 Task: open an excel sheet and write heading  Dollar SenseAdd Dates in a column and its values below  '2023-05-01, 2023-05-05, 2023-05-10, 2023-05-15, 2023-05-20, 2023-05-25 & 2023-05-31. 'Add Descriptionsin next column and its values below  Monthly Salary, Grocery Shopping, Dining Out., Utility Bill, Transportation, Entertainment & Miscellaneous. Add Amount in next column and its values below  $2,500, $100, $50, $150, $30, $50 & $20. Add Income/ Expensein next column and its values below  Income, Expenses, Expenses, Expenses, Expenses, Expenses & Expenses. Add Balance in next column and its values below  $2,500, $2,400, $2,350, $2,200, $2,170, $2,120 & $2,100. Save page Financial Tracking Template Workbook
Action: Mouse moved to (19, 21)
Screenshot: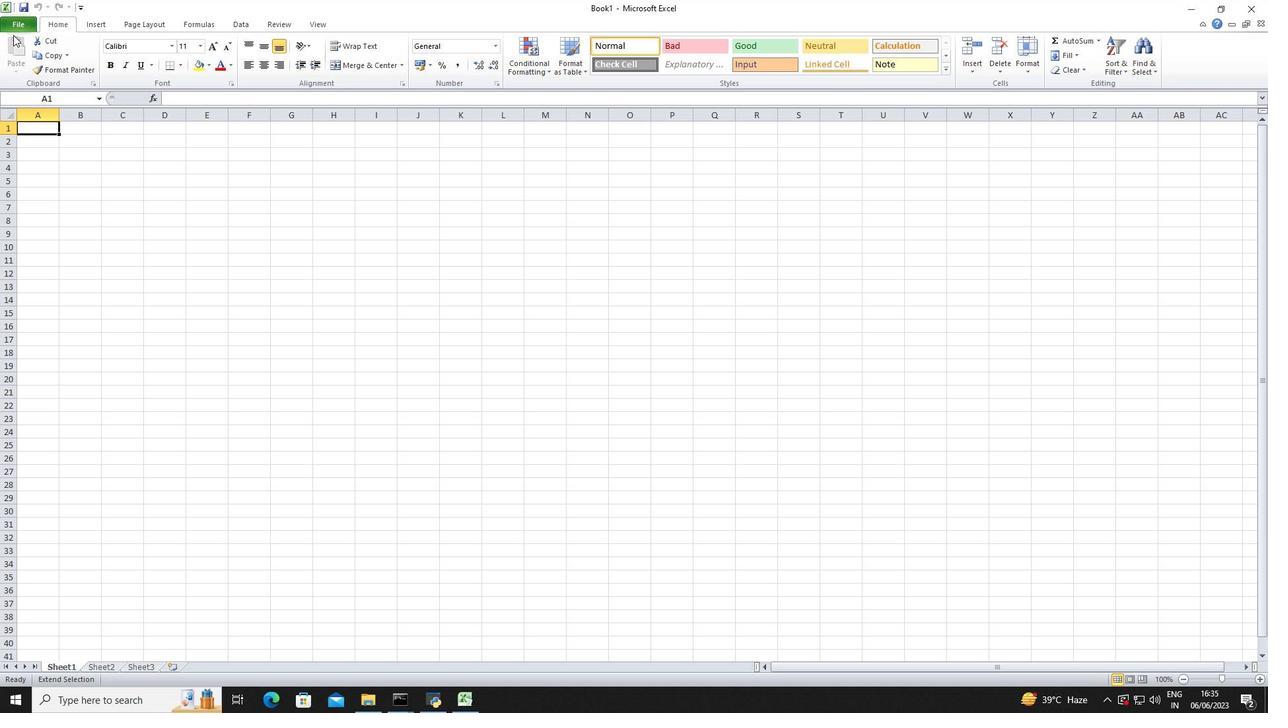 
Action: Mouse pressed left at (19, 21)
Screenshot: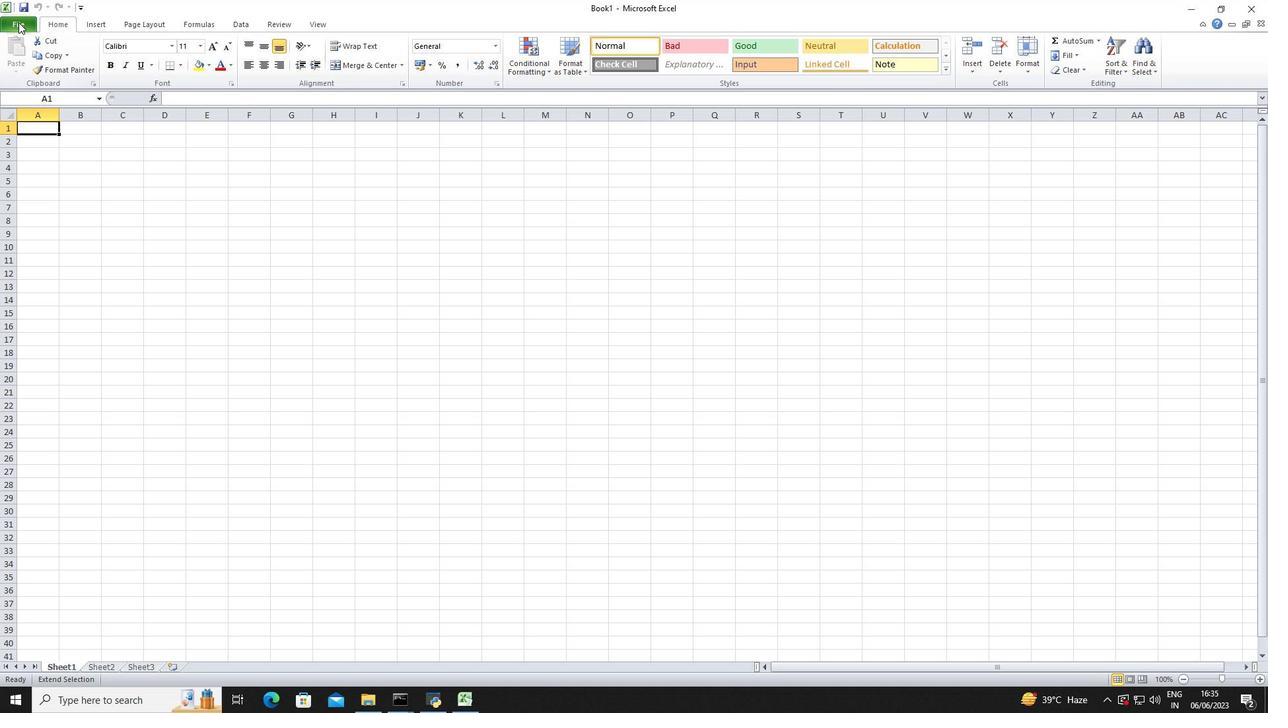 
Action: Mouse moved to (42, 169)
Screenshot: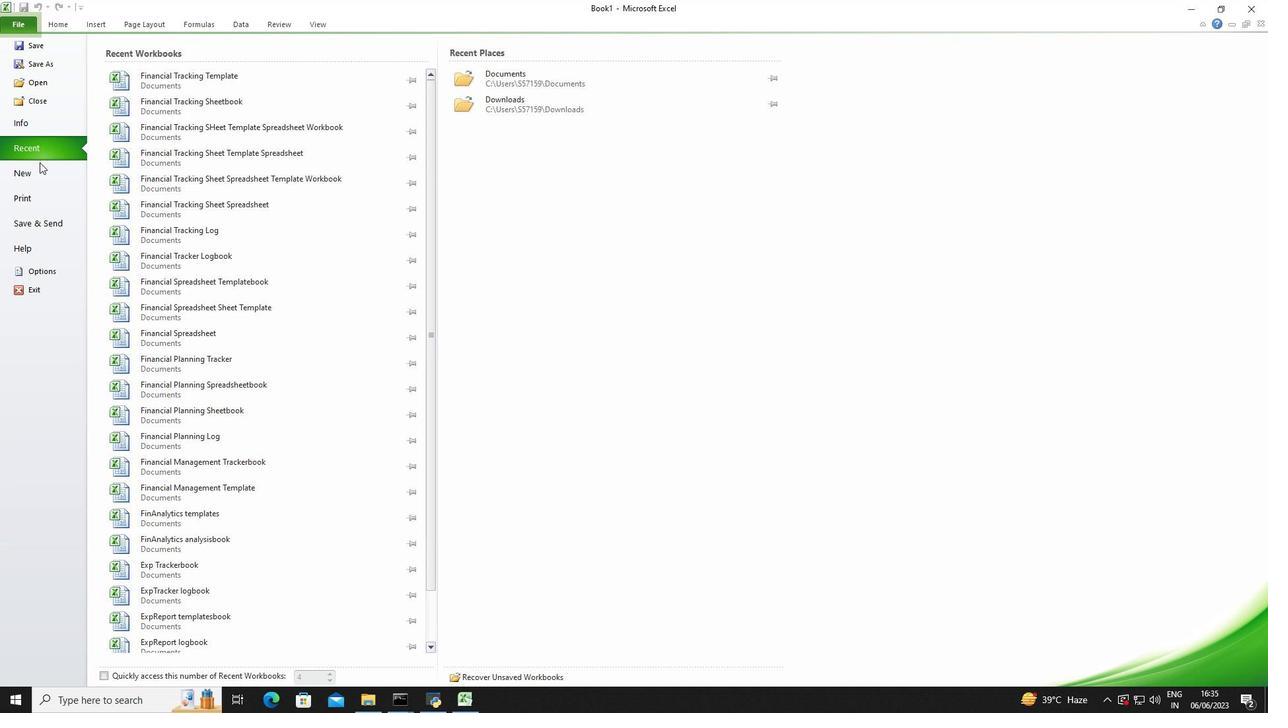 
Action: Mouse pressed left at (42, 169)
Screenshot: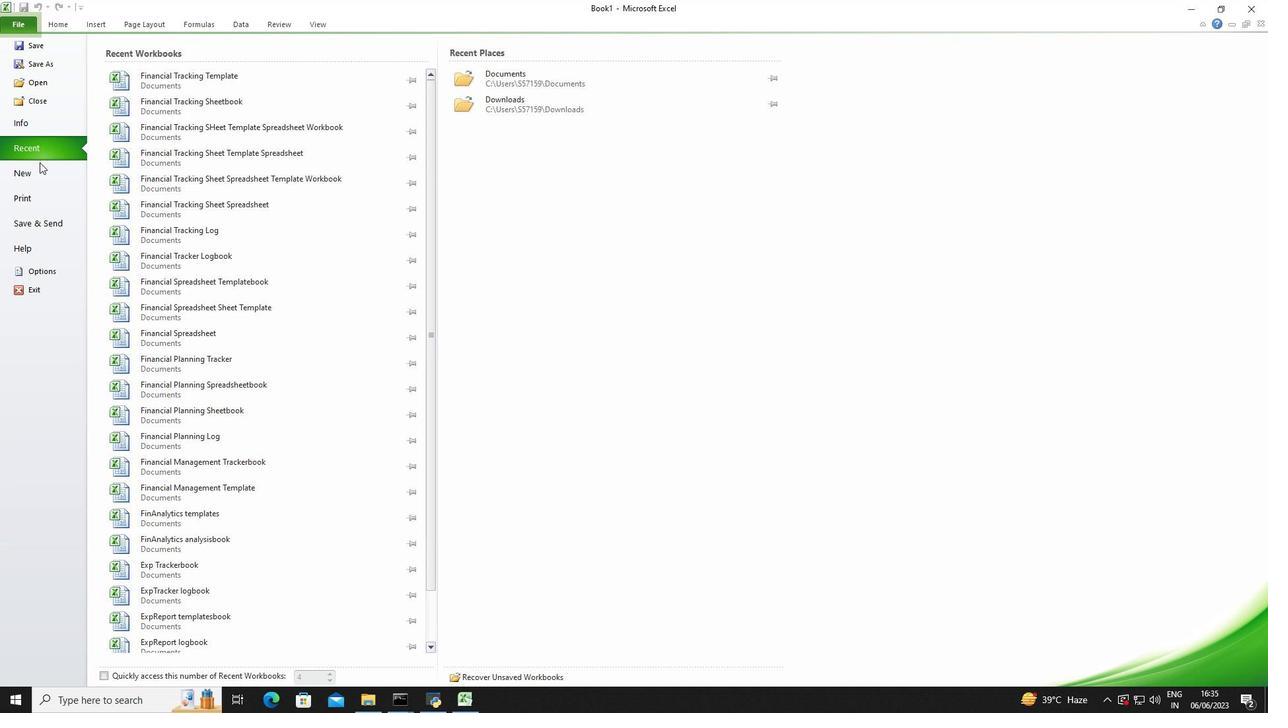 
Action: Mouse moved to (684, 335)
Screenshot: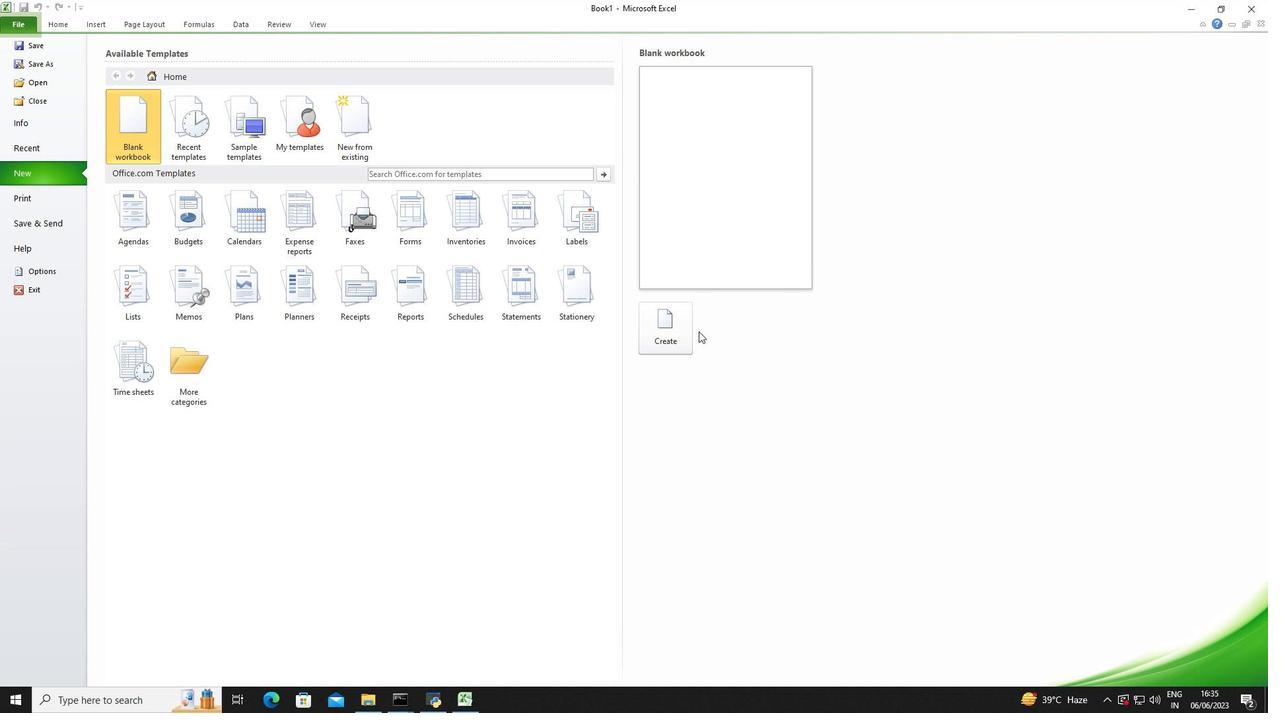 
Action: Mouse pressed left at (684, 335)
Screenshot: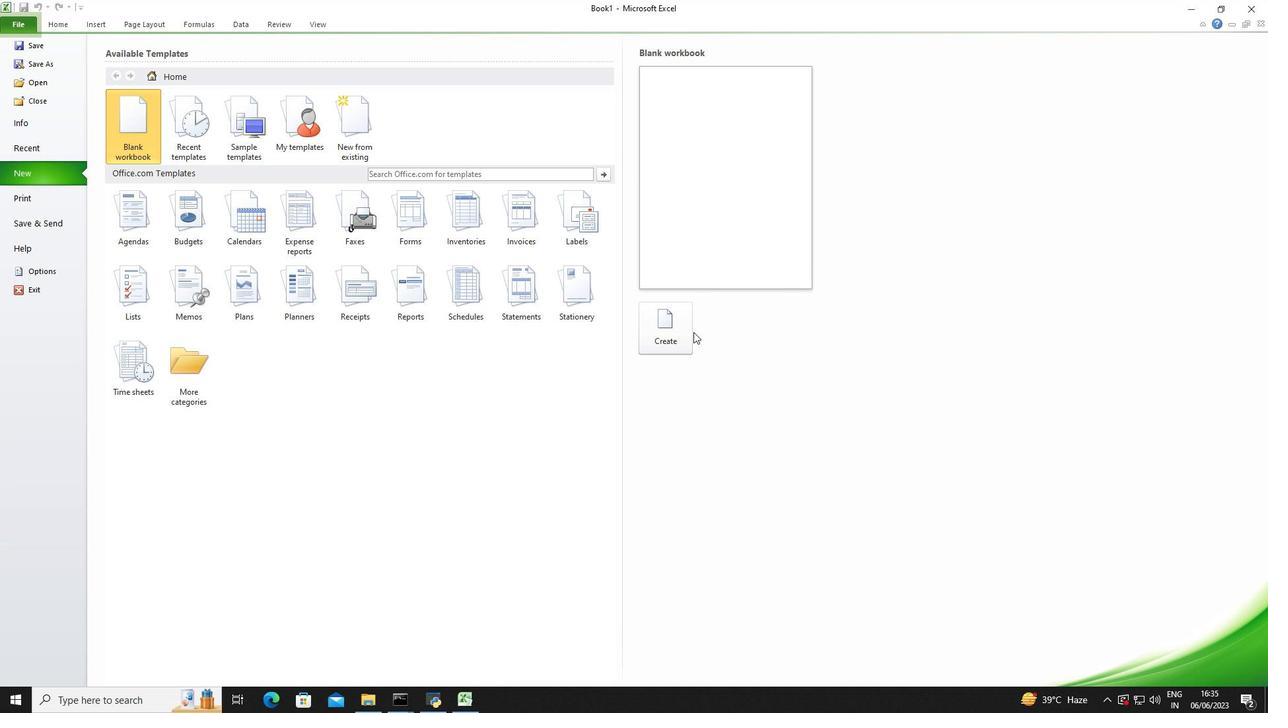 
Action: Mouse moved to (40, 132)
Screenshot: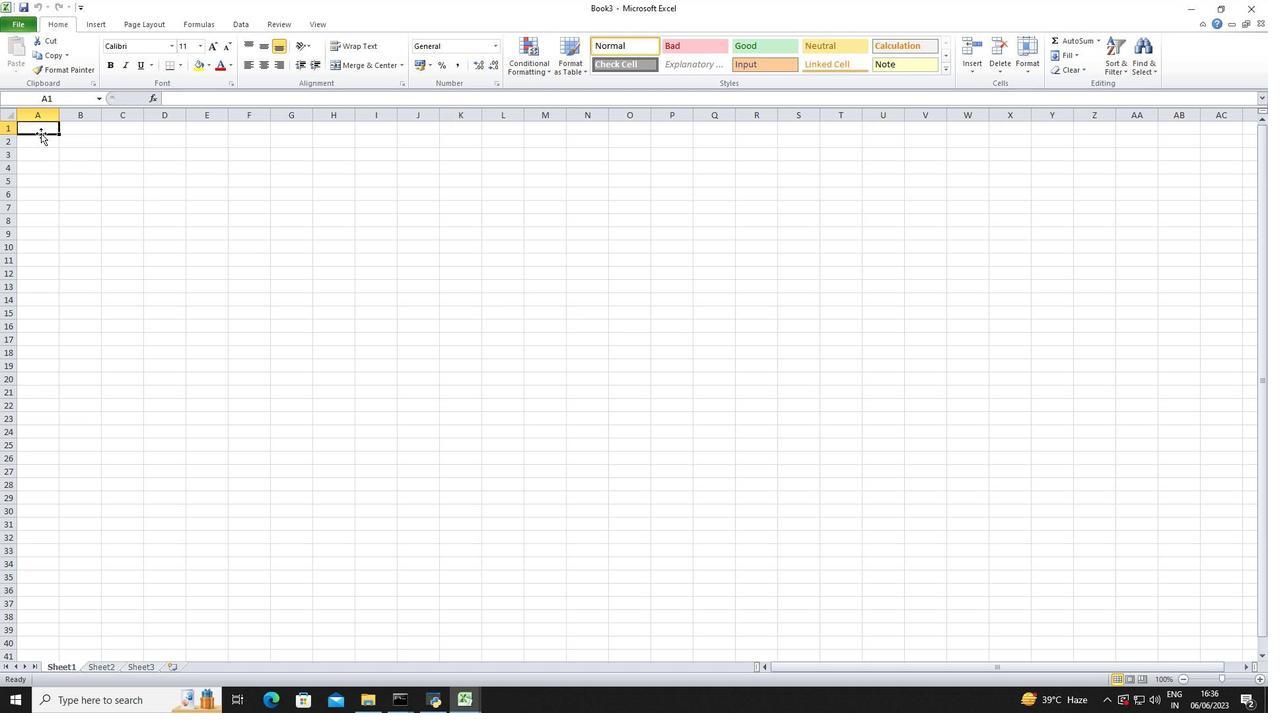 
Action: Mouse pressed left at (40, 132)
Screenshot: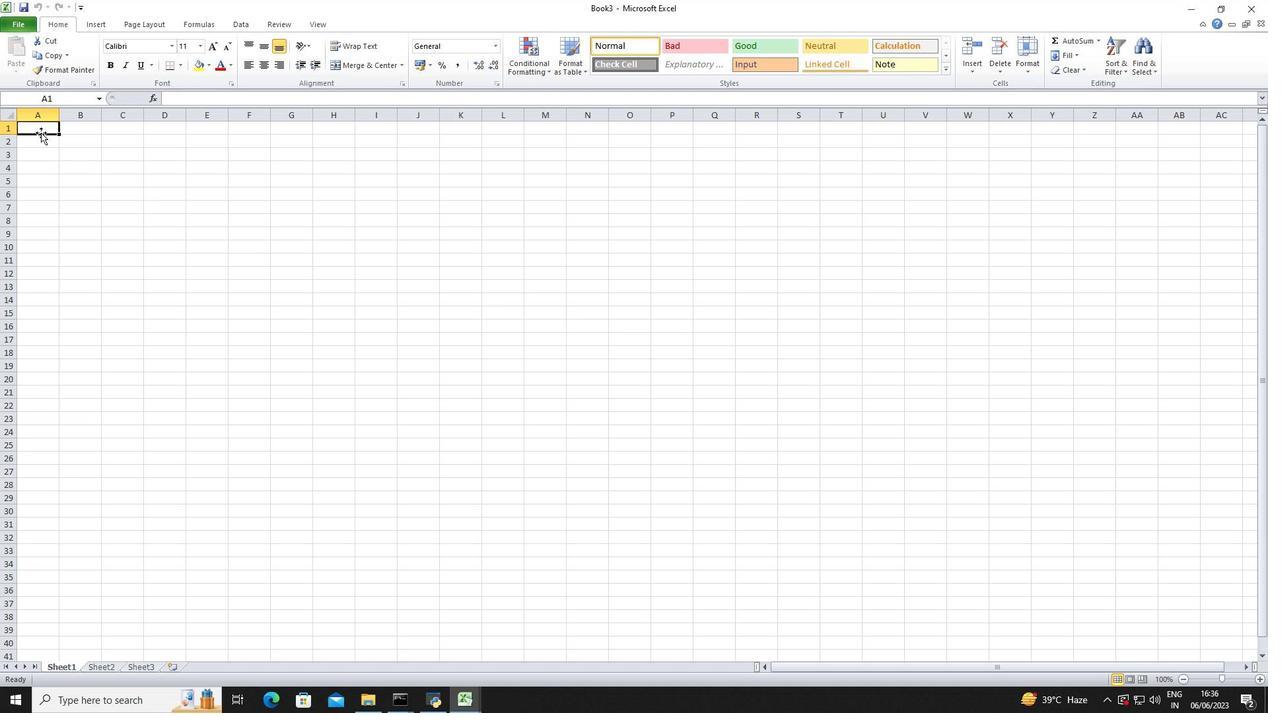 
Action: Key pressed <Key.shift>Dollar<Key.space><Key.shift>Sense<Key.down><Key.down><Key.shift>Dates<Key.enter>2023-05-01<Key.enter>2023-05-05<Key.enter>2023-05-10<Key.enter>20230-05-15<Key.enter>
Screenshot: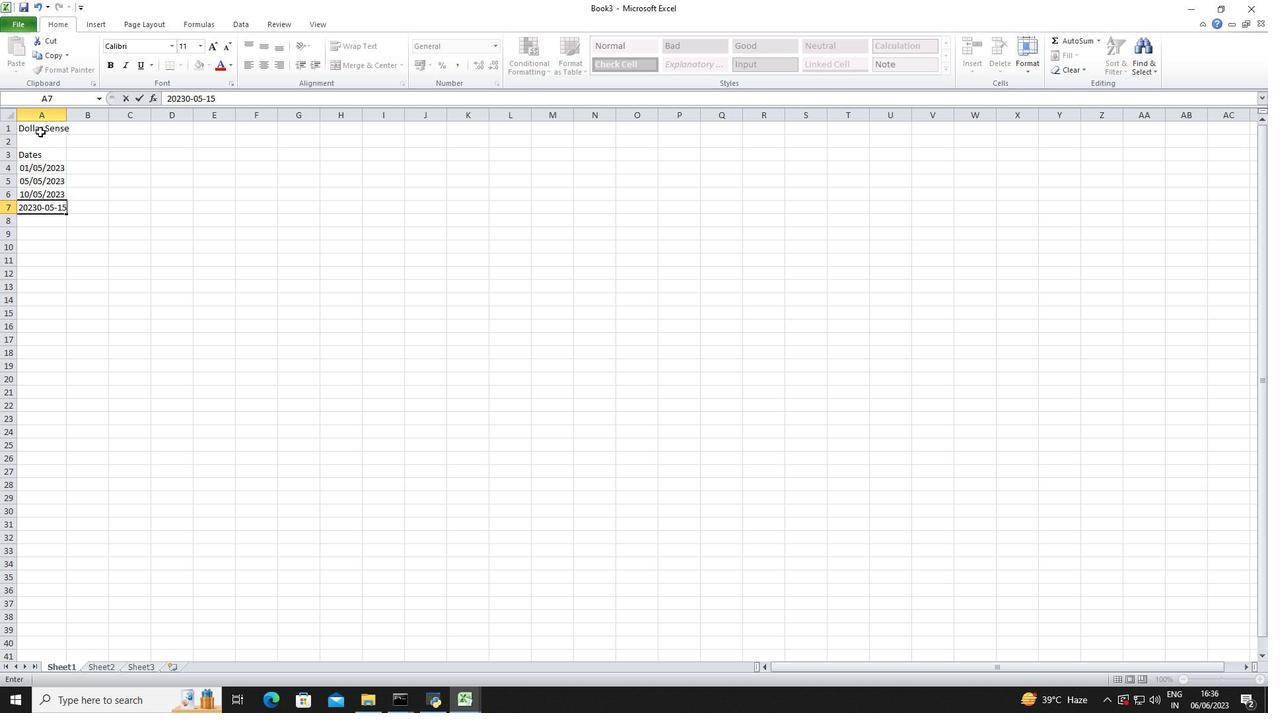 
Action: Mouse moved to (33, 212)
Screenshot: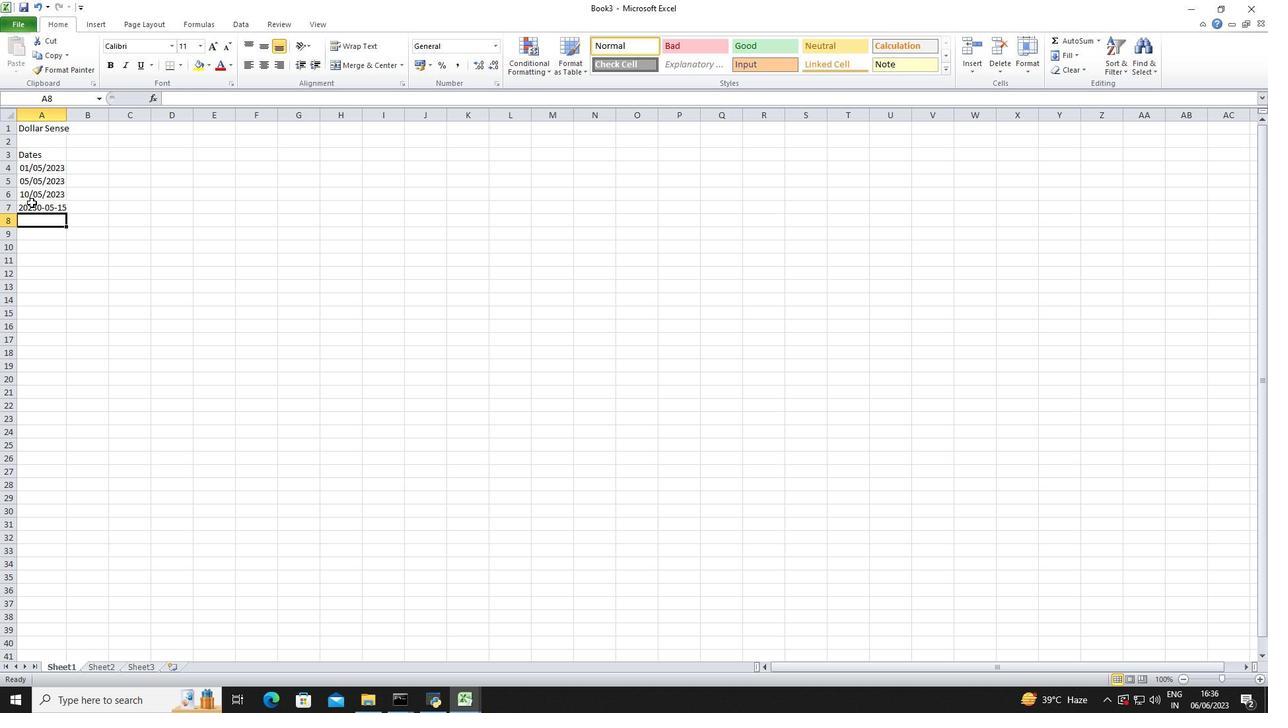 
Action: Mouse pressed left at (33, 212)
Screenshot: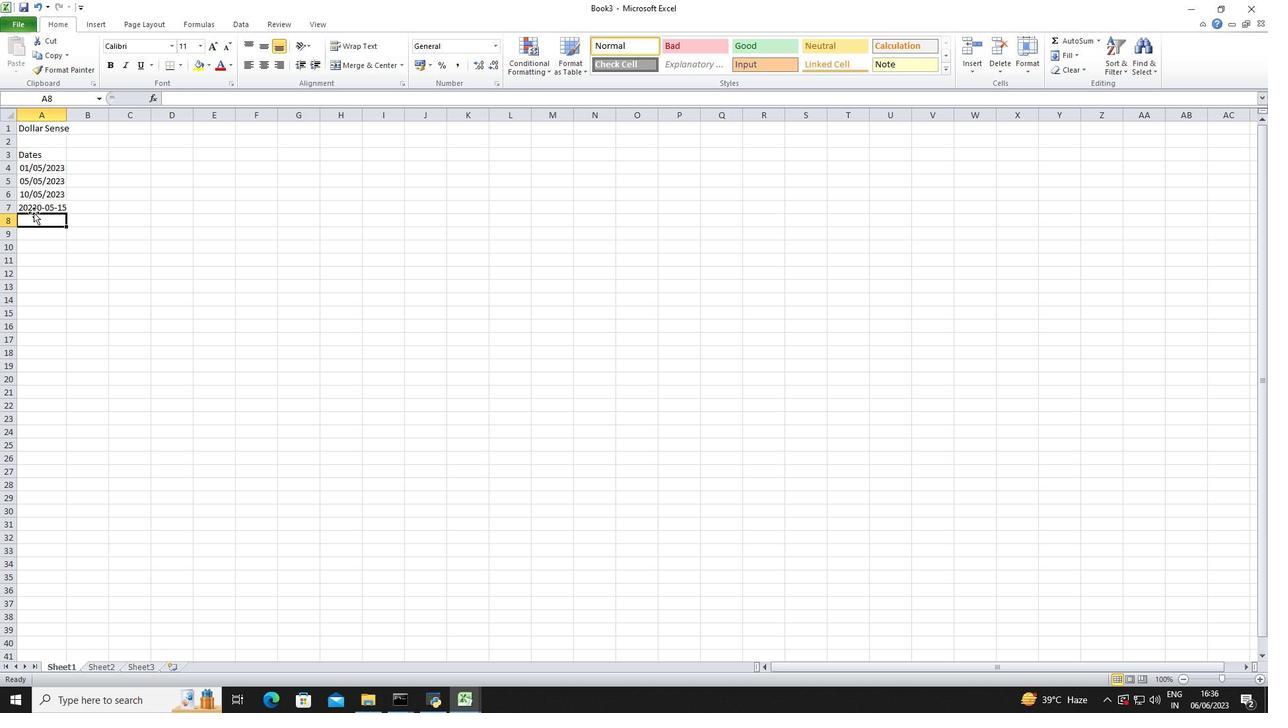 
Action: Mouse moved to (34, 208)
Screenshot: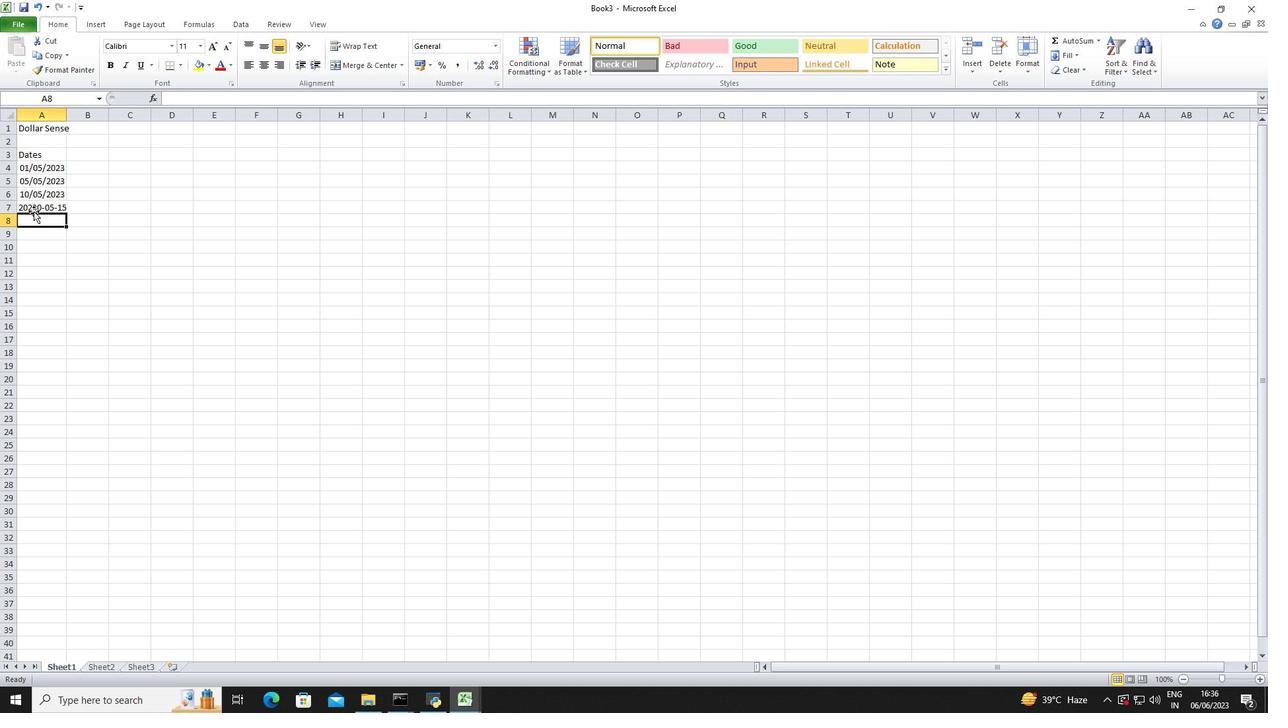 
Action: Mouse pressed left at (34, 208)
Screenshot: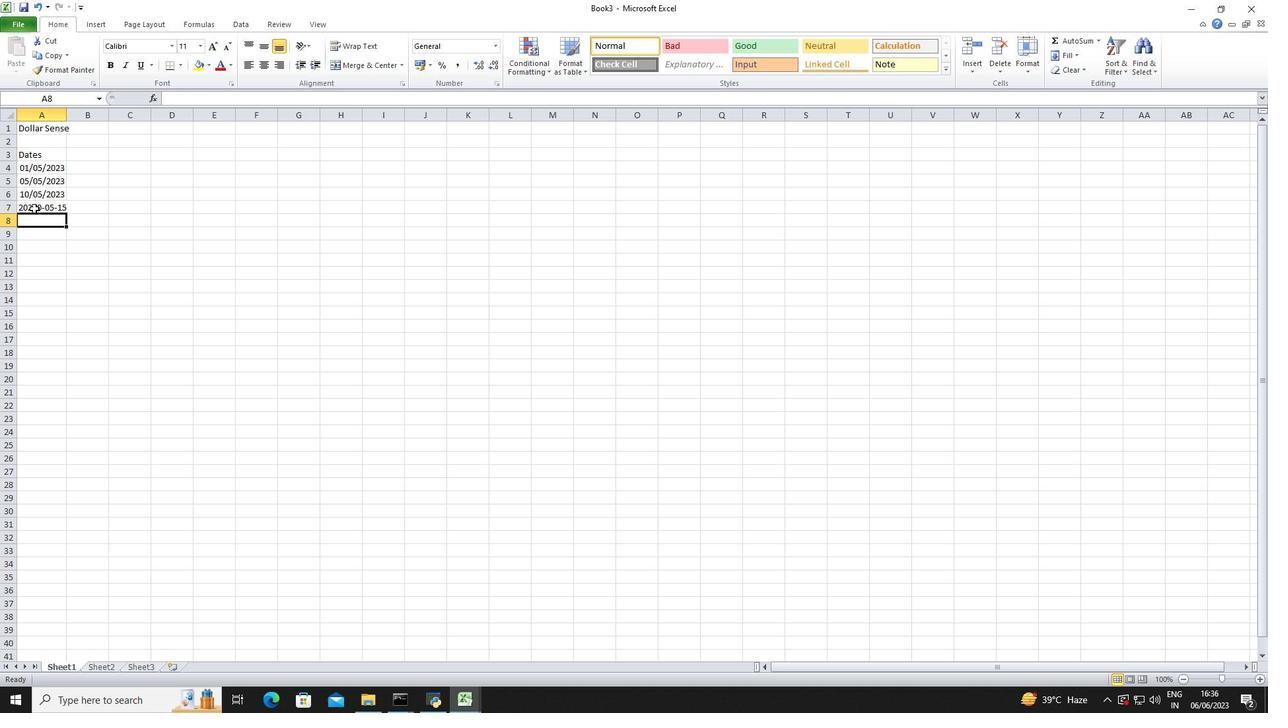 
Action: Mouse pressed left at (34, 208)
Screenshot: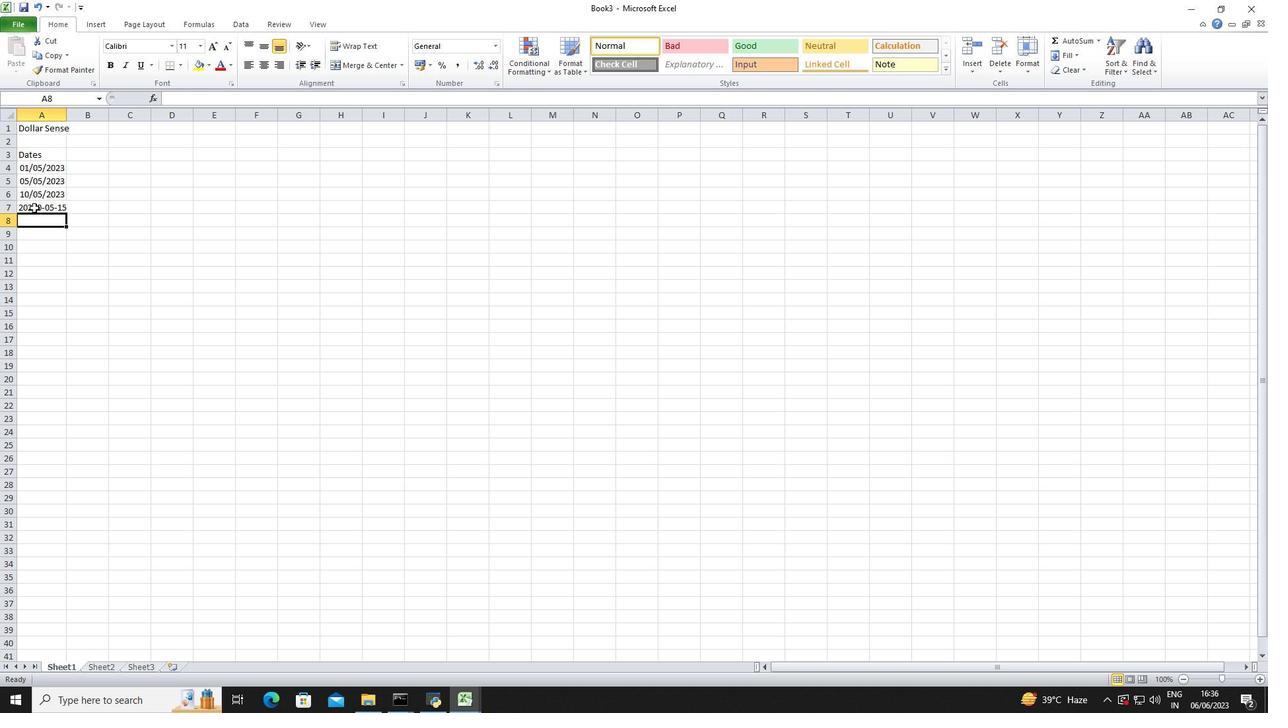 
Action: Mouse moved to (88, 239)
Screenshot: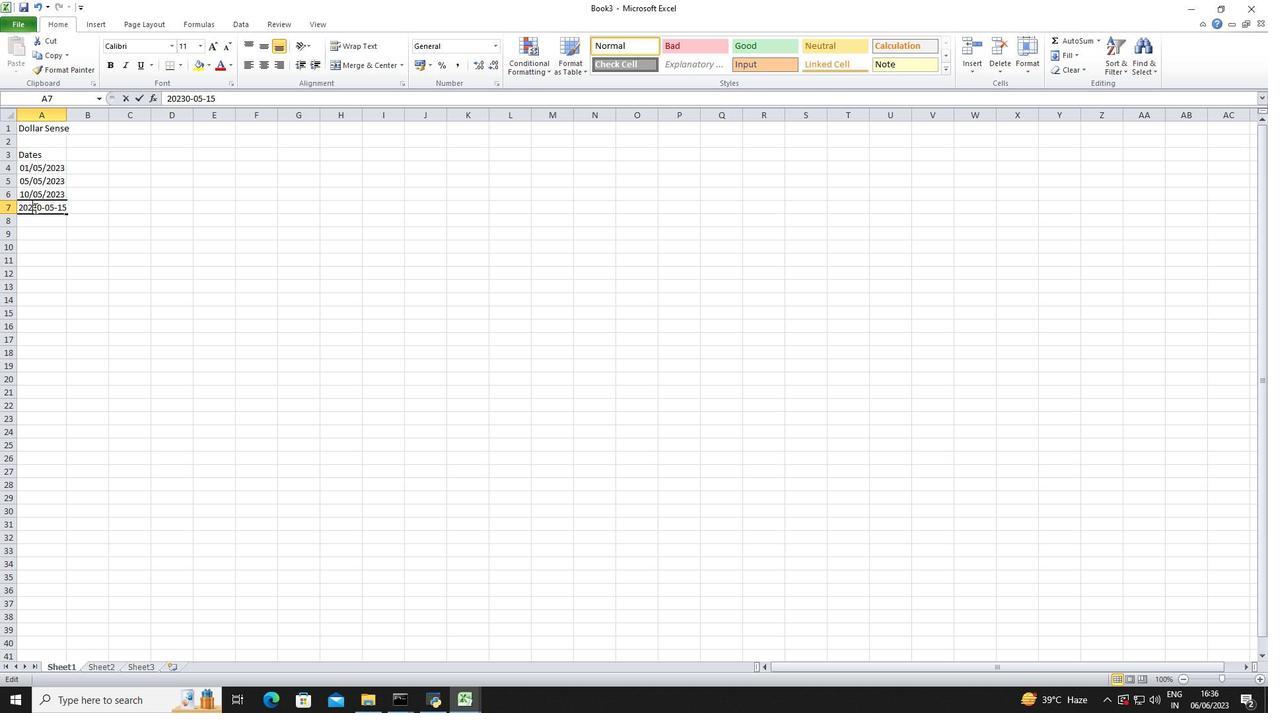 
Action: Key pressed <Key.right><Key.right><Key.backspace><Key.enter>2023-05-20<Key.enter>20230<Key.backspace>-05-25<Key.enter>2023-05-31<Key.enter>
Screenshot: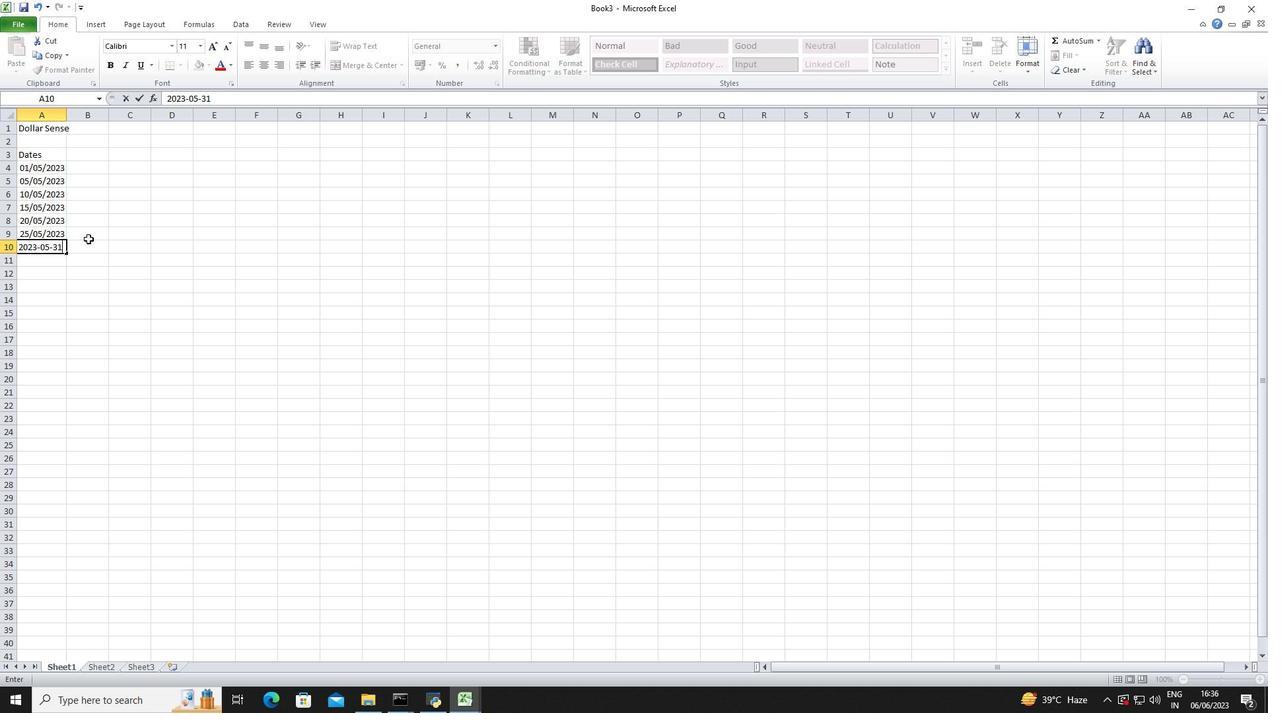 
Action: Mouse moved to (43, 167)
Screenshot: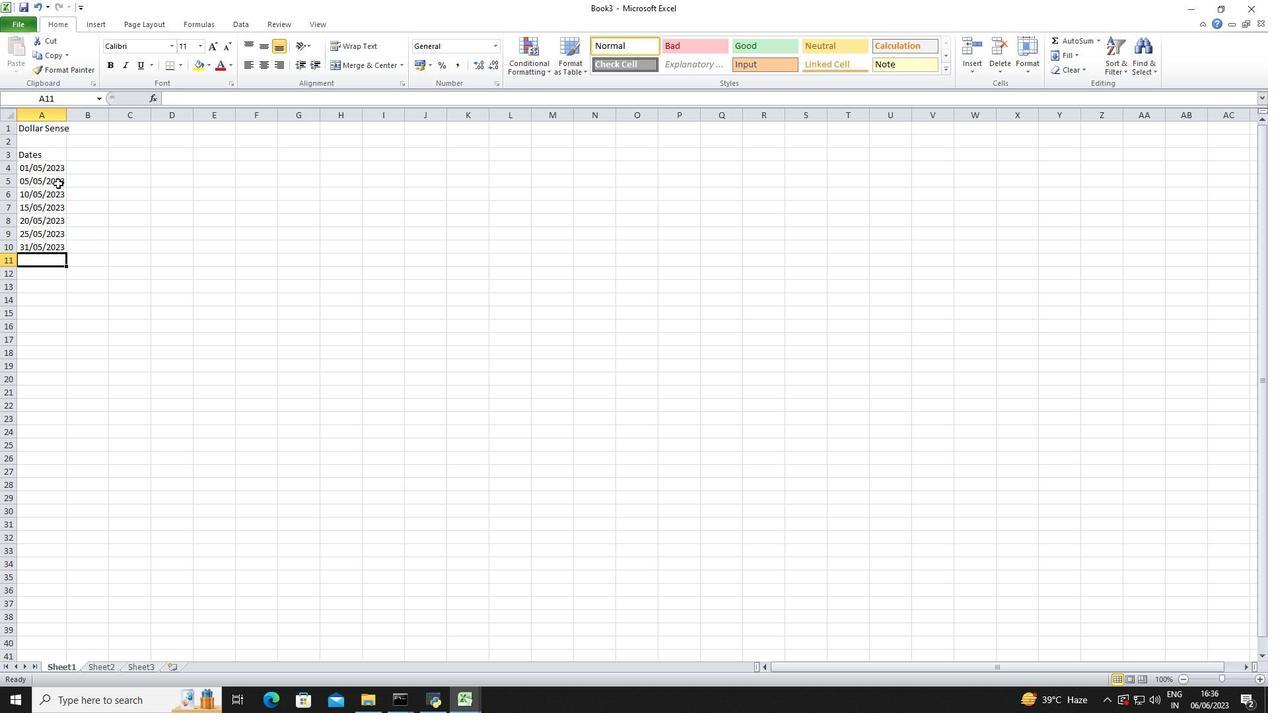 
Action: Mouse pressed left at (43, 167)
Screenshot: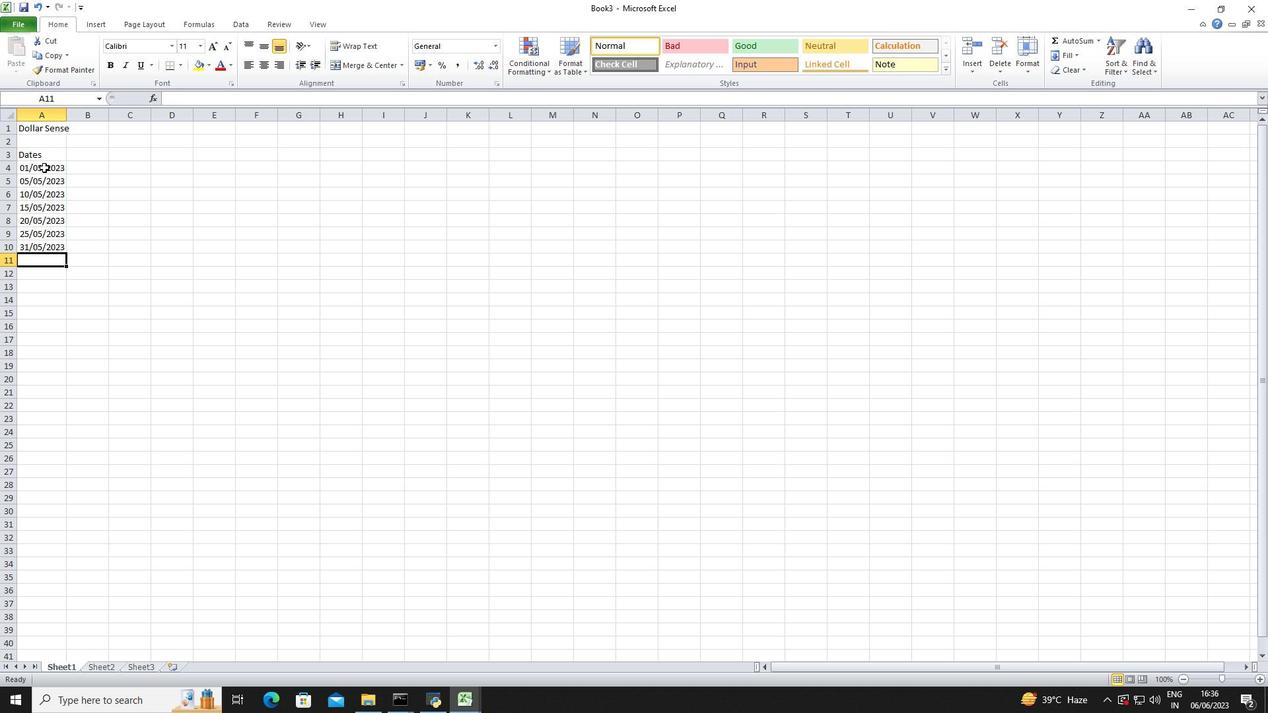 
Action: Mouse moved to (35, 227)
Screenshot: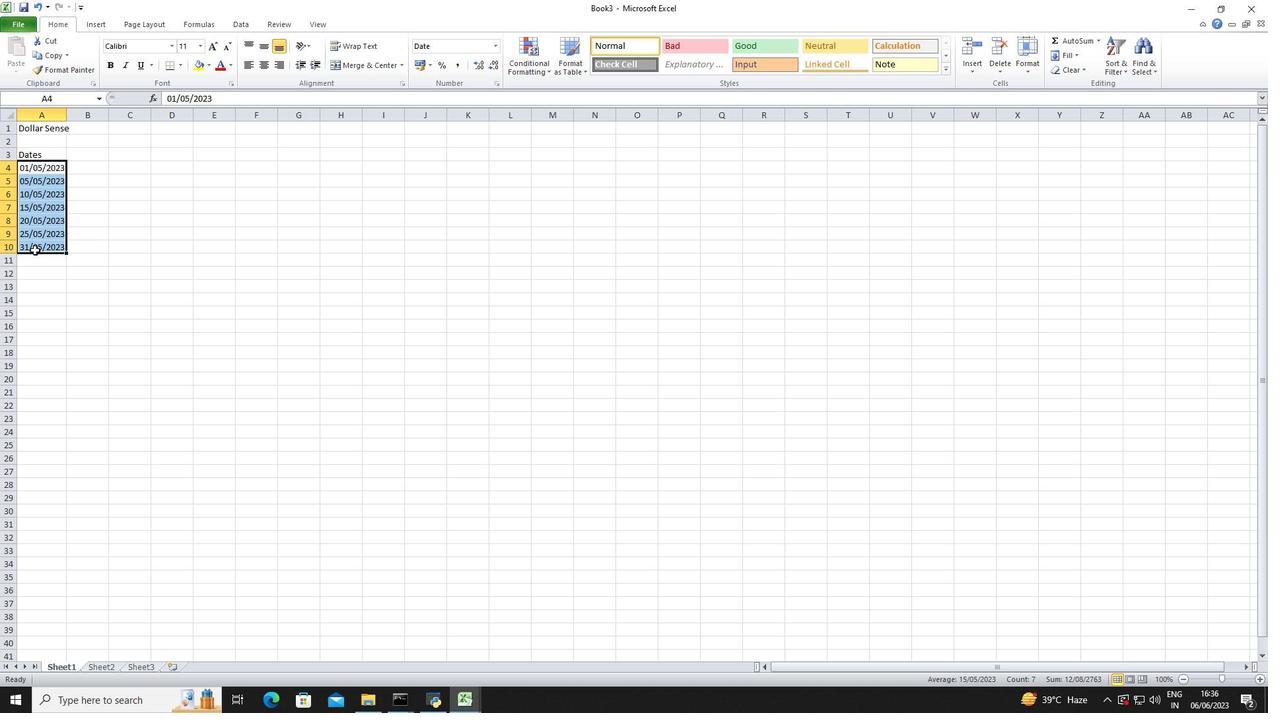 
Action: Mouse pressed right at (35, 227)
Screenshot: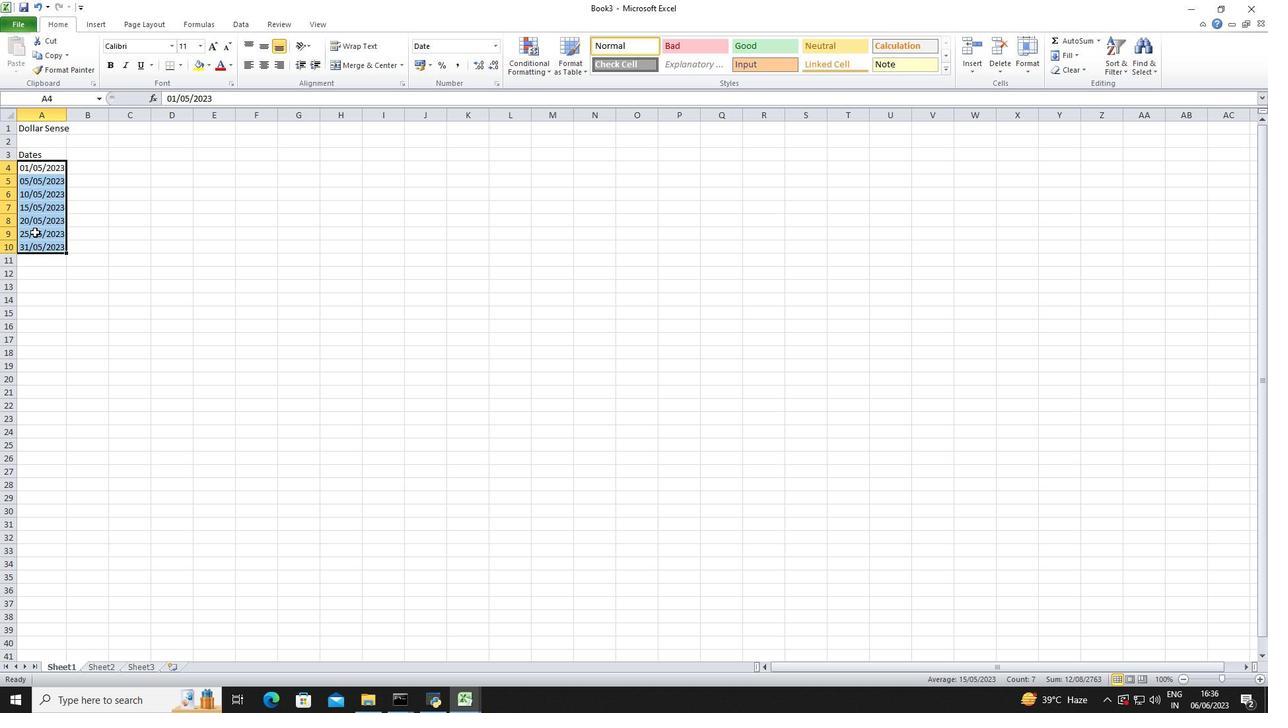 
Action: Mouse moved to (72, 414)
Screenshot: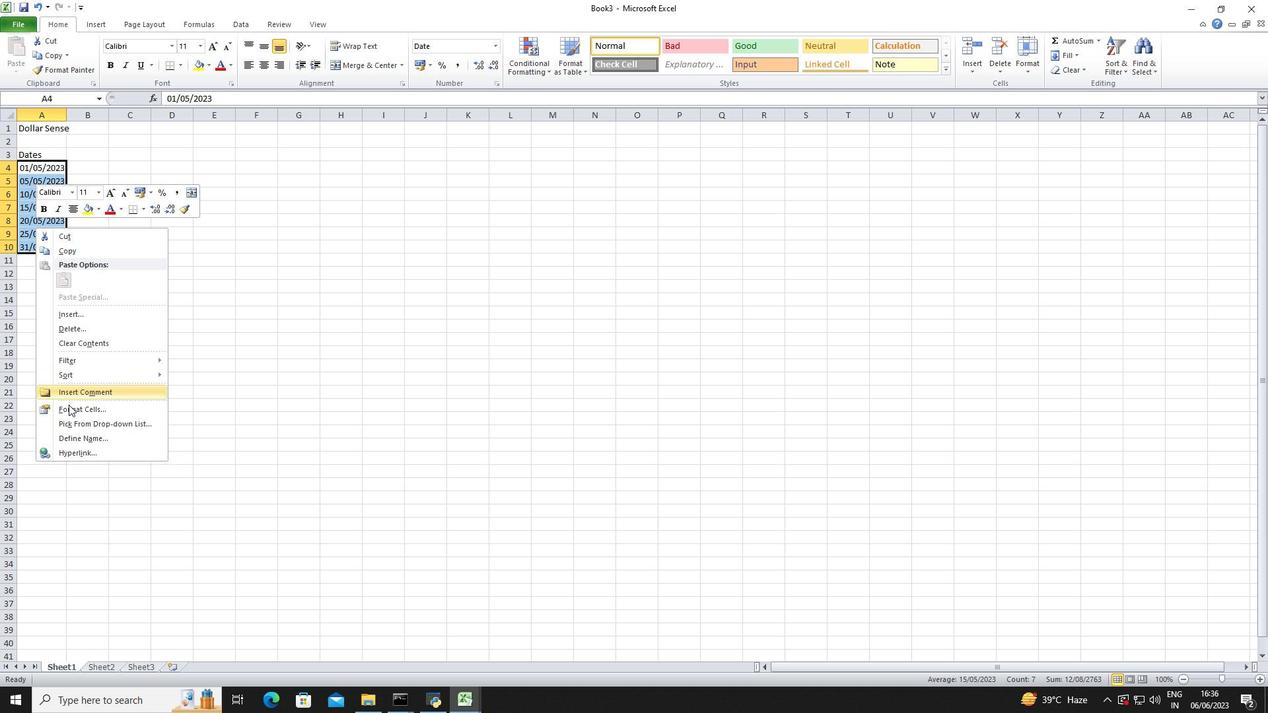 
Action: Mouse pressed left at (72, 414)
Screenshot: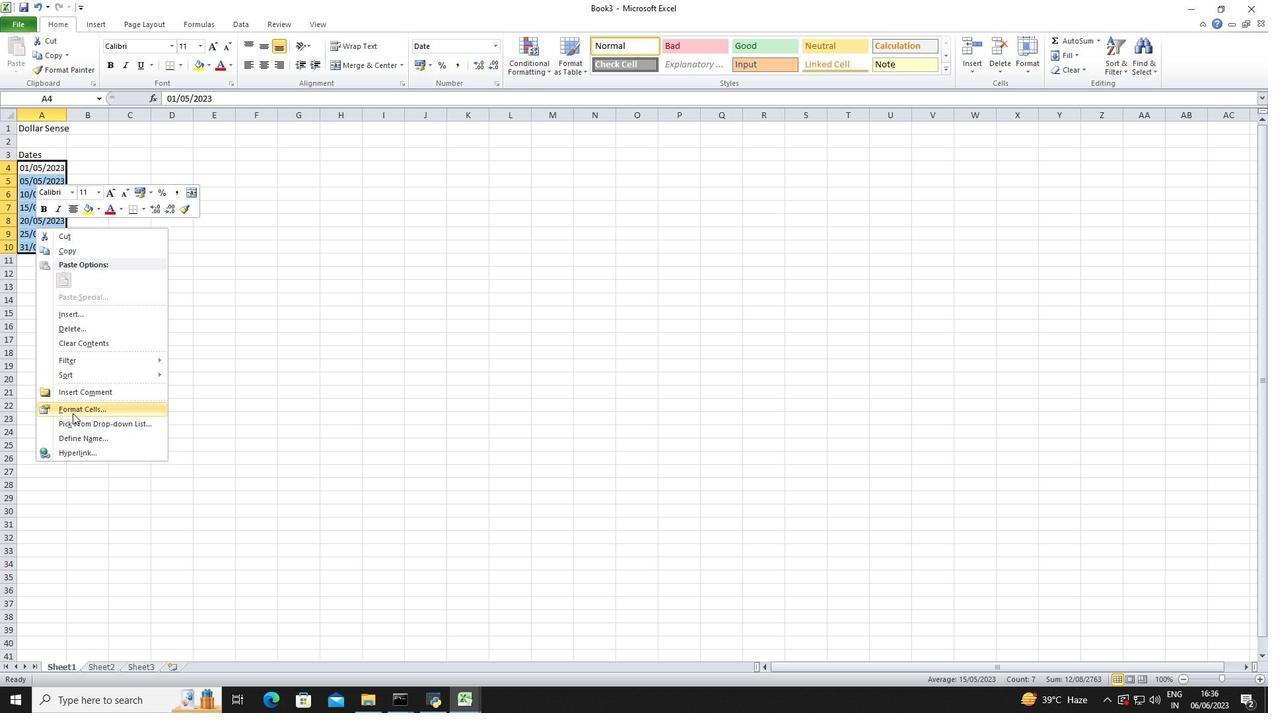 
Action: Mouse moved to (125, 260)
Screenshot: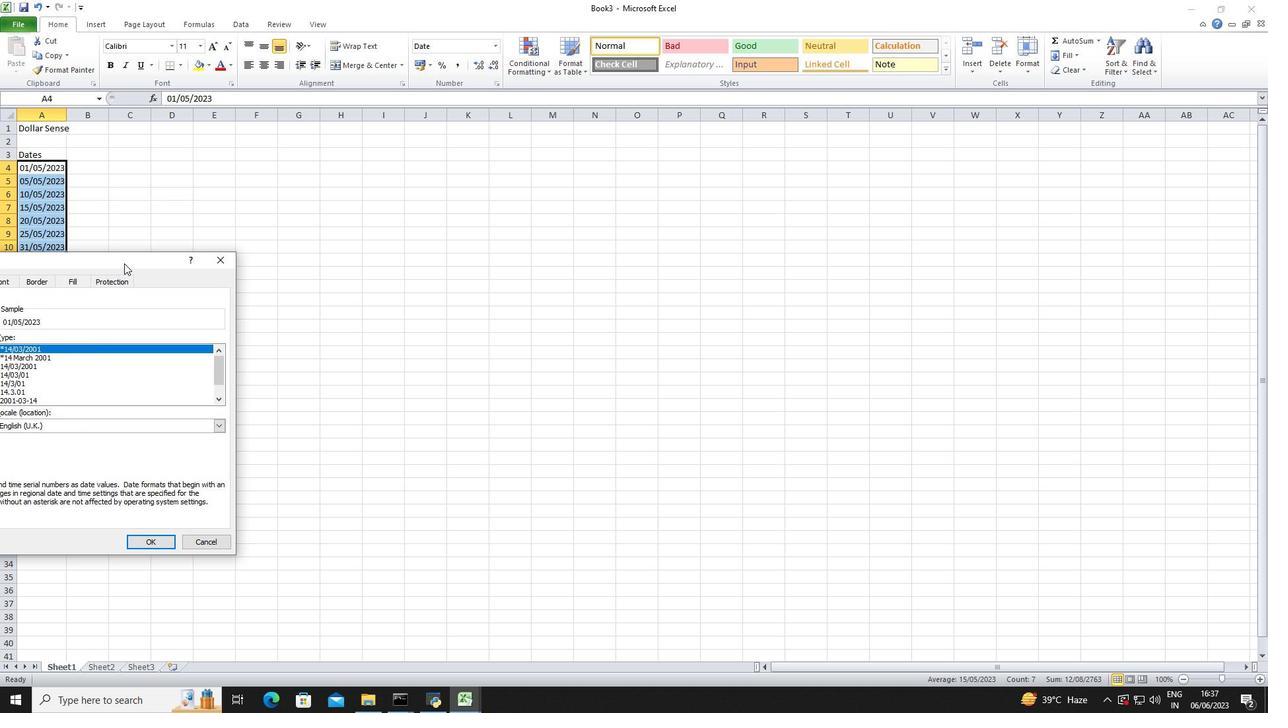 
Action: Mouse pressed left at (125, 260)
Screenshot: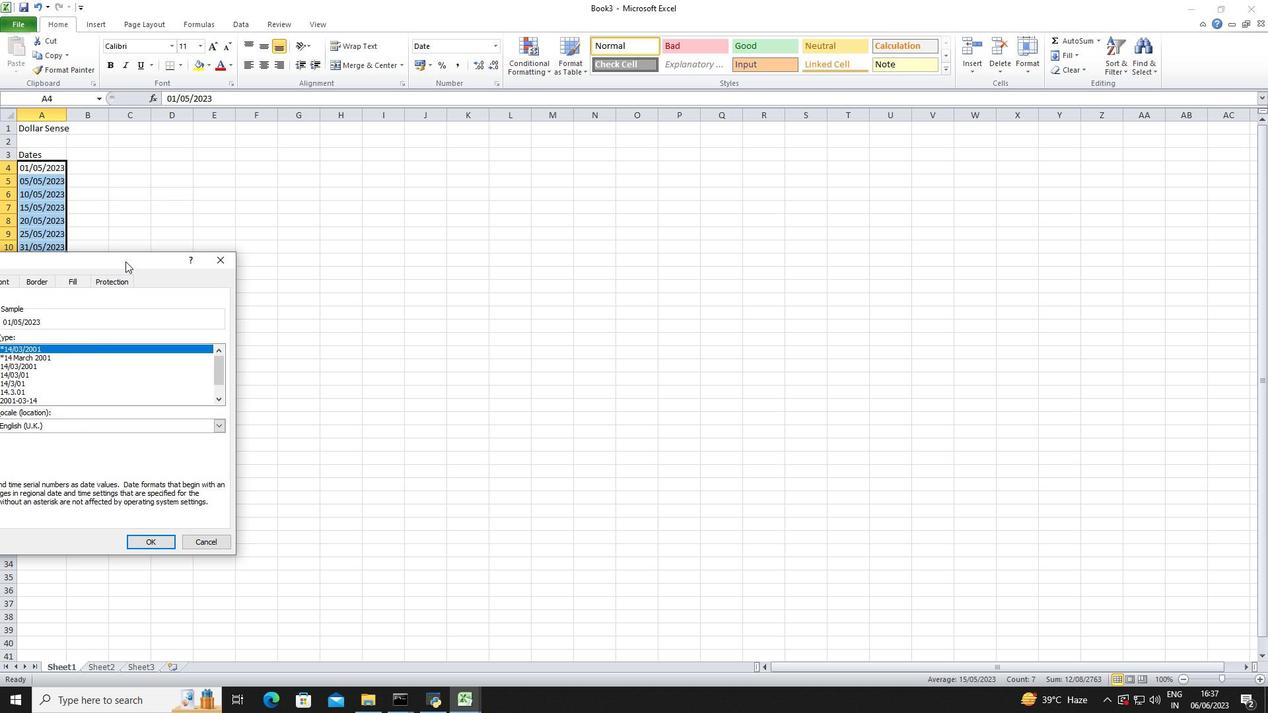 
Action: Mouse moved to (466, 315)
Screenshot: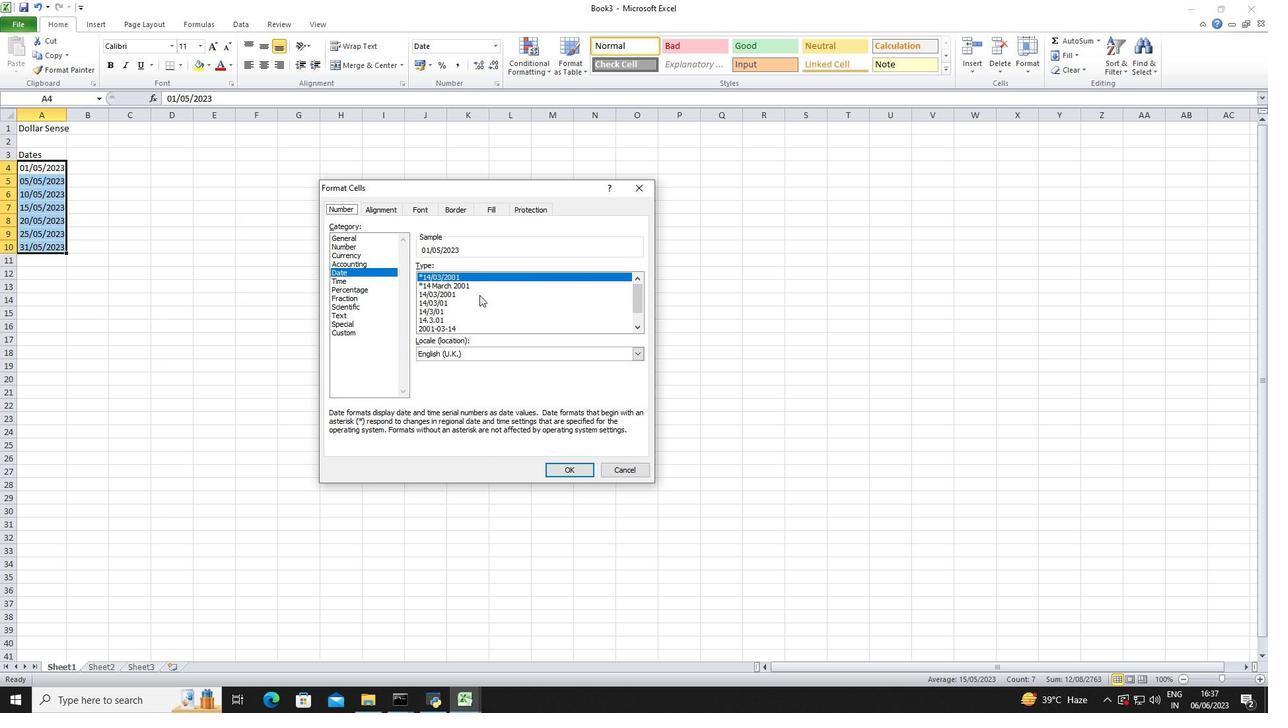 
Action: Mouse scrolled (466, 314) with delta (0, 0)
Screenshot: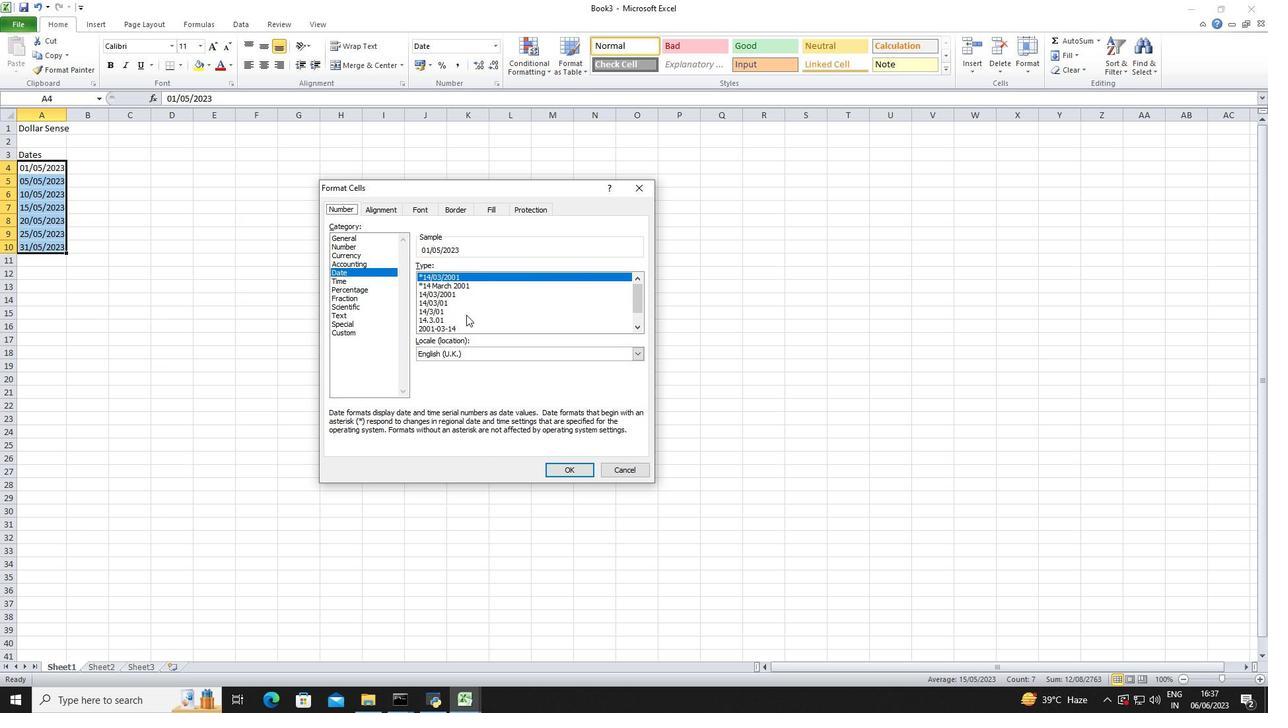 
Action: Mouse scrolled (466, 314) with delta (0, 0)
Screenshot: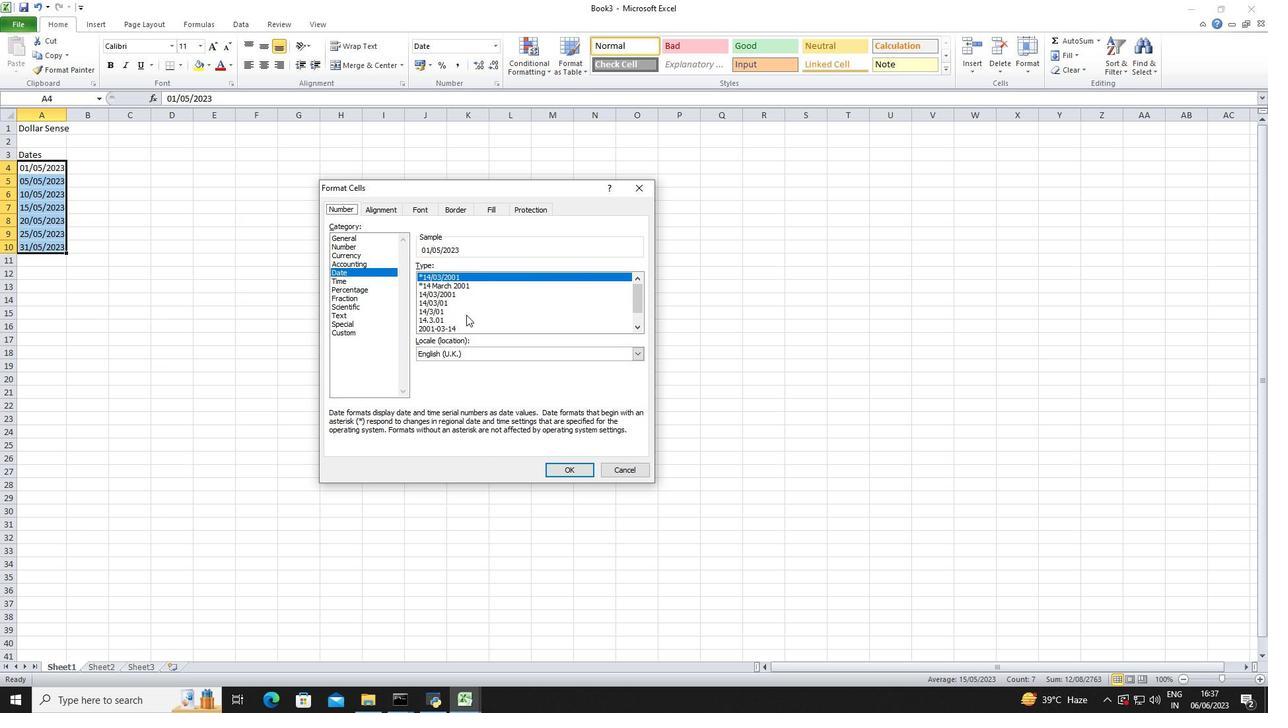 
Action: Mouse scrolled (466, 314) with delta (0, 0)
Screenshot: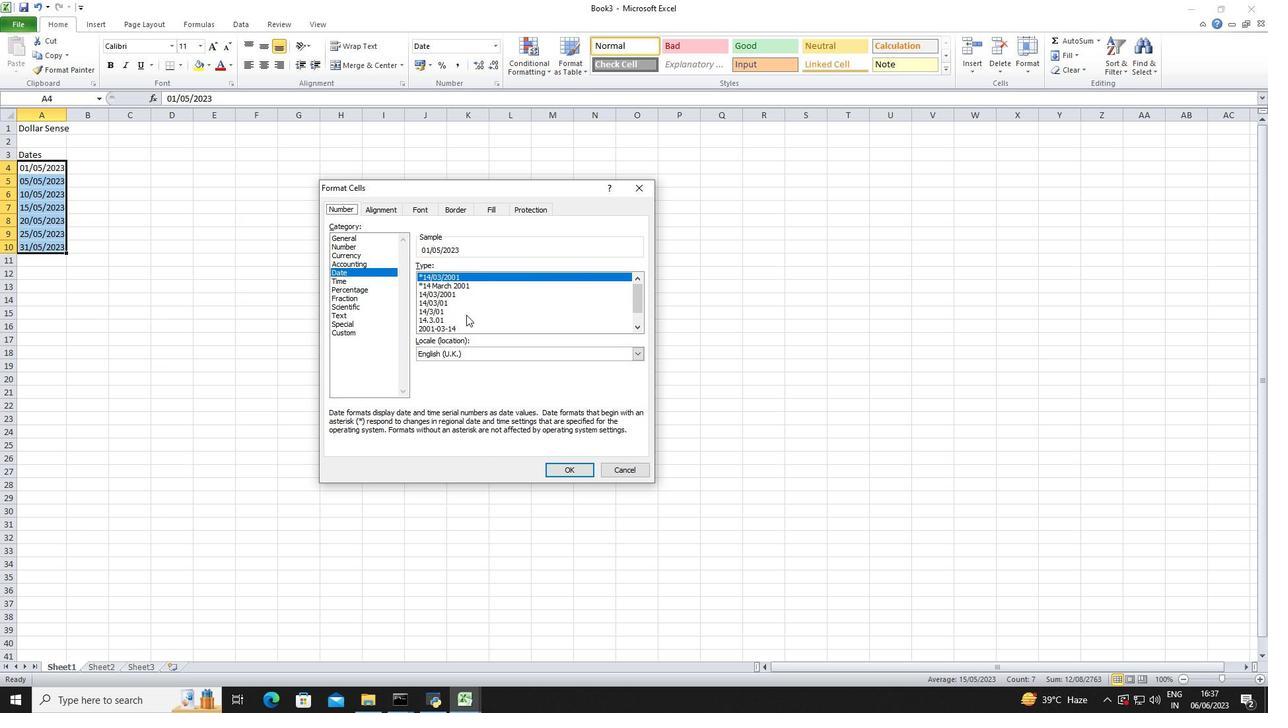 
Action: Mouse scrolled (466, 314) with delta (0, 0)
Screenshot: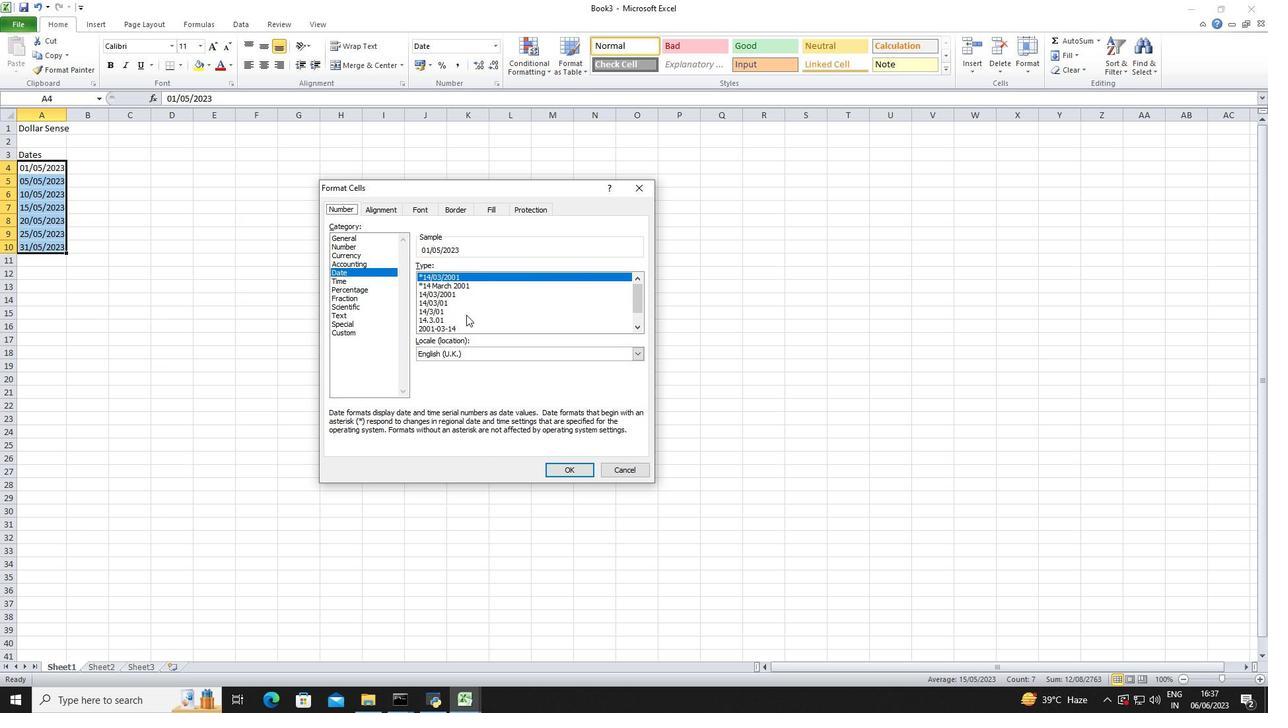 
Action: Mouse scrolled (466, 314) with delta (0, 0)
Screenshot: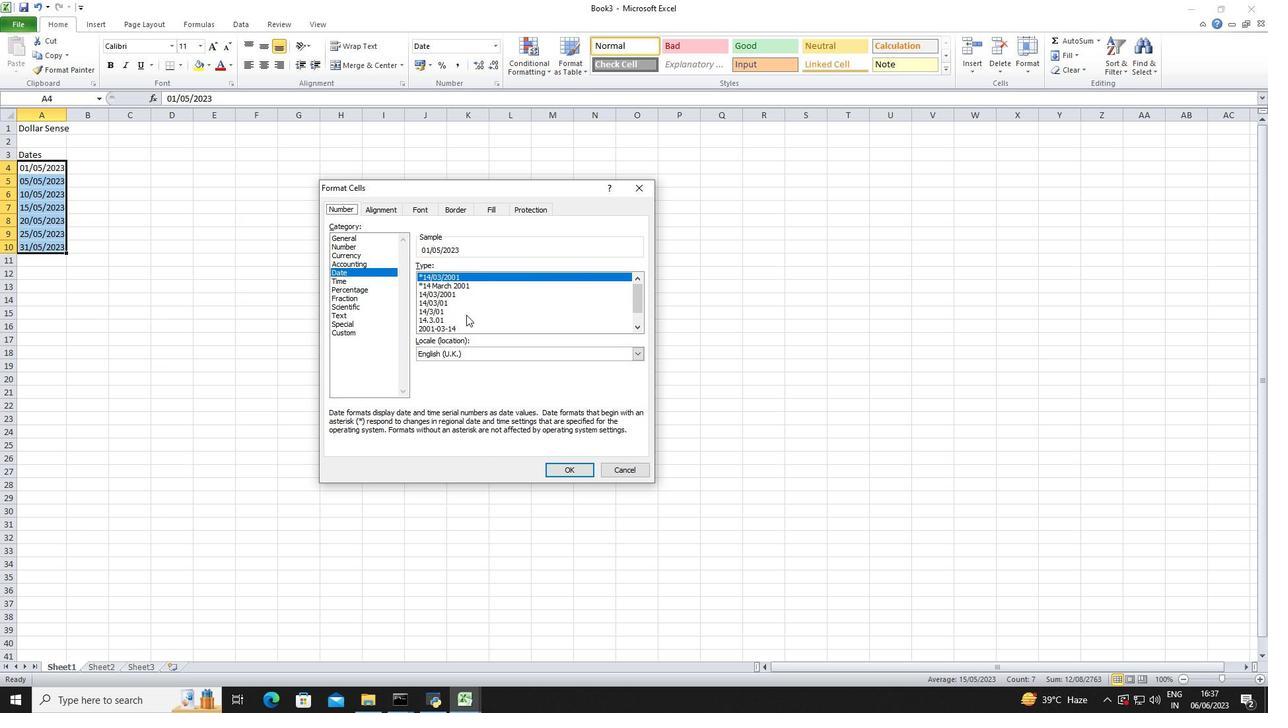 
Action: Mouse scrolled (466, 314) with delta (0, 0)
Screenshot: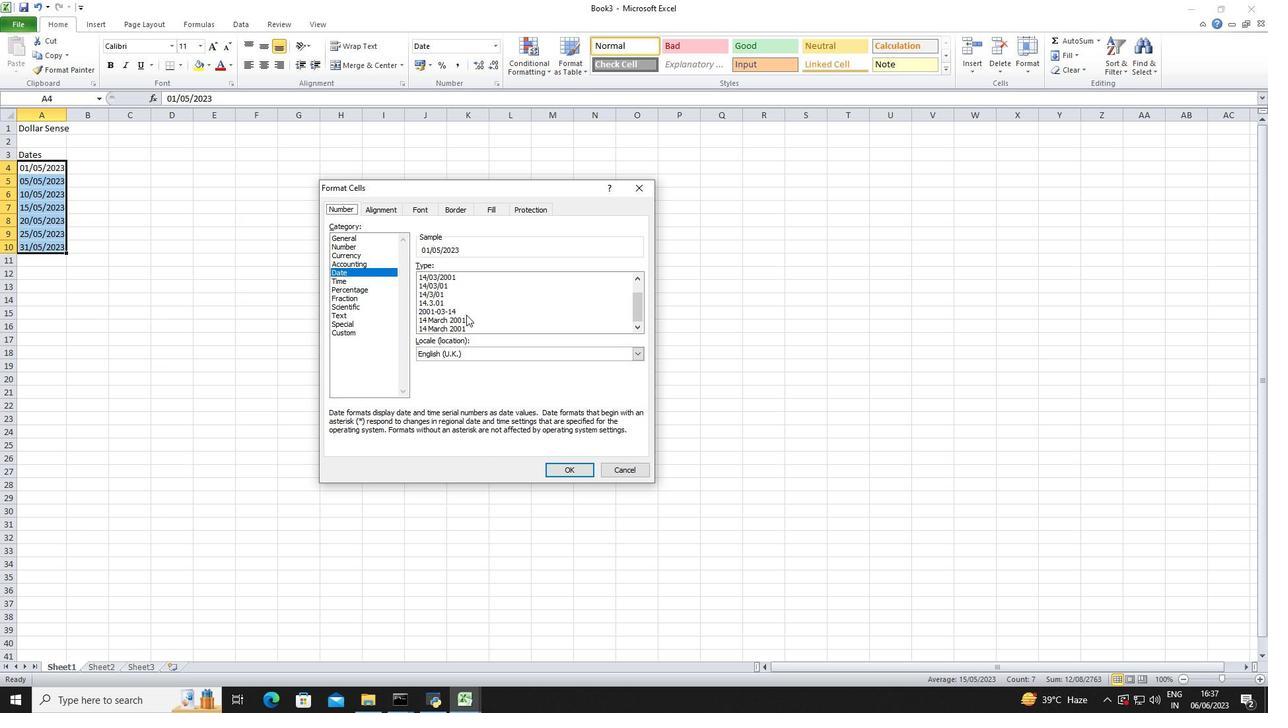 
Action: Mouse moved to (451, 311)
Screenshot: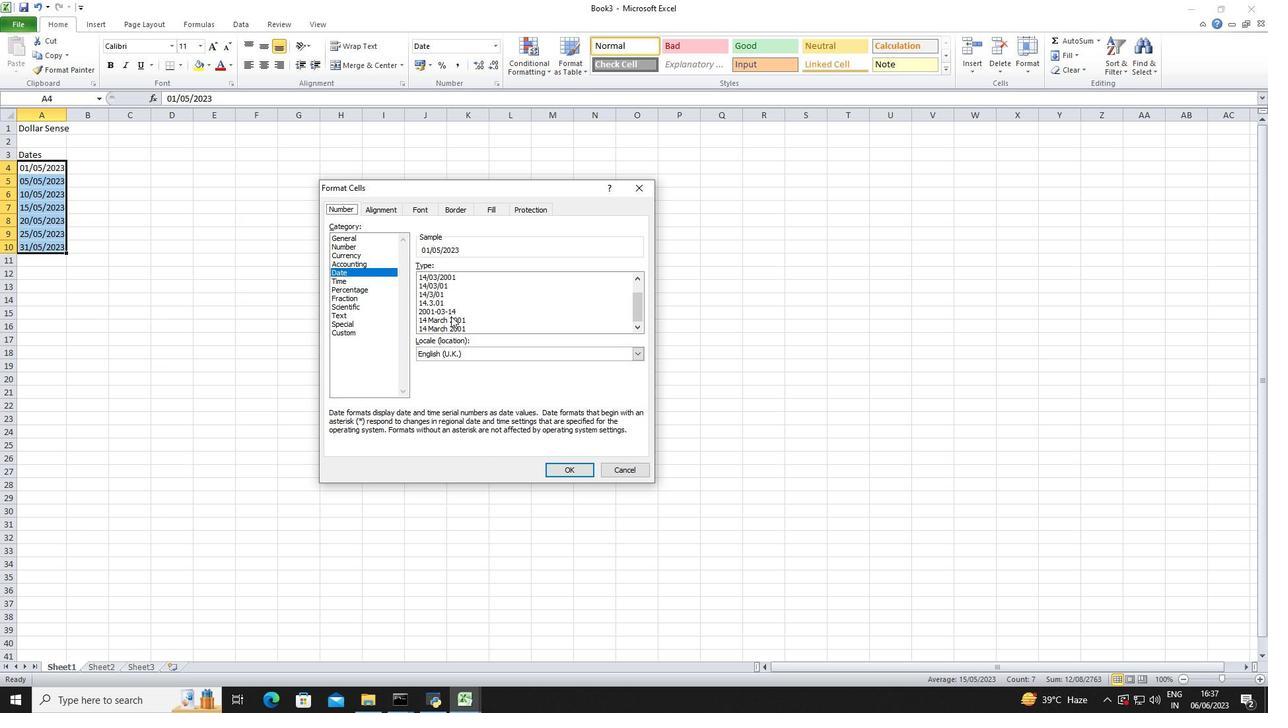 
Action: Mouse pressed left at (451, 311)
Screenshot: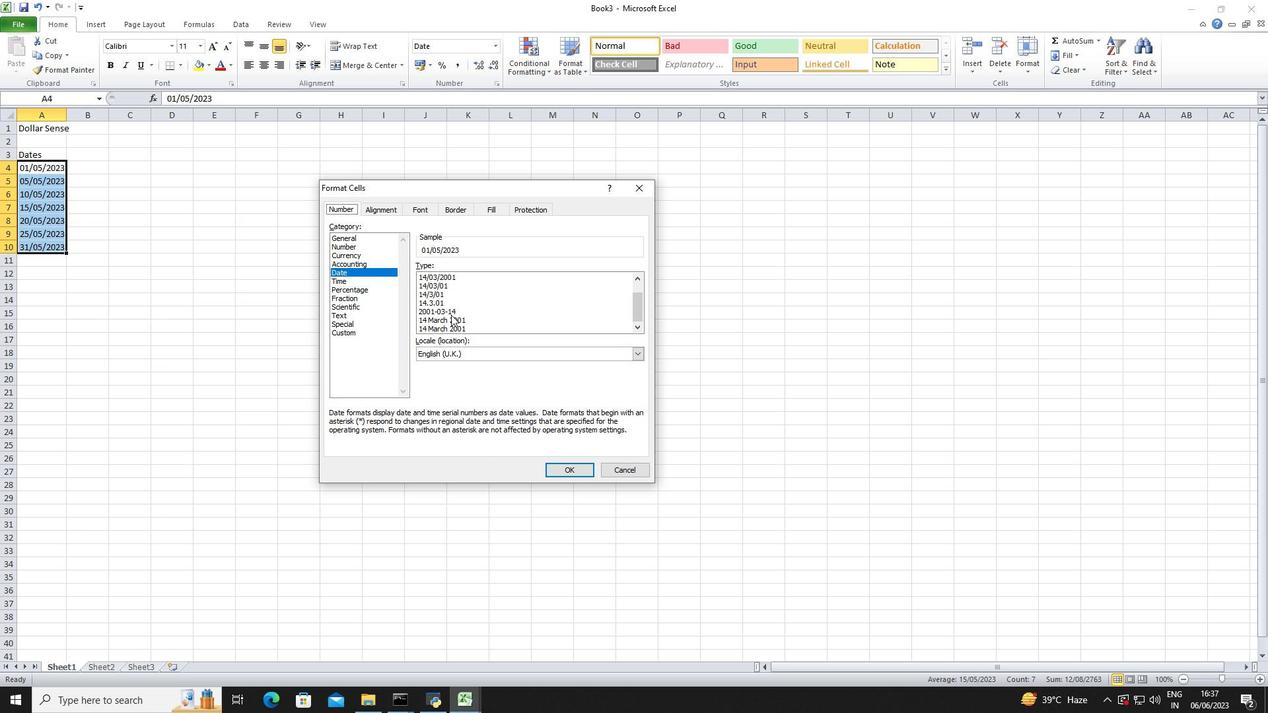 
Action: Mouse moved to (554, 469)
Screenshot: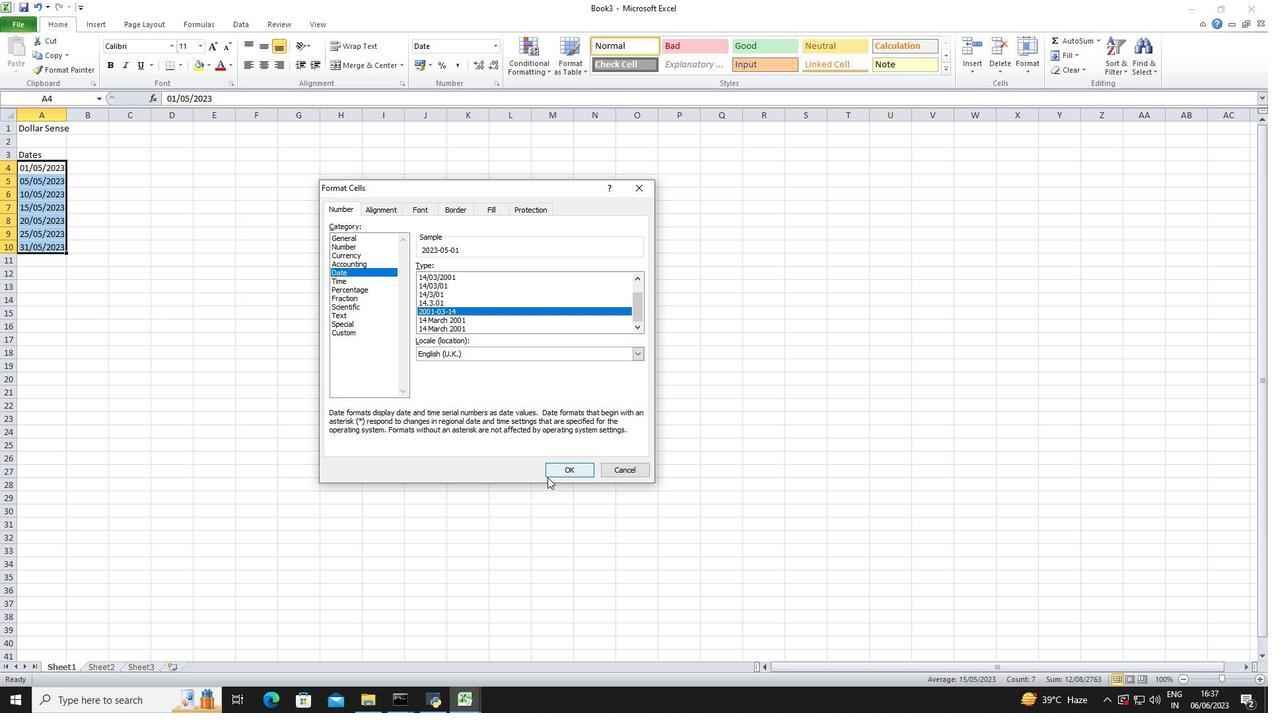 
Action: Mouse pressed left at (554, 469)
Screenshot: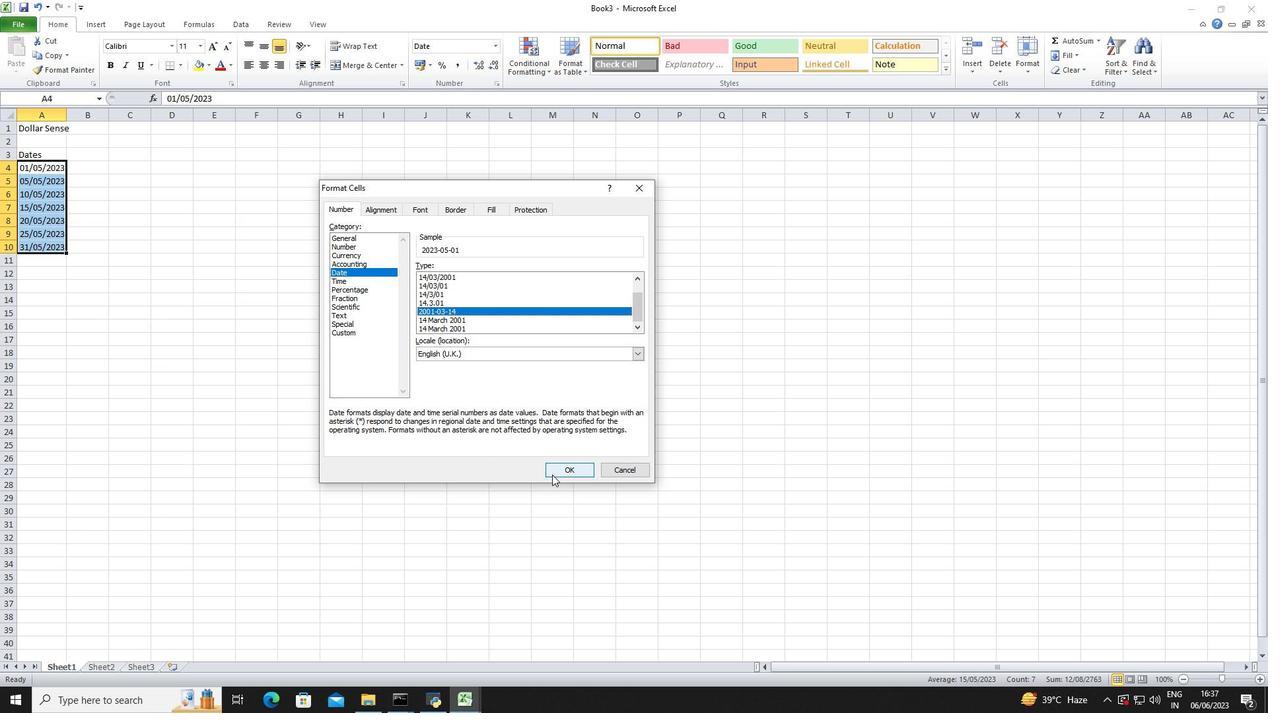 
Action: Mouse moved to (115, 154)
Screenshot: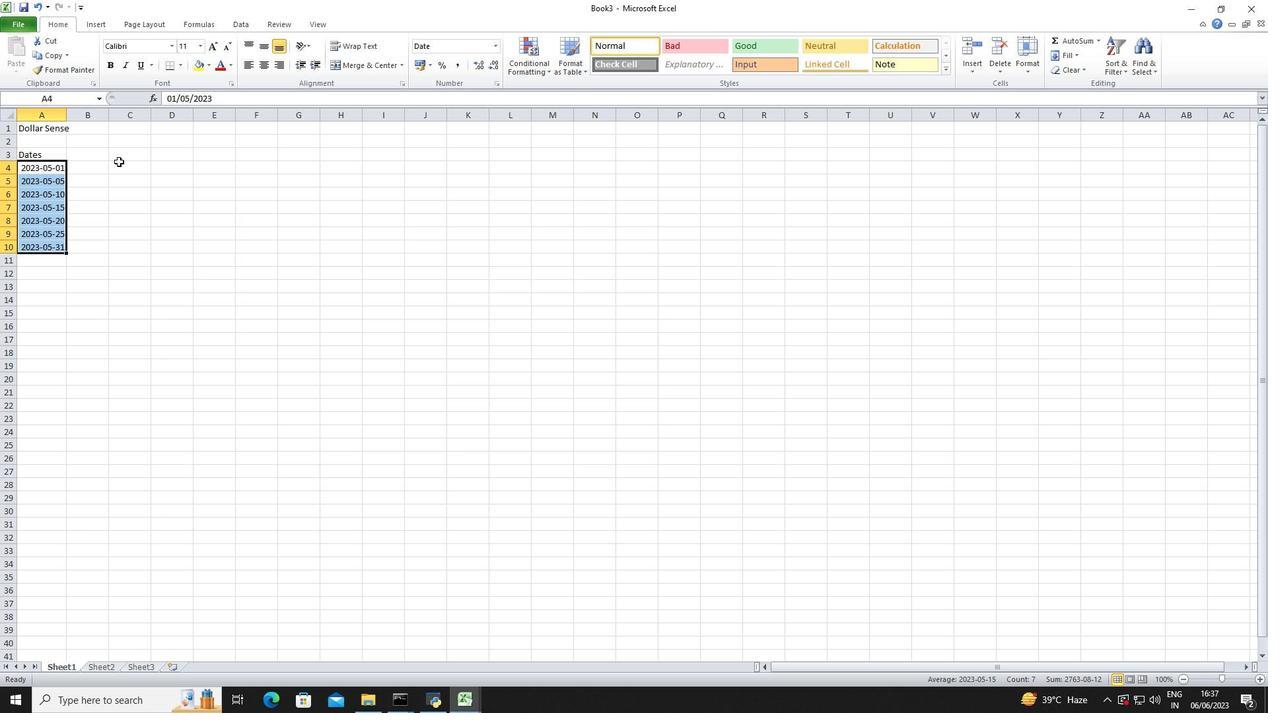 
Action: Mouse pressed left at (115, 154)
Screenshot: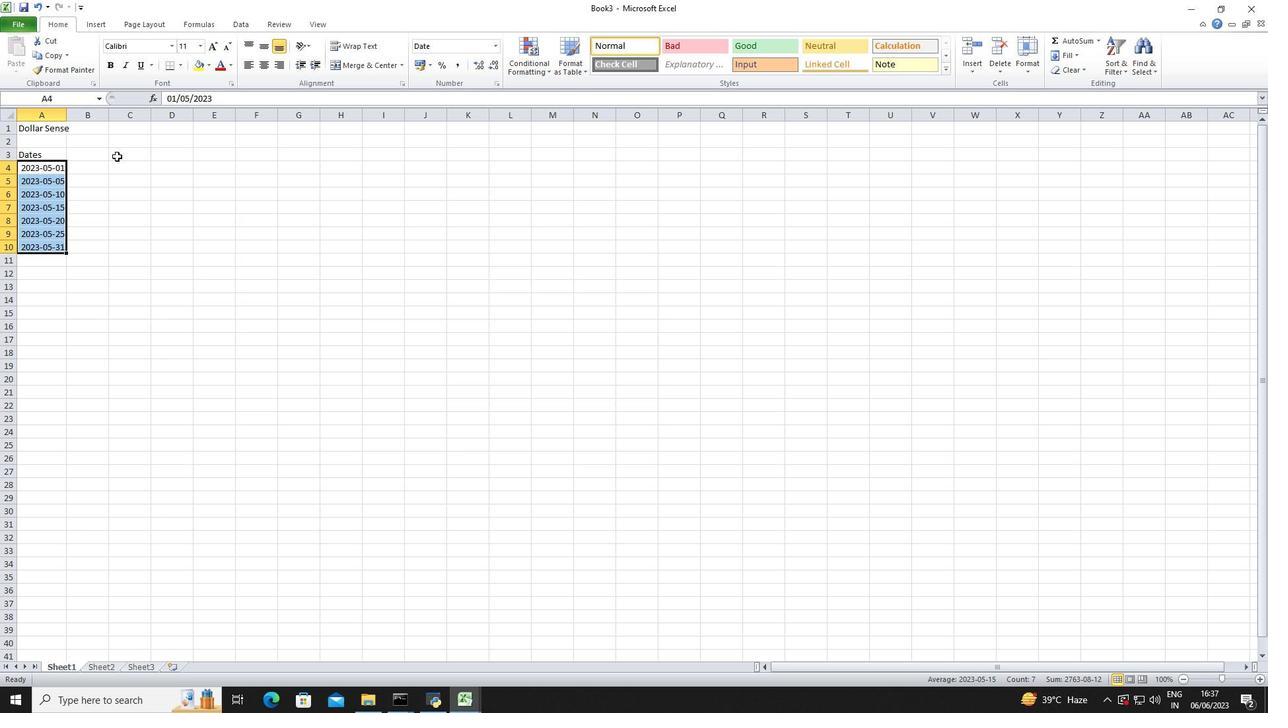 
Action: Key pressed <Key.shift>Descriptions<Key.down><Key.shift>Monthly<Key.space><Key.shift>Salary<Key.enter><Key.shift>Grocery<Key.space><Key.shift>Shopping<Key.enter><Key.shift>Dining<Key.space><Key.shift>Out<Key.enter><Key.shift>Utility<Key.space><Key.shift>Bill<Key.enter><Key.shift>Transportation<Key.enter><Key.shift>Entertainment<Key.enter><Key.shift>Miscellaneous<Key.down><Key.right><Key.right><Key.up><Key.up><Key.up><Key.up><Key.up><Key.up><Key.up><Key.up><Key.shift>Amount<Key.down>2500<Key.down>100<Key.down>50<Key.down>150<Key.down>30<Key.down>50<Key.down>20<Key.down>
Screenshot: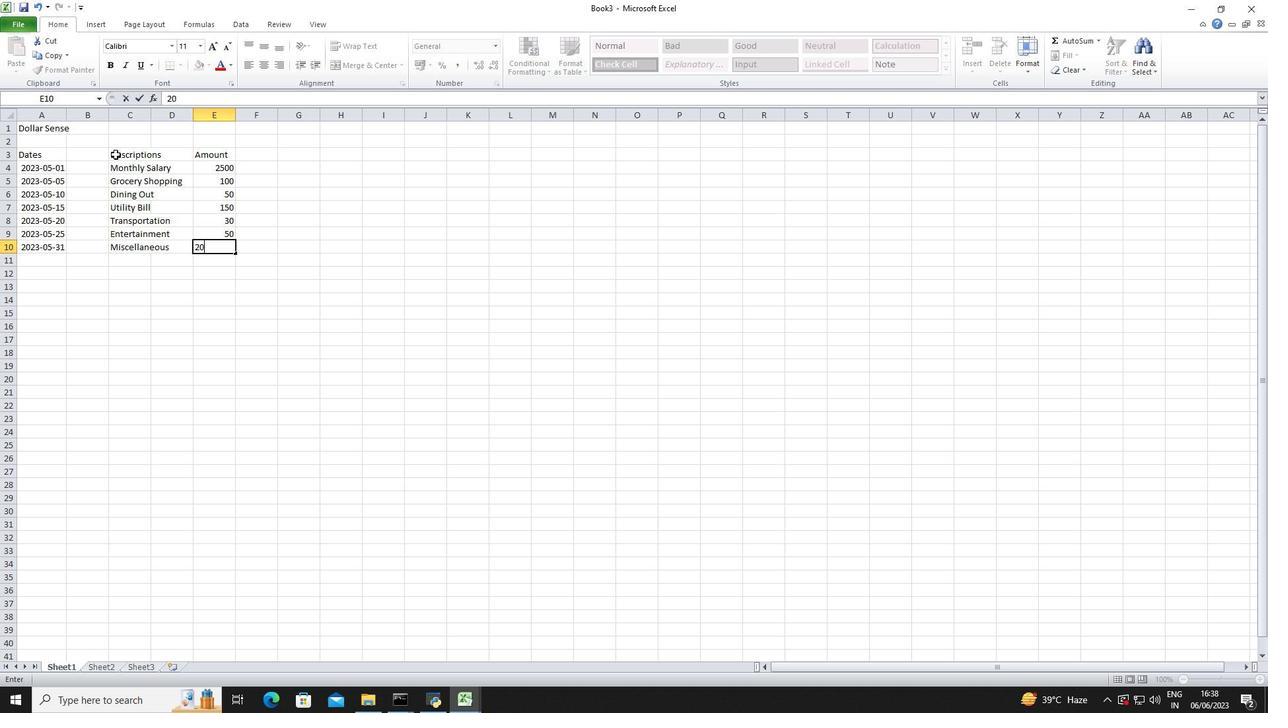 
Action: Mouse moved to (223, 171)
Screenshot: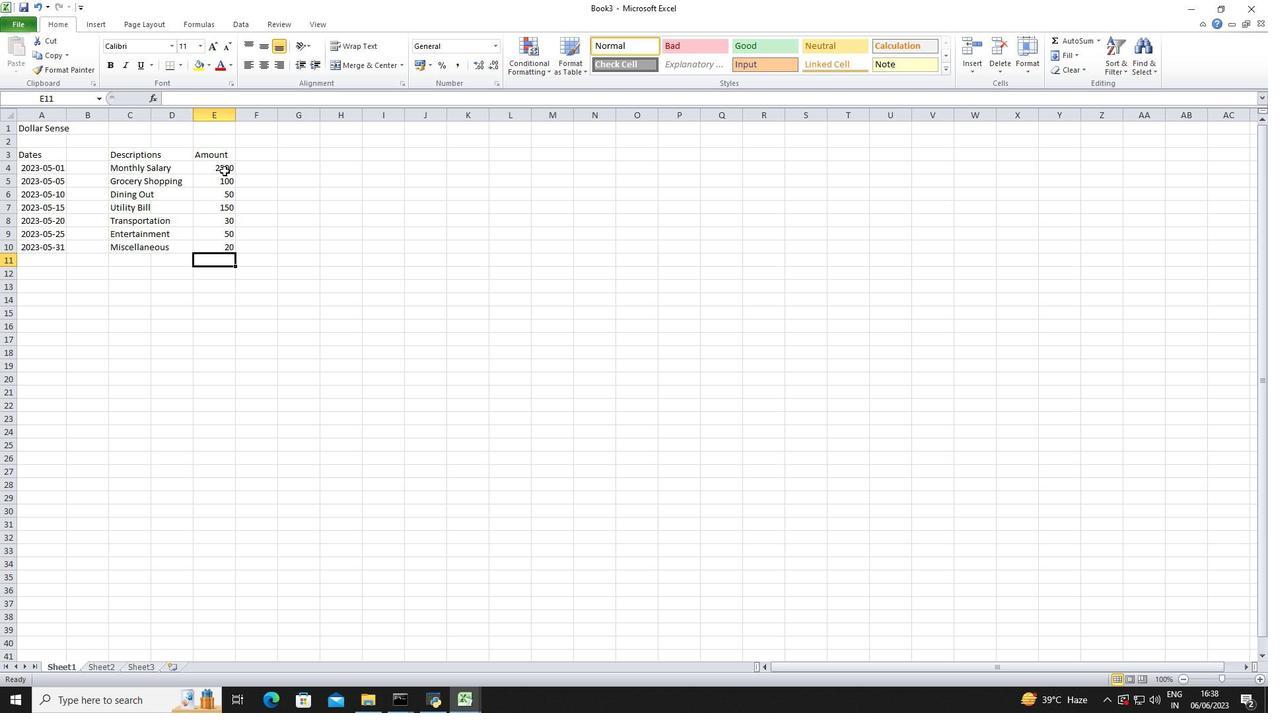
Action: Mouse pressed left at (223, 171)
Screenshot: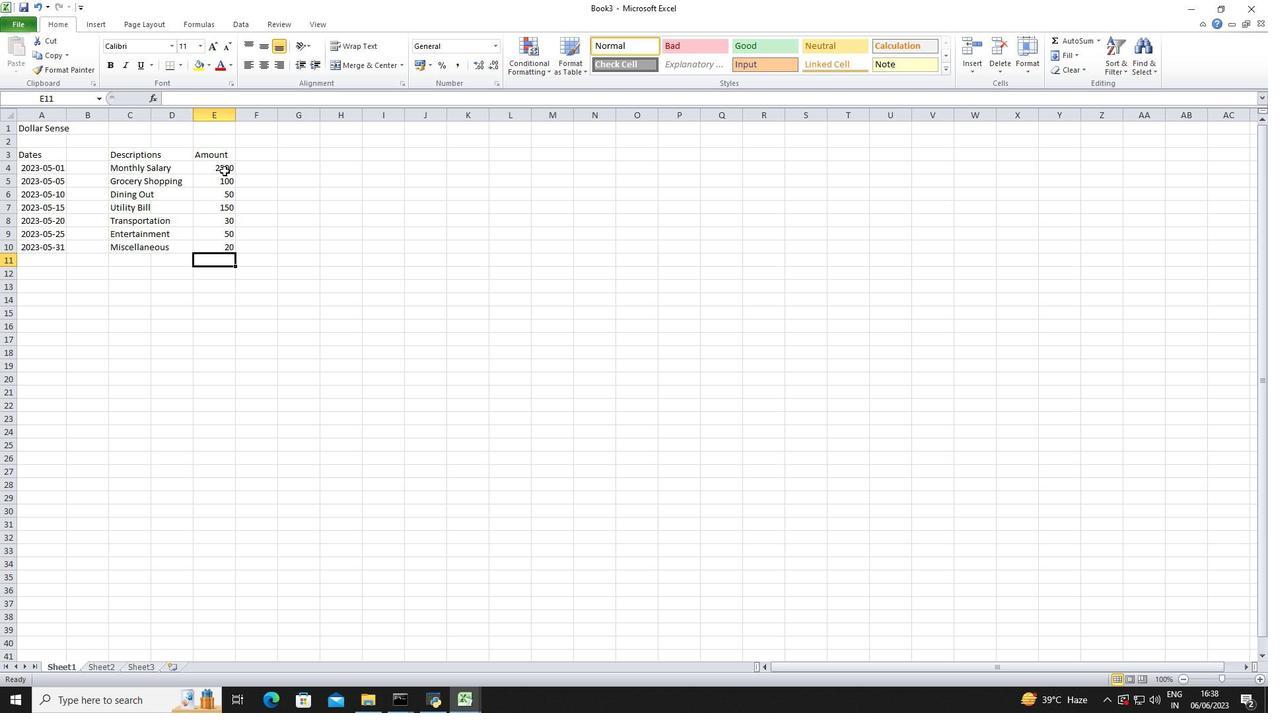 
Action: Mouse moved to (496, 46)
Screenshot: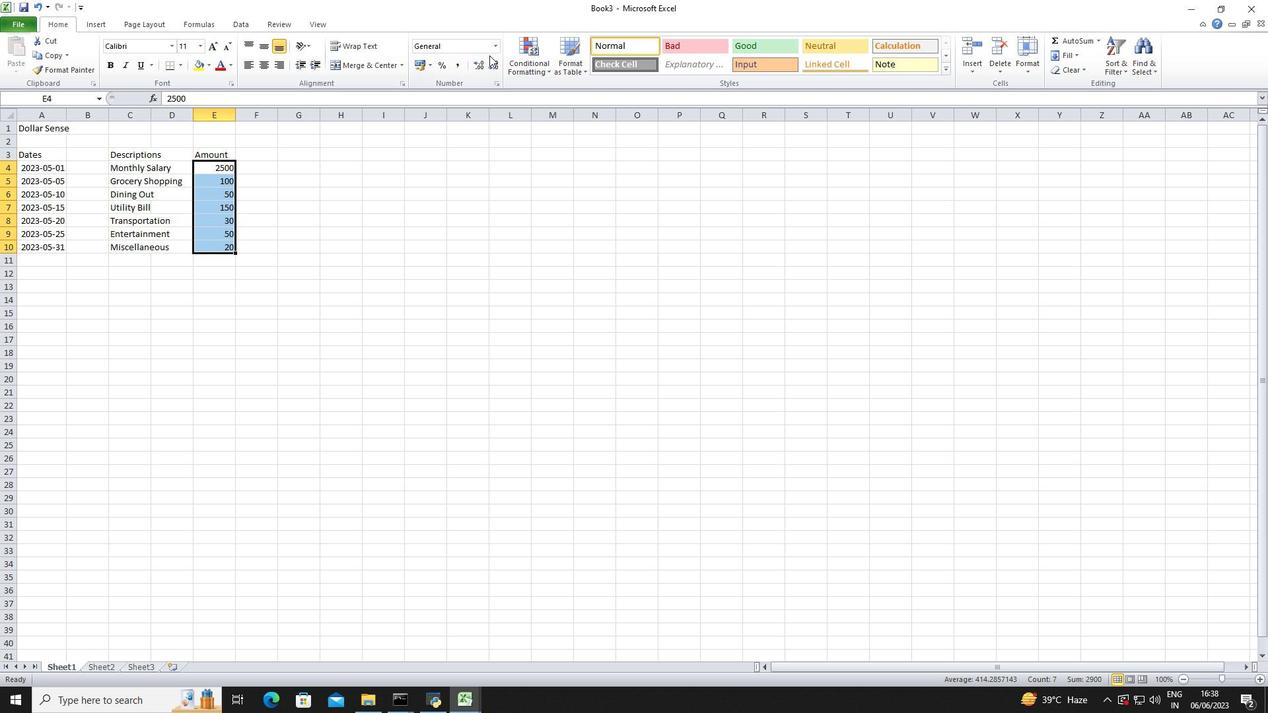 
Action: Mouse pressed left at (496, 46)
Screenshot: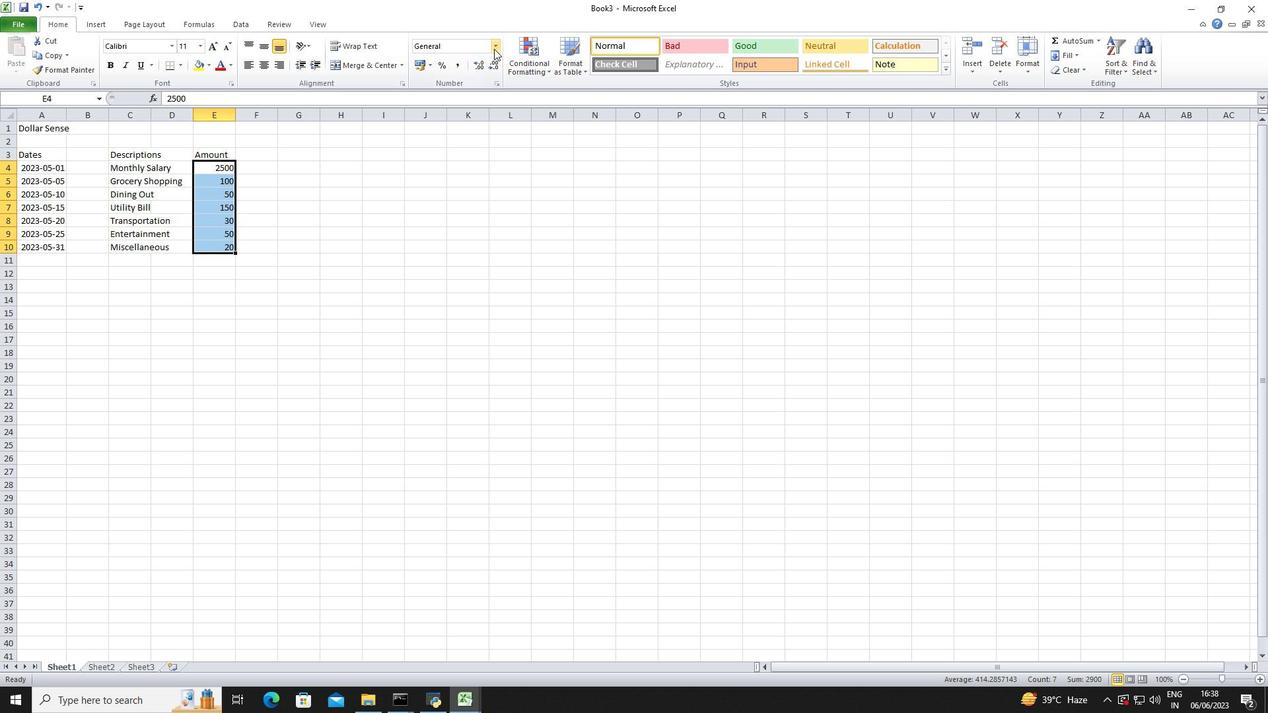 
Action: Mouse moved to (500, 383)
Screenshot: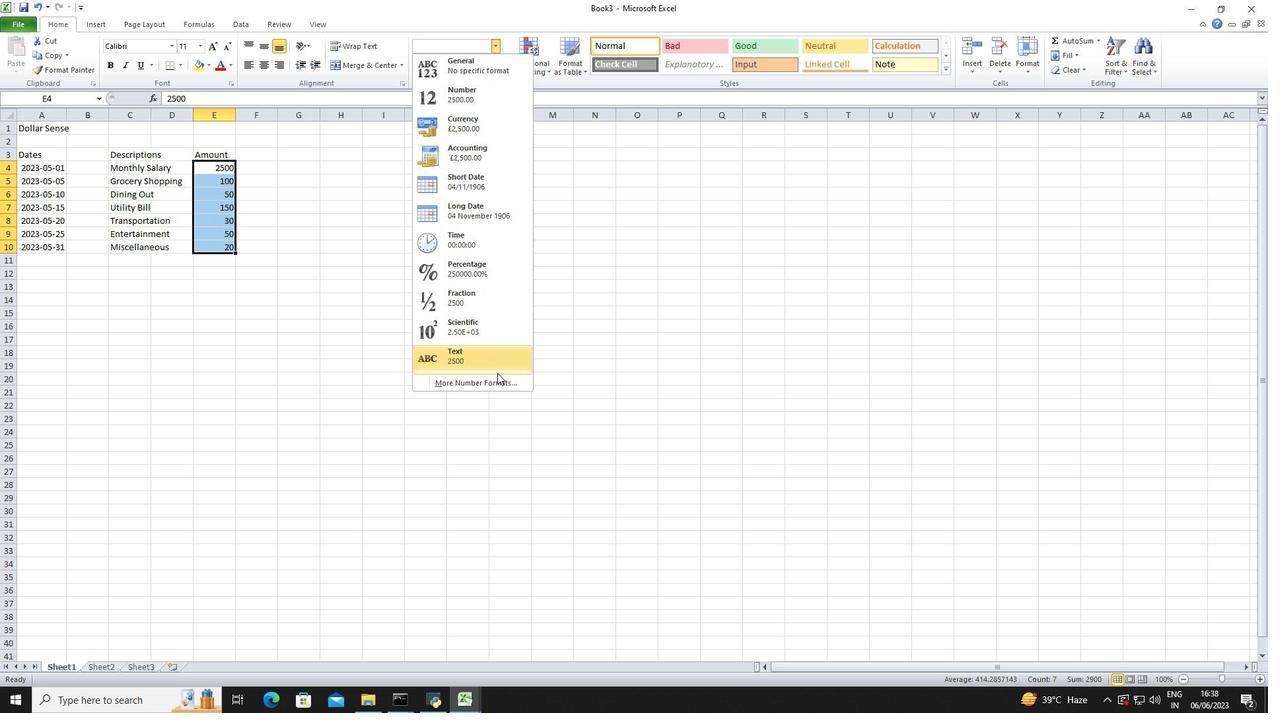 
Action: Mouse pressed left at (500, 383)
Screenshot: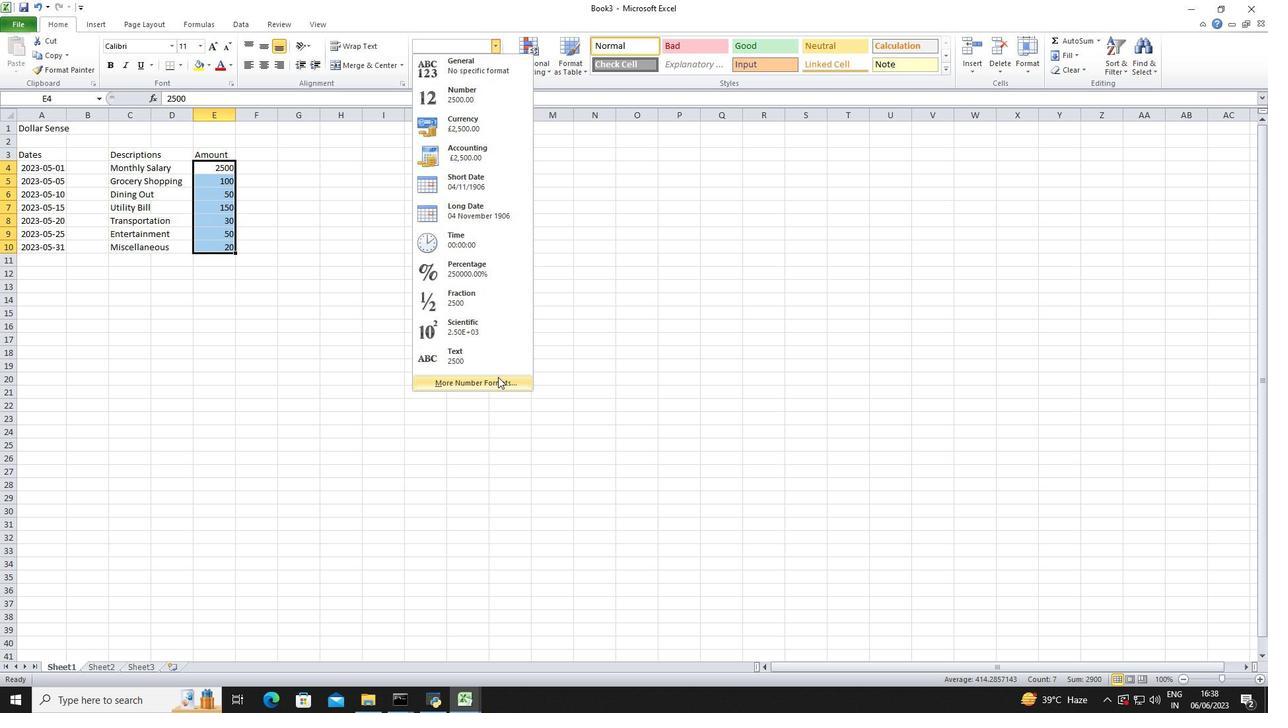
Action: Mouse moved to (194, 249)
Screenshot: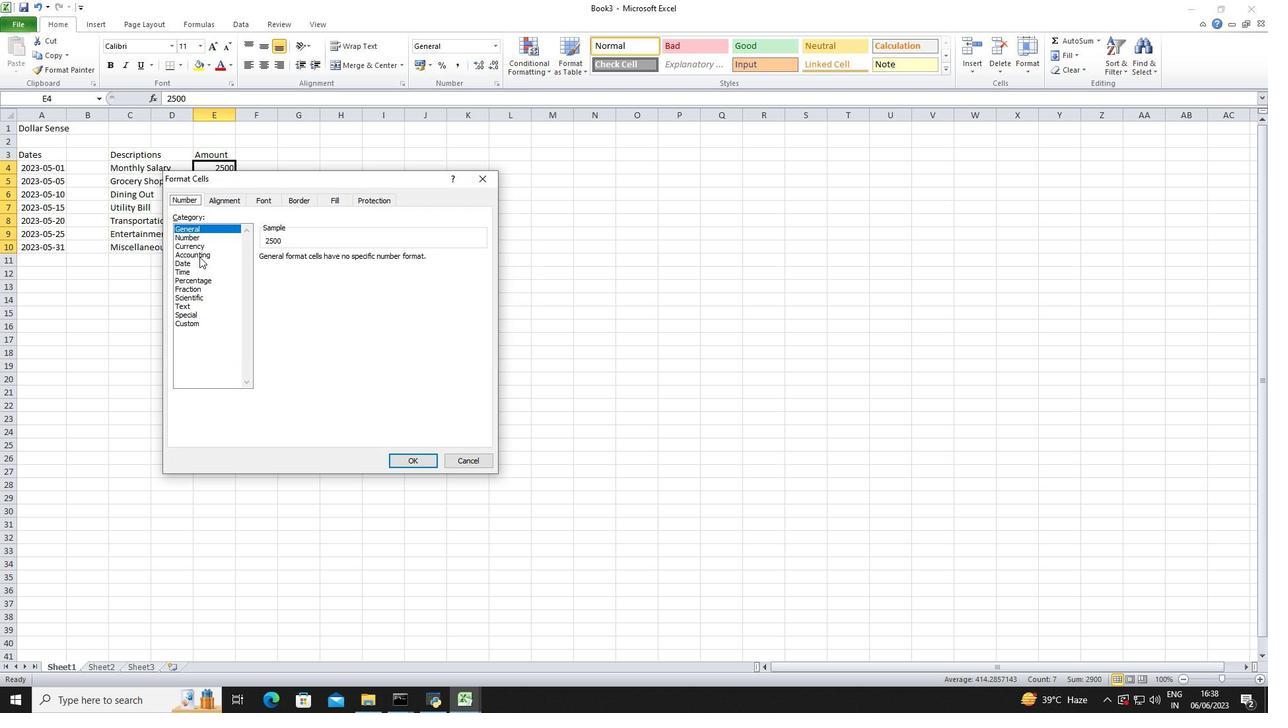 
Action: Mouse pressed left at (194, 249)
Screenshot: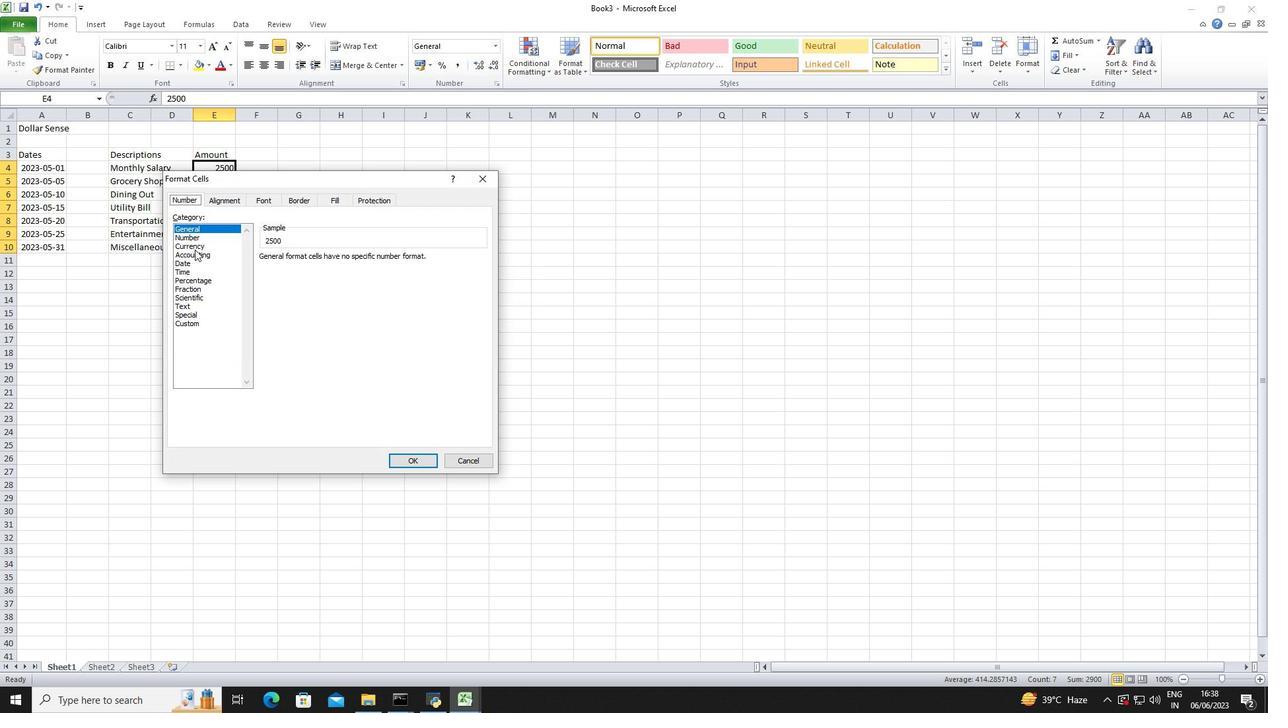 
Action: Mouse moved to (344, 260)
Screenshot: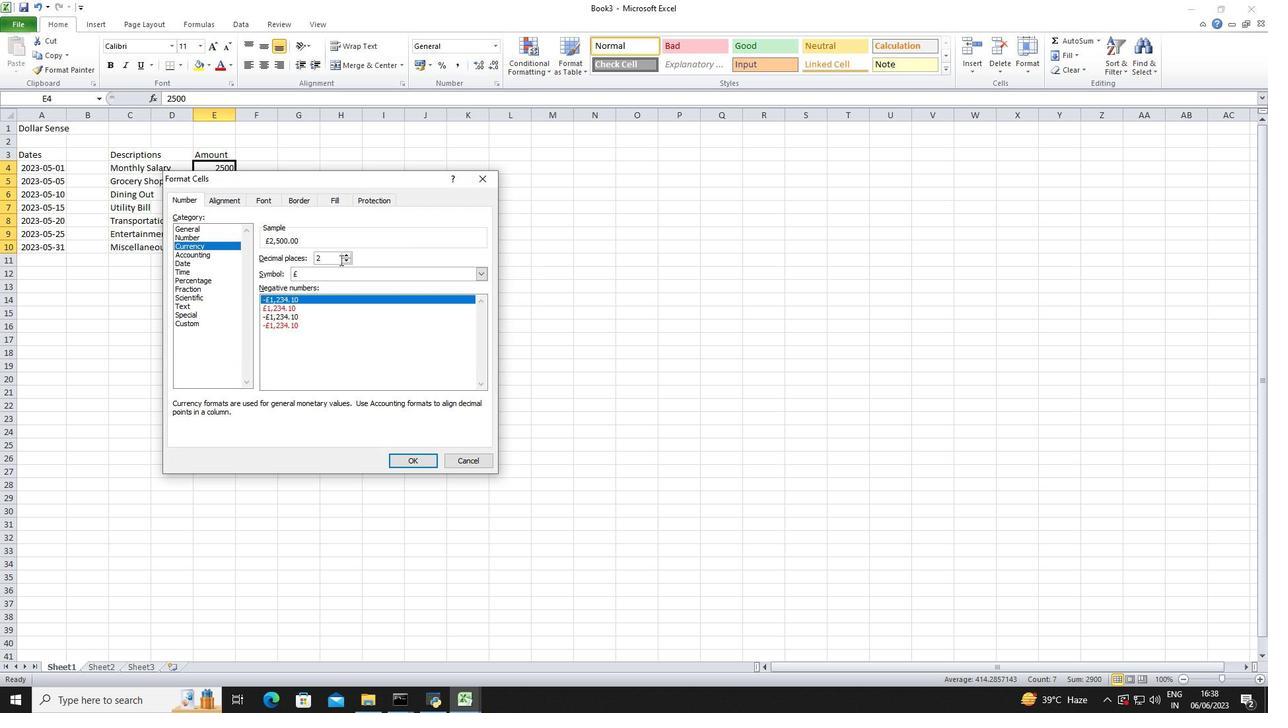 
Action: Mouse pressed left at (344, 260)
Screenshot: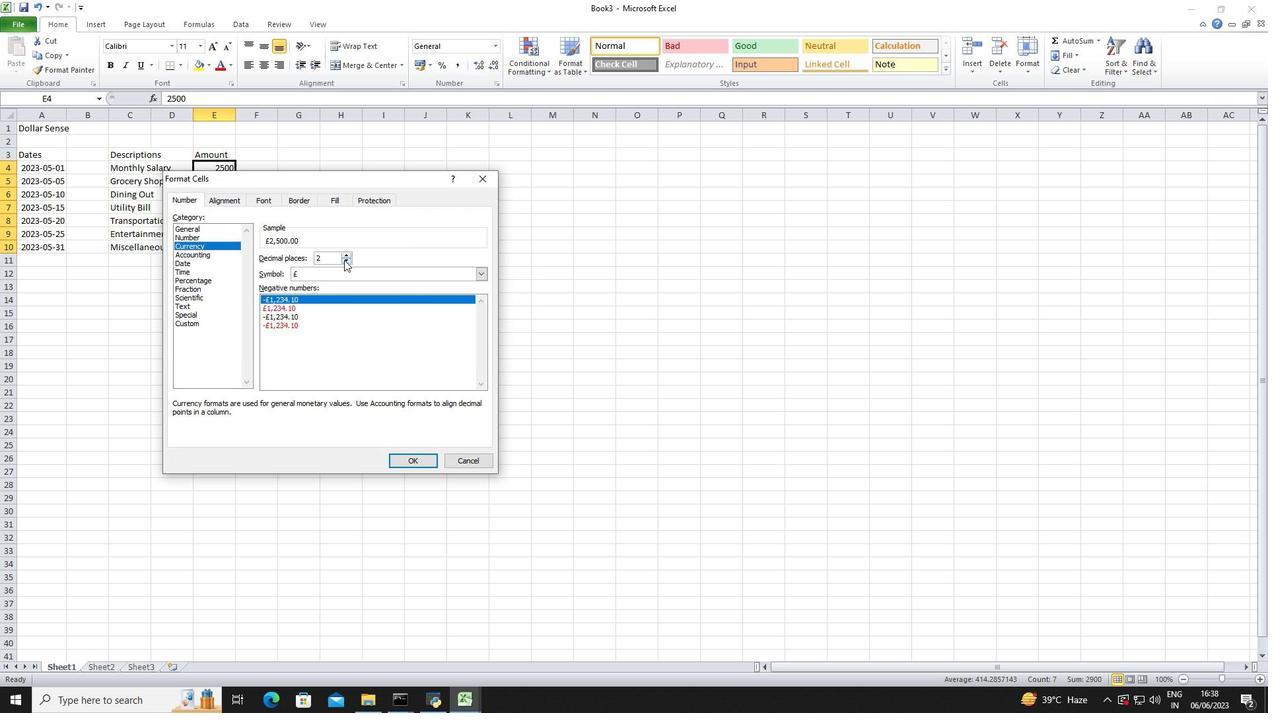 
Action: Mouse pressed left at (344, 260)
Screenshot: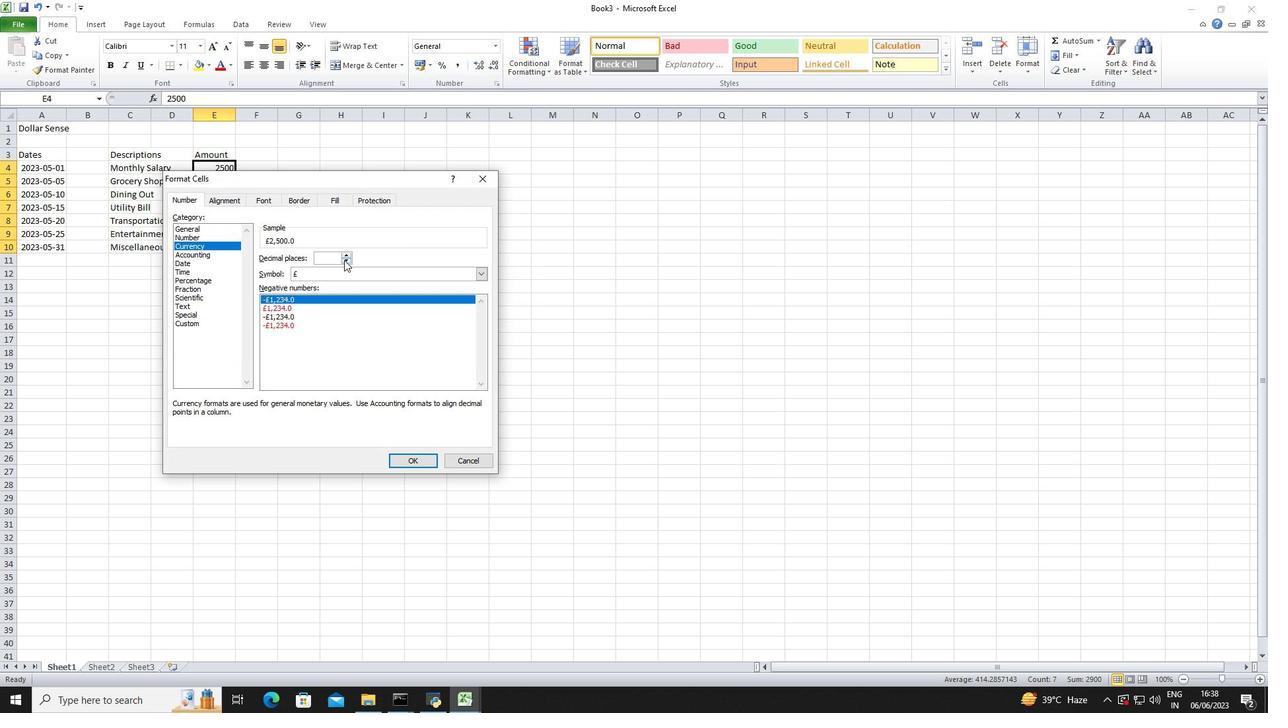
Action: Mouse moved to (346, 272)
Screenshot: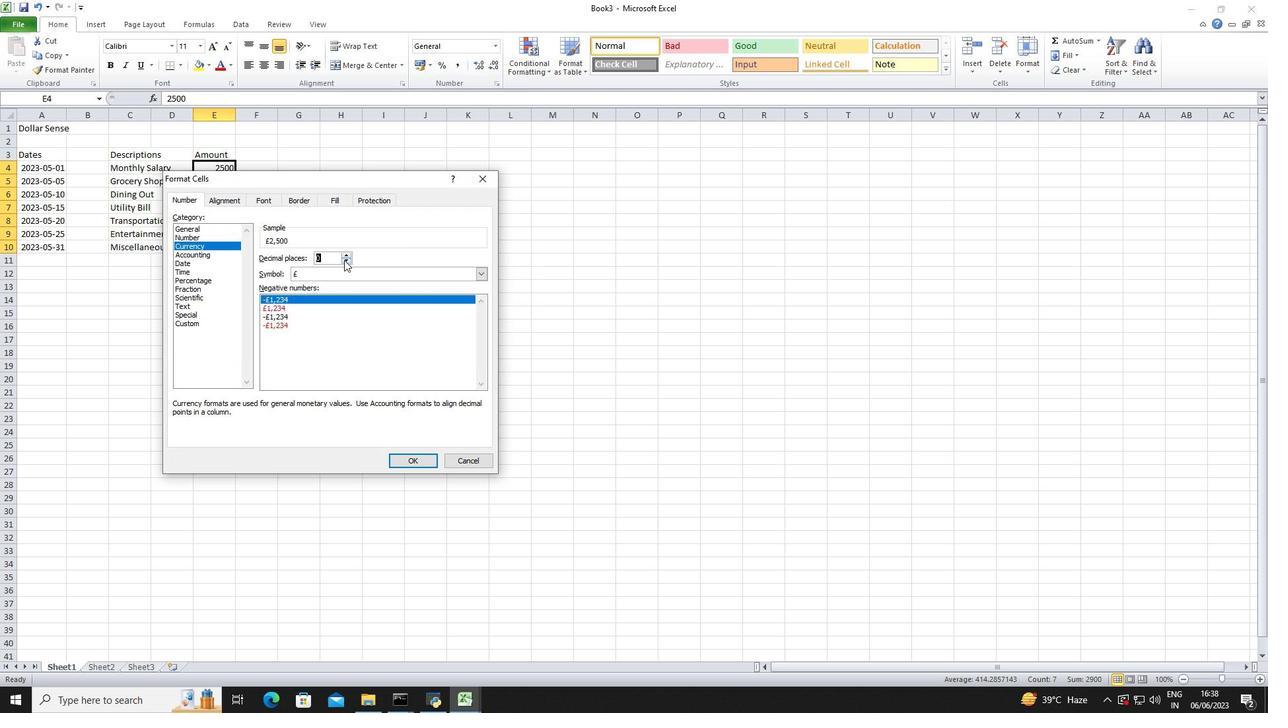 
Action: Mouse pressed left at (346, 272)
Screenshot: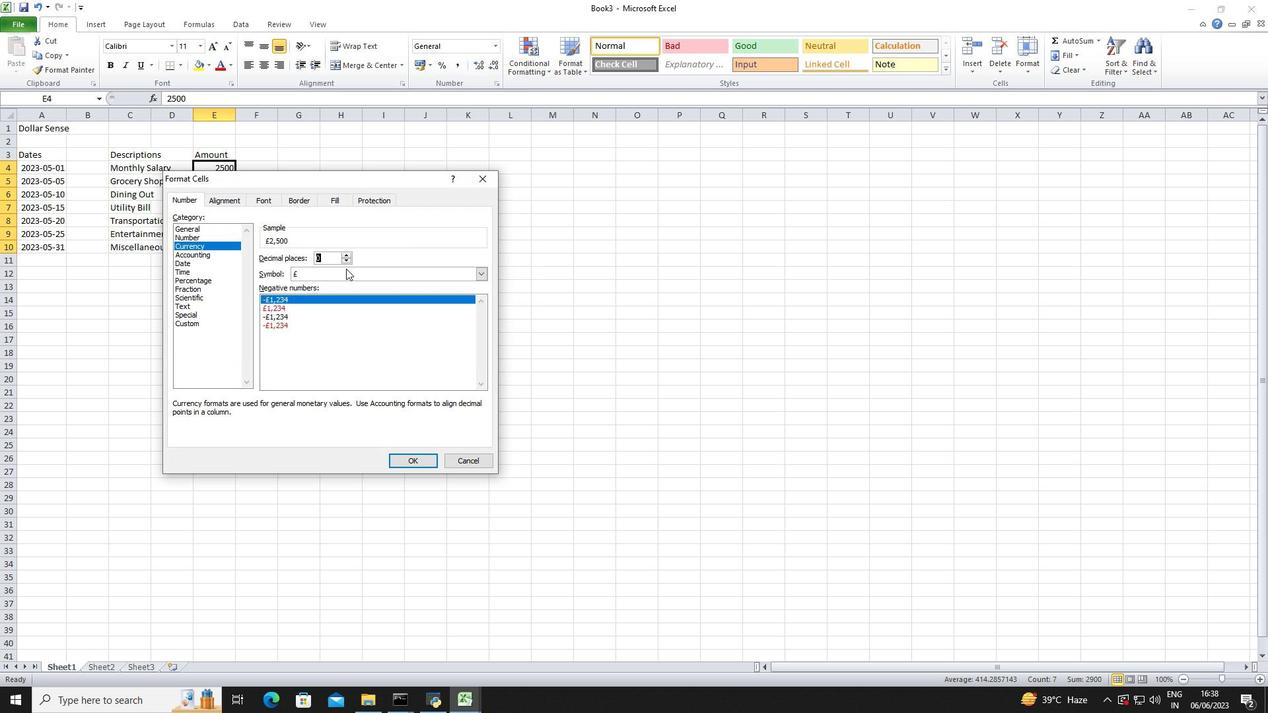 
Action: Mouse moved to (346, 297)
Screenshot: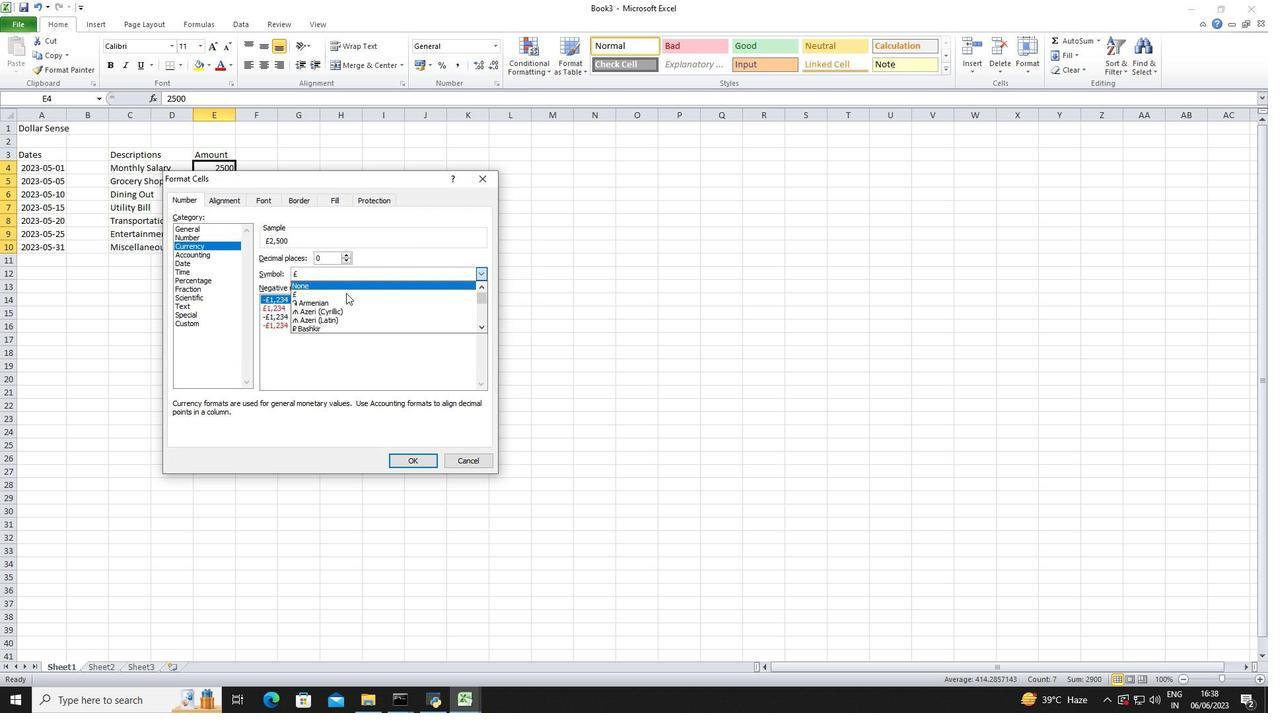 
Action: Mouse scrolled (346, 297) with delta (0, 0)
Screenshot: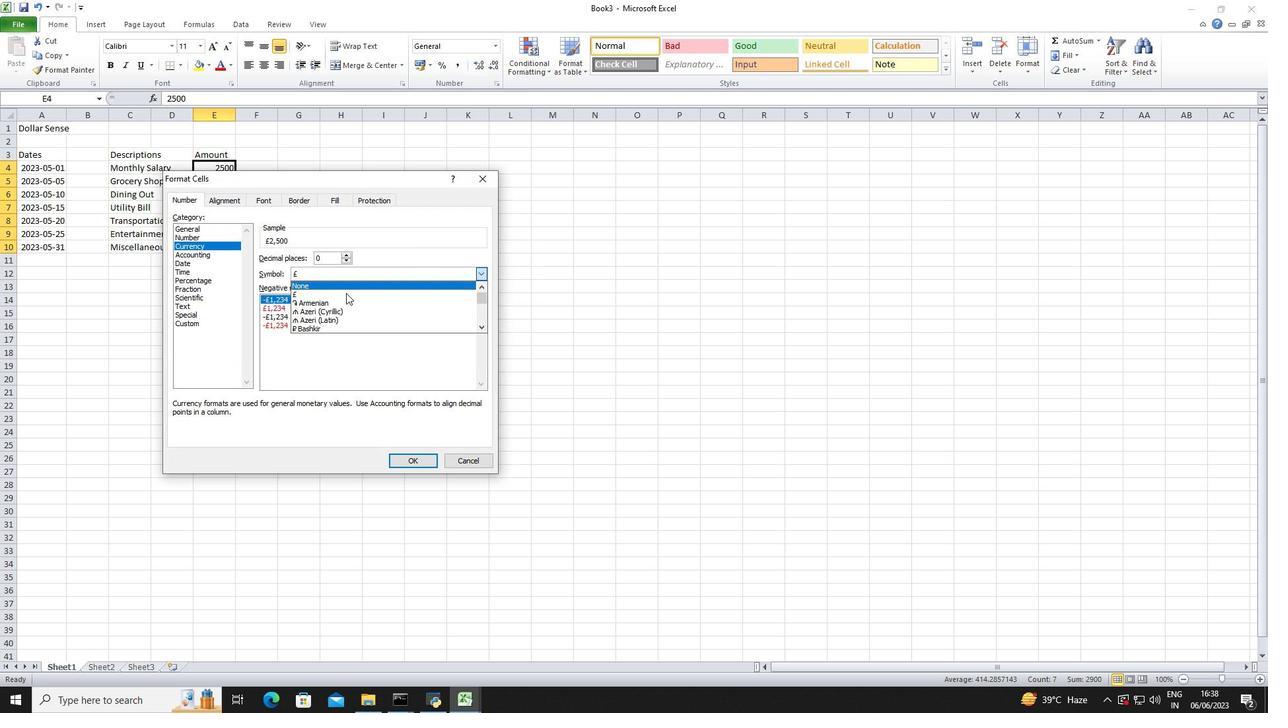 
Action: Mouse scrolled (346, 297) with delta (0, 0)
Screenshot: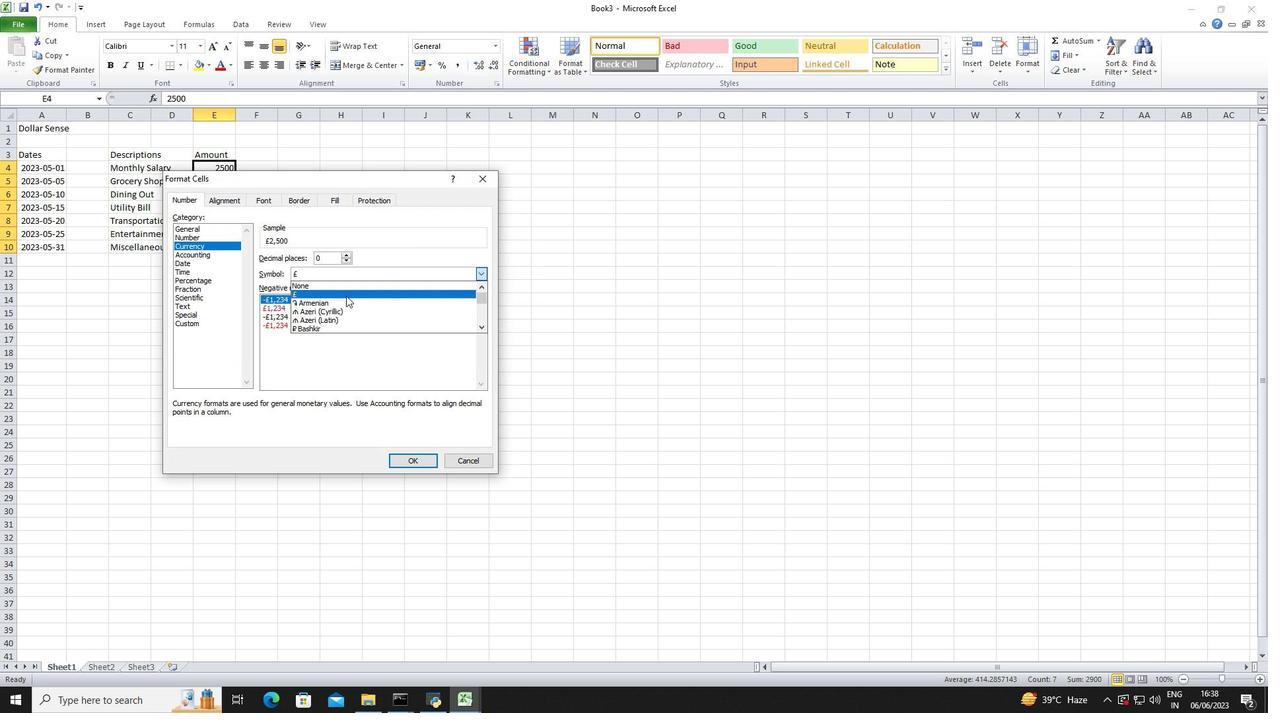 
Action: Mouse moved to (346, 298)
Screenshot: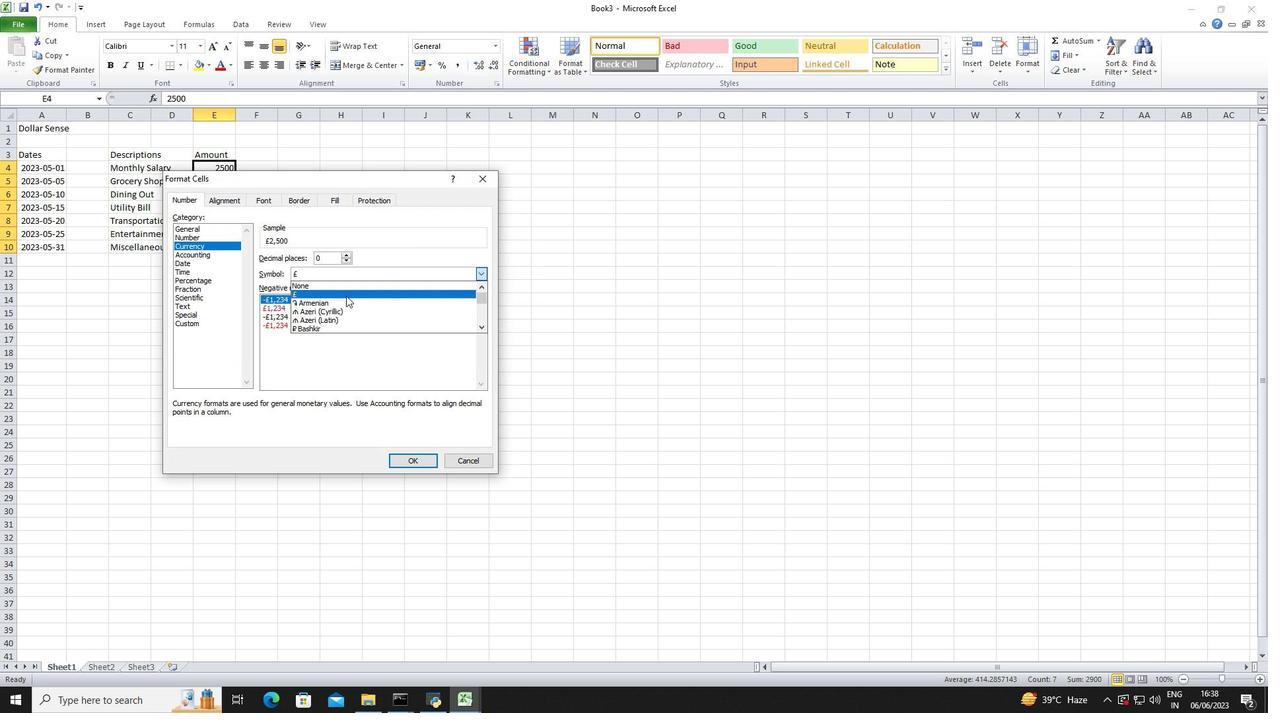 
Action: Mouse scrolled (346, 297) with delta (0, 0)
Screenshot: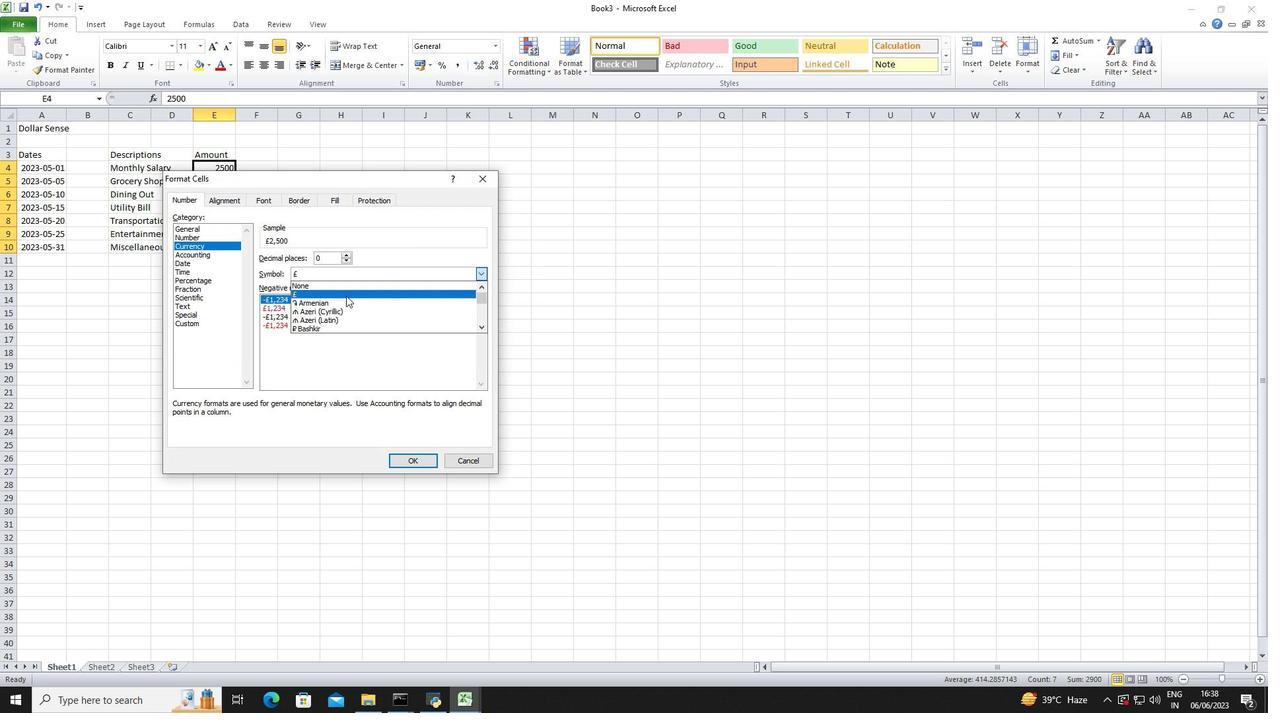 
Action: Mouse moved to (346, 298)
Screenshot: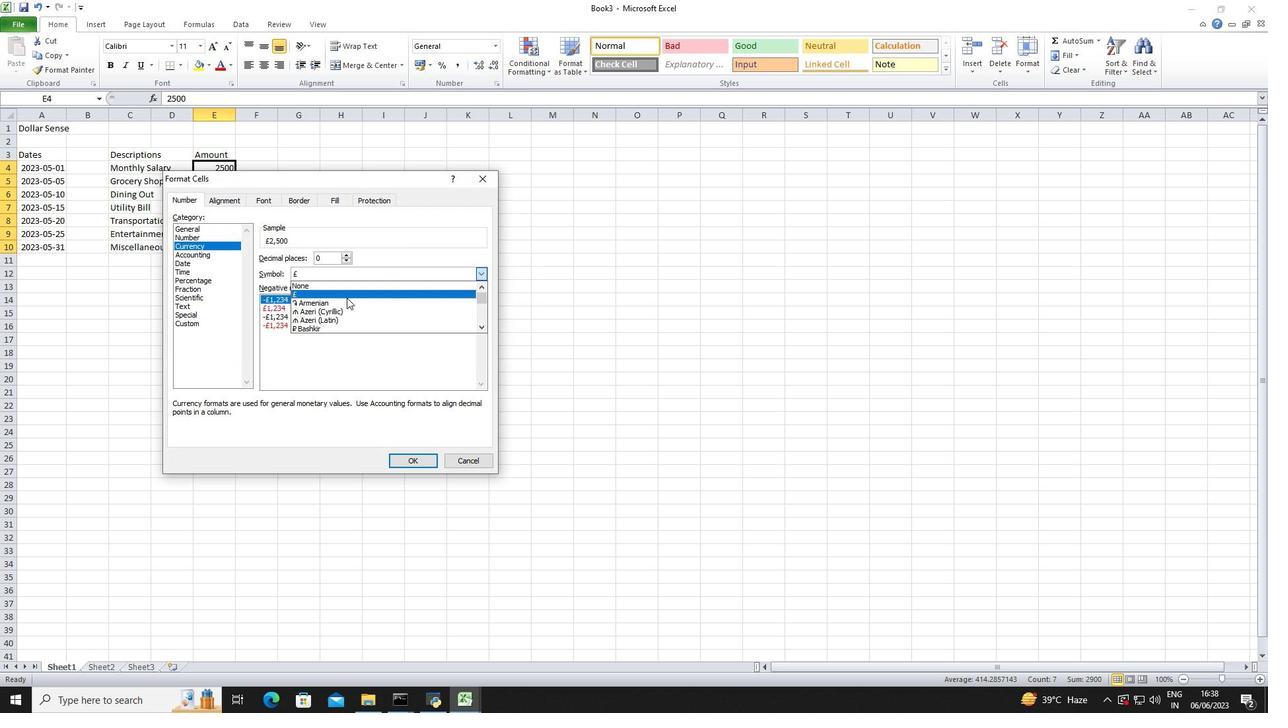 
Action: Mouse scrolled (346, 297) with delta (0, 0)
Screenshot: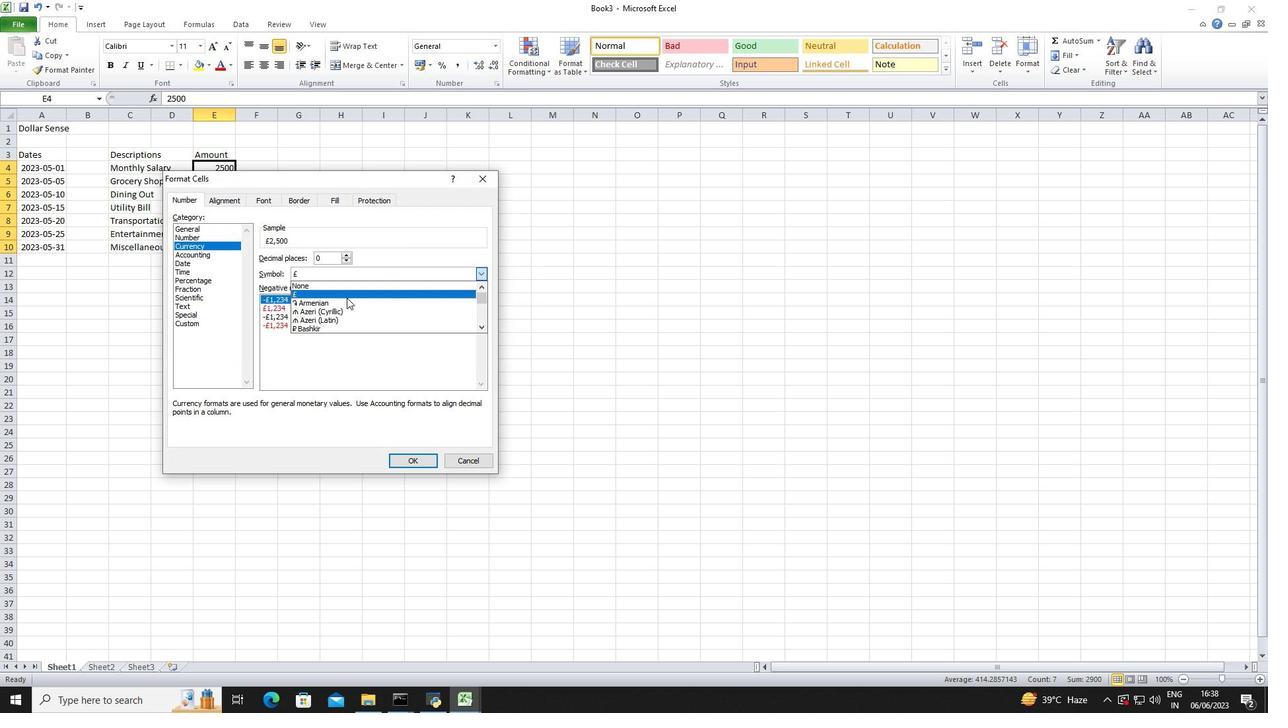 
Action: Mouse scrolled (346, 297) with delta (0, 0)
Screenshot: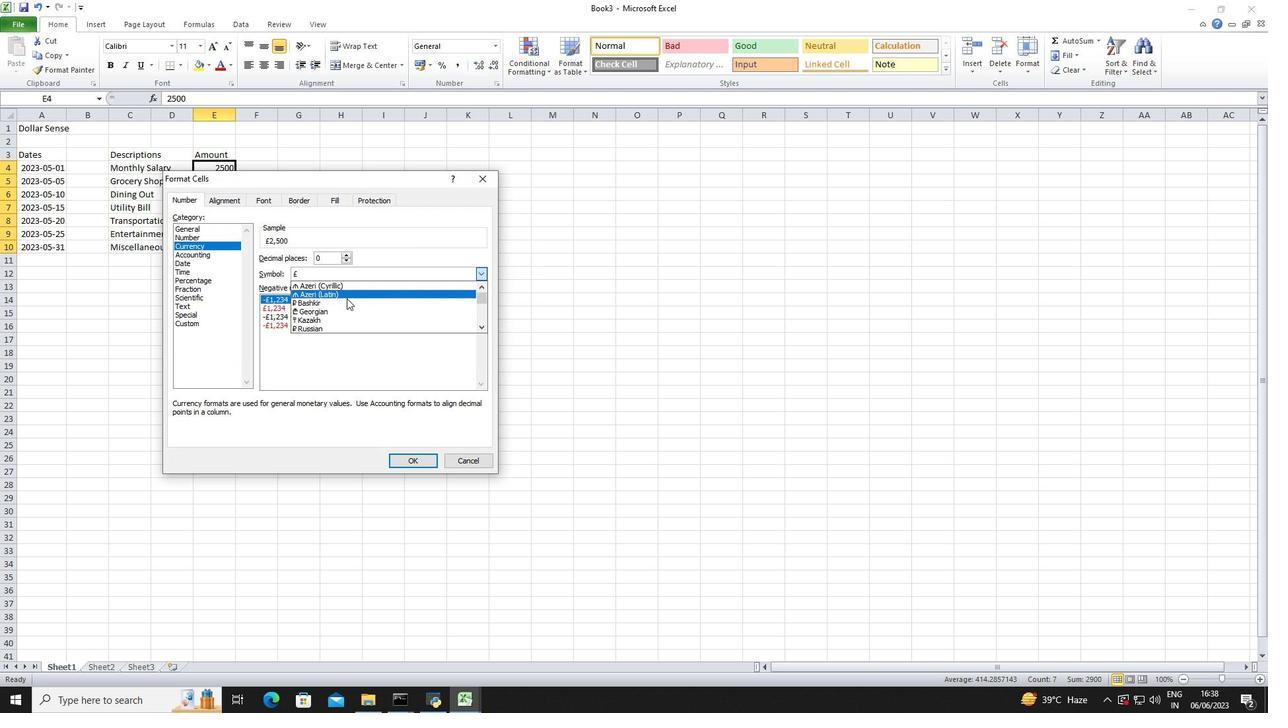 
Action: Mouse scrolled (346, 297) with delta (0, 0)
Screenshot: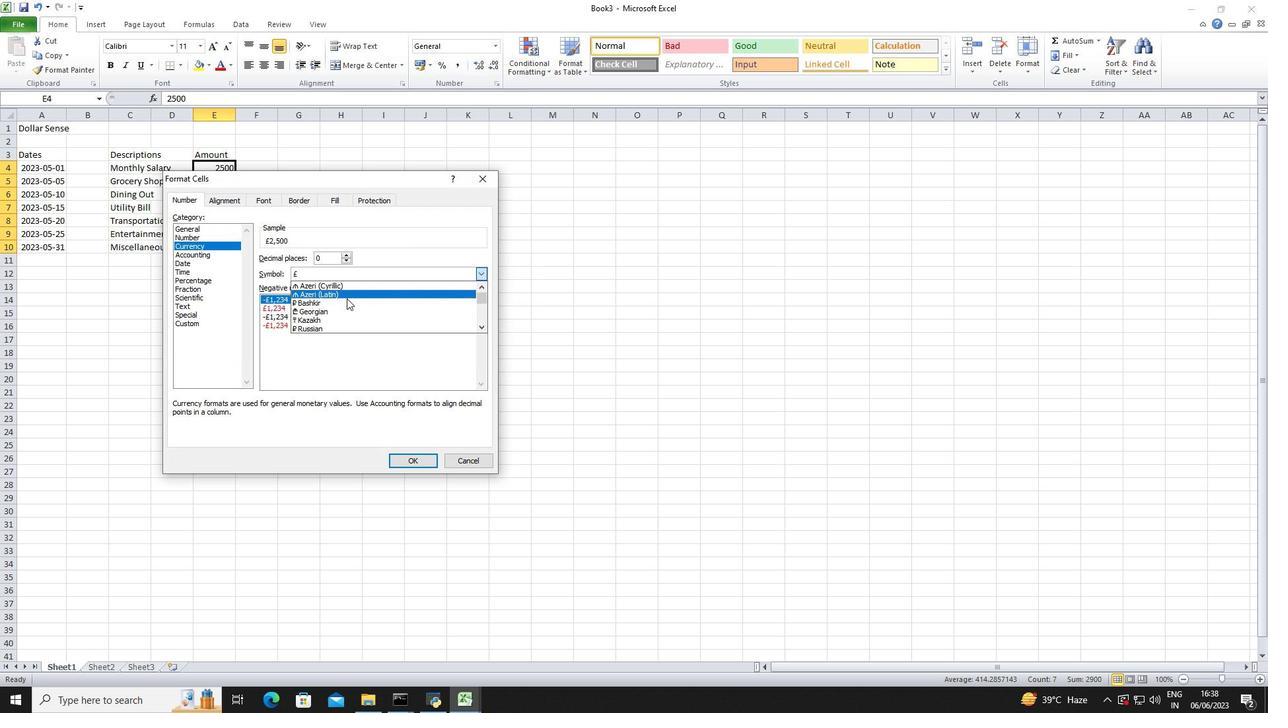 
Action: Mouse scrolled (346, 297) with delta (0, 0)
Screenshot: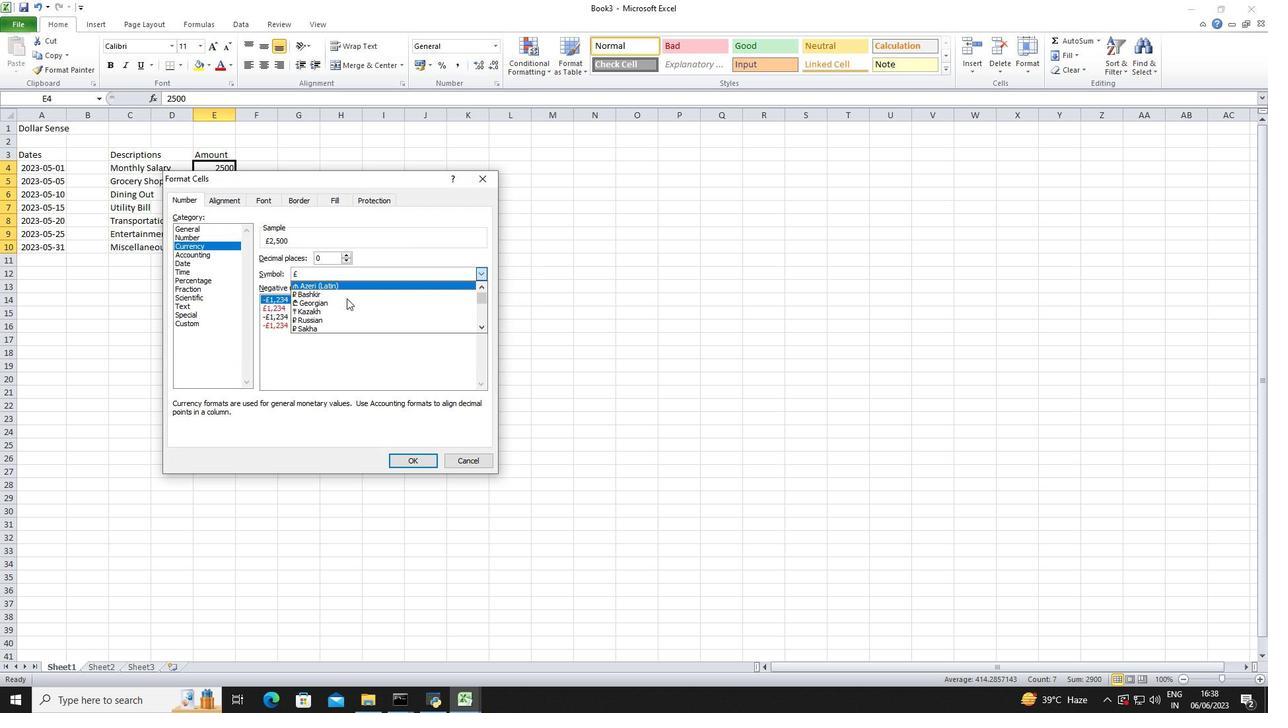 
Action: Mouse moved to (346, 299)
Screenshot: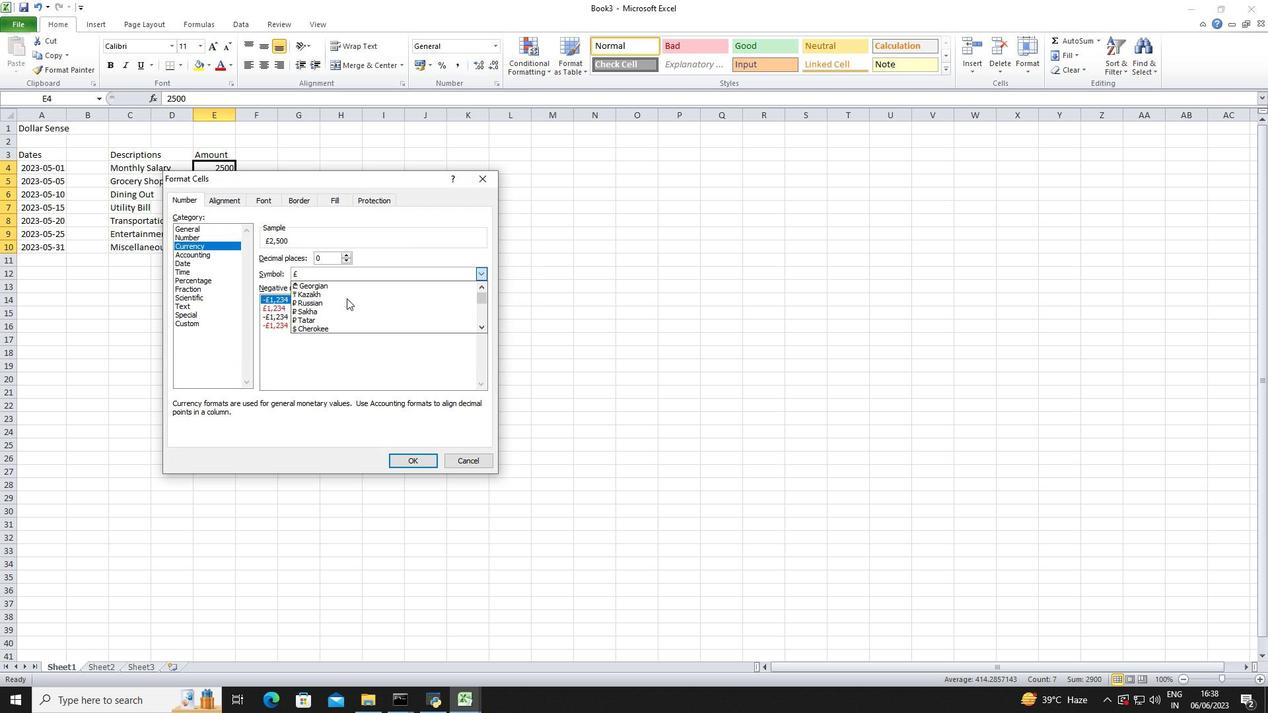 
Action: Mouse scrolled (346, 297) with delta (0, 0)
Screenshot: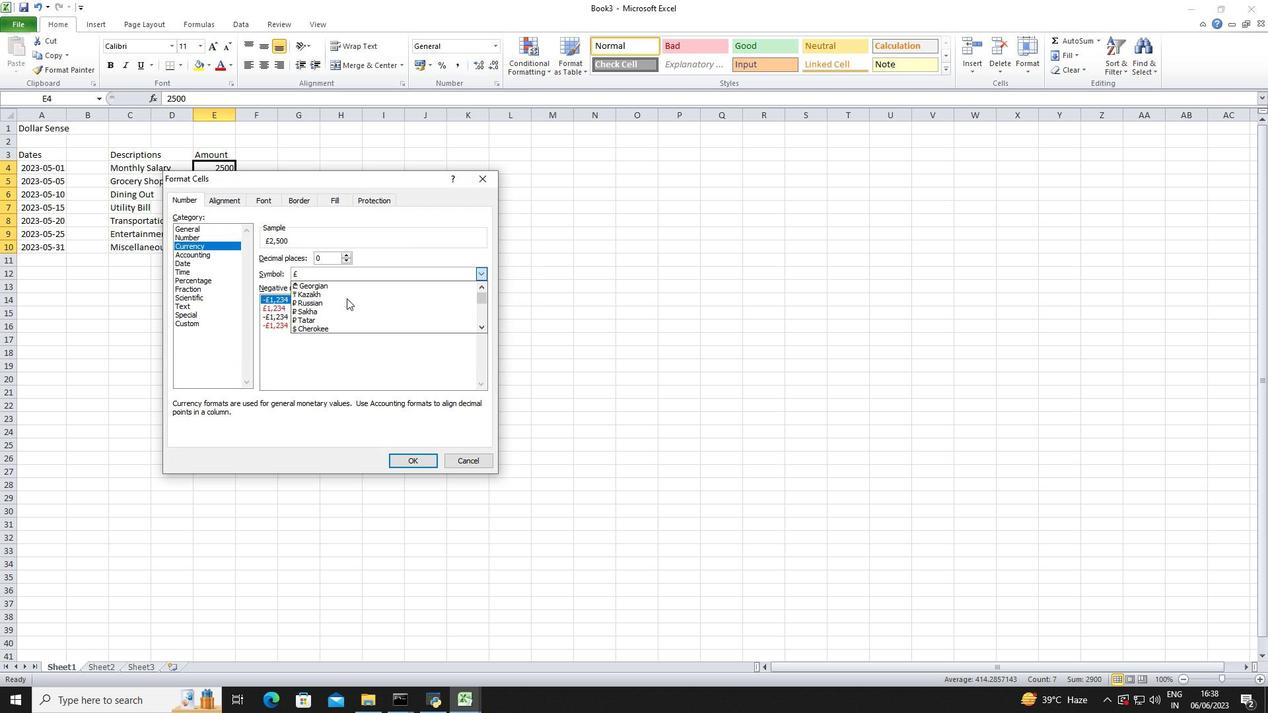 
Action: Mouse moved to (350, 301)
Screenshot: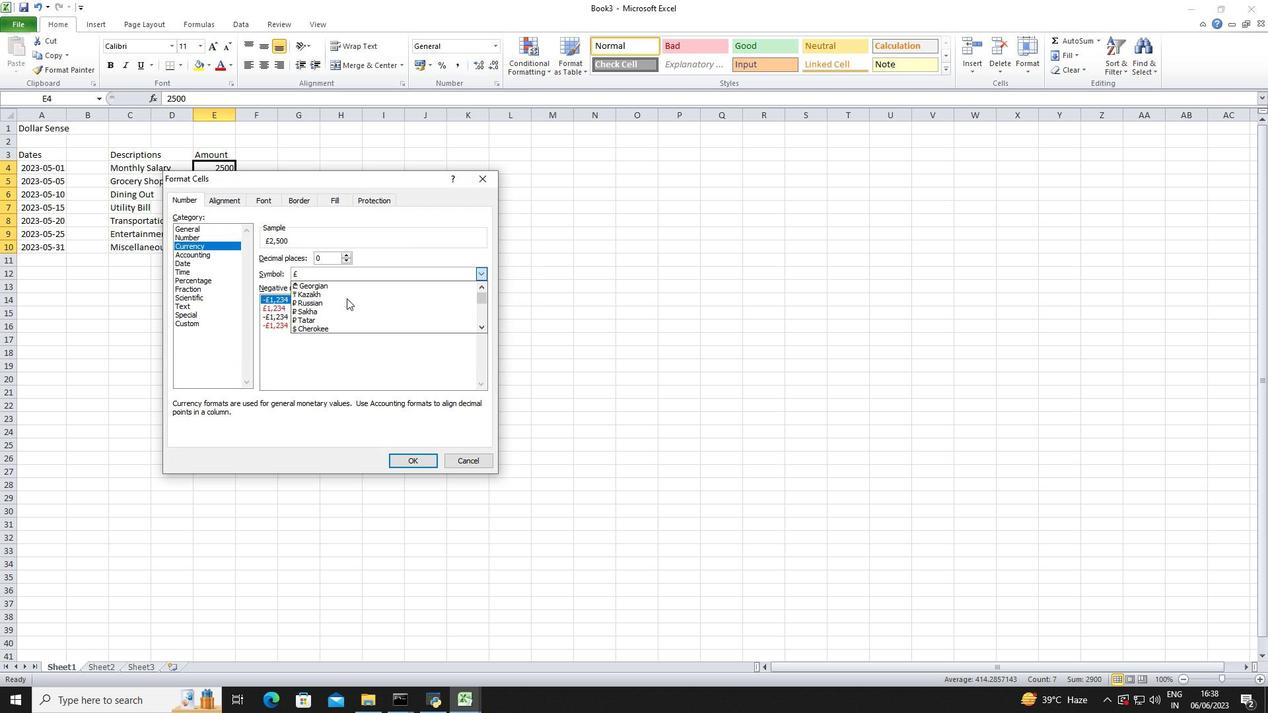 
Action: Mouse scrolled (350, 300) with delta (0, 0)
Screenshot: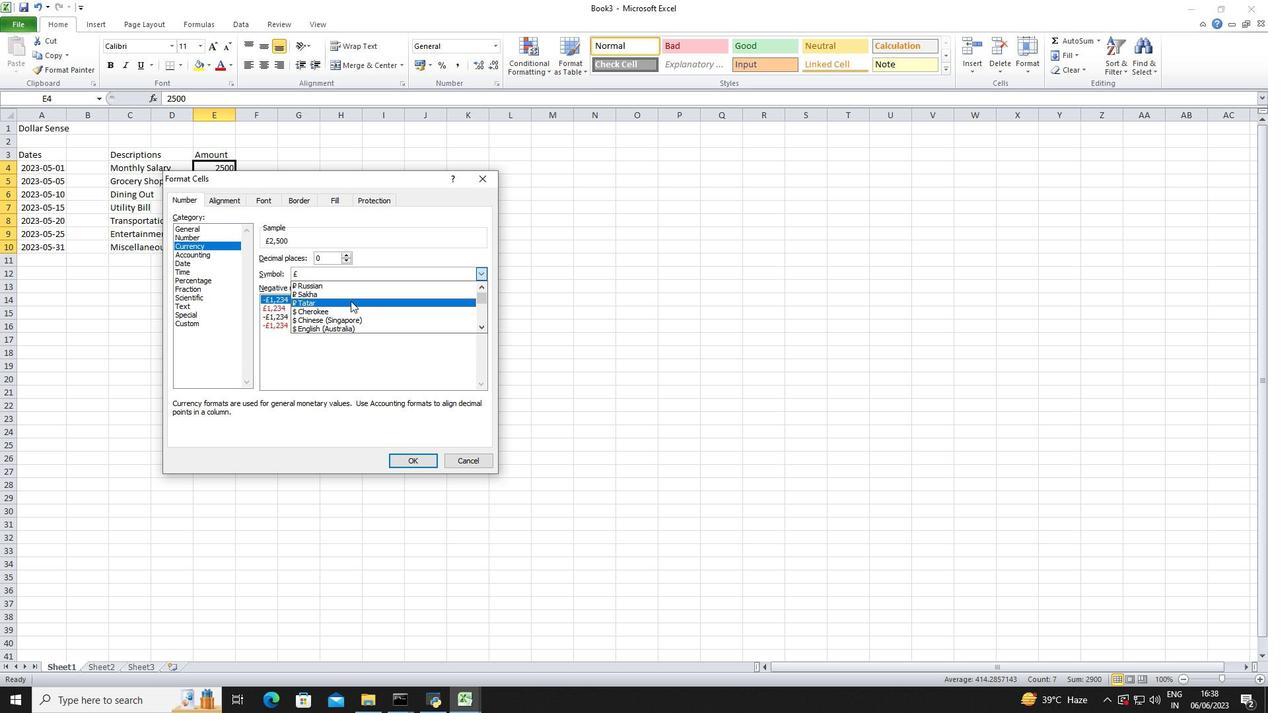 
Action: Mouse scrolled (350, 300) with delta (0, 0)
Screenshot: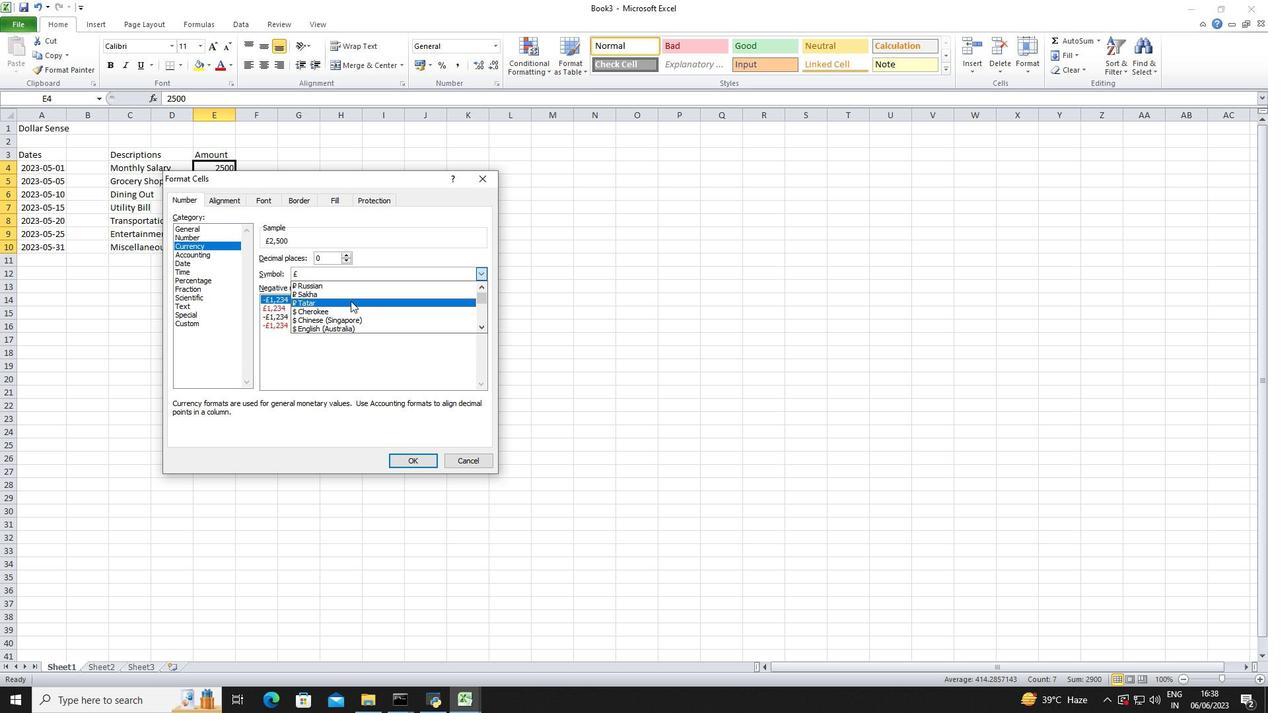 
Action: Mouse moved to (352, 310)
Screenshot: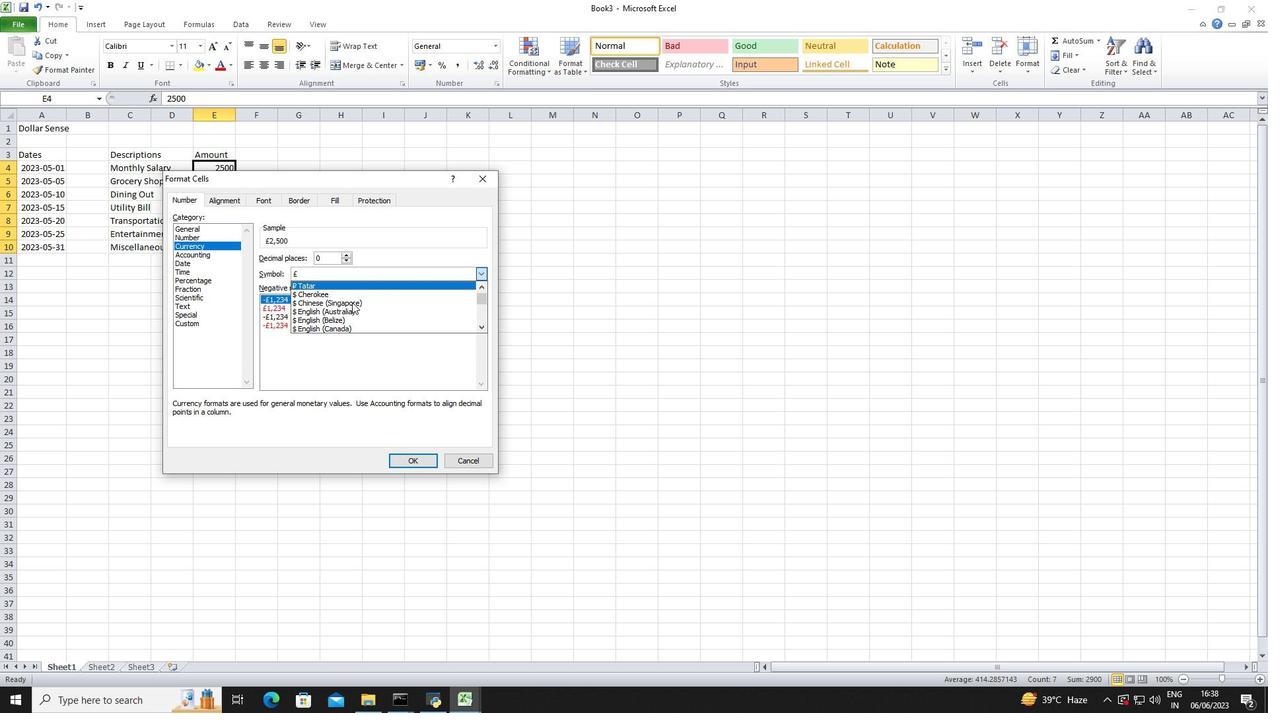 
Action: Mouse pressed left at (352, 310)
Screenshot: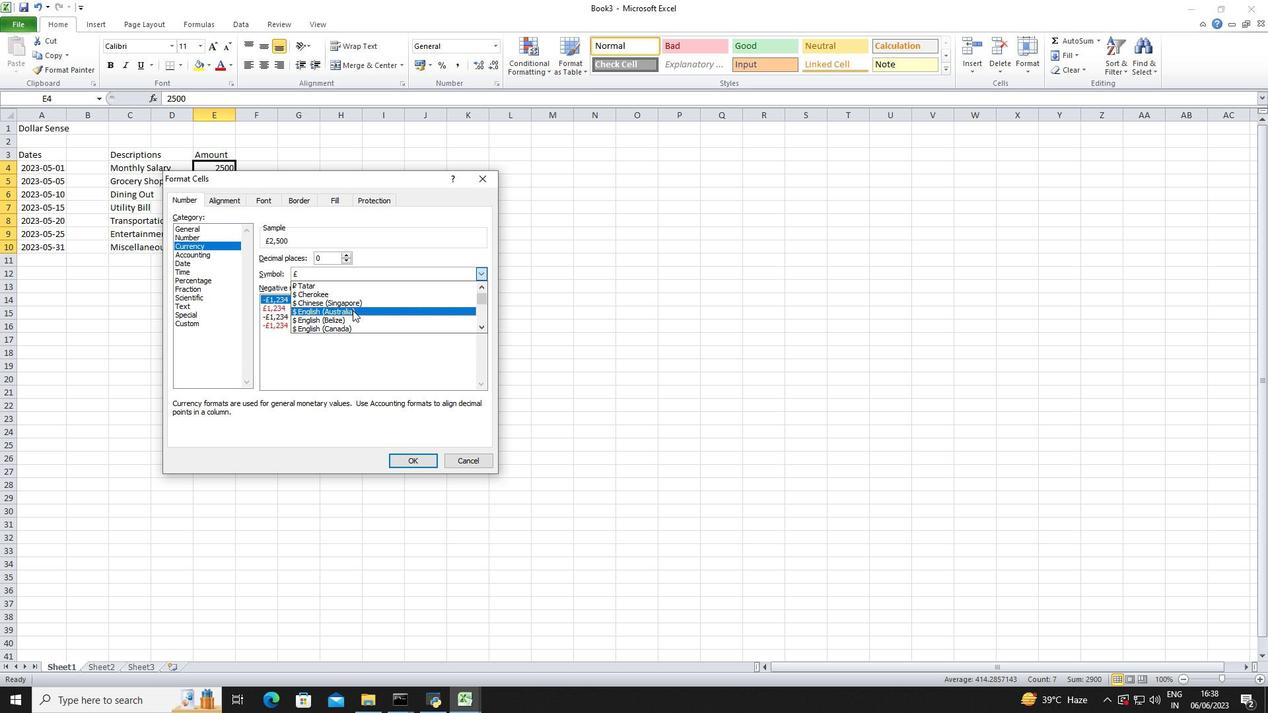 
Action: Mouse moved to (418, 457)
Screenshot: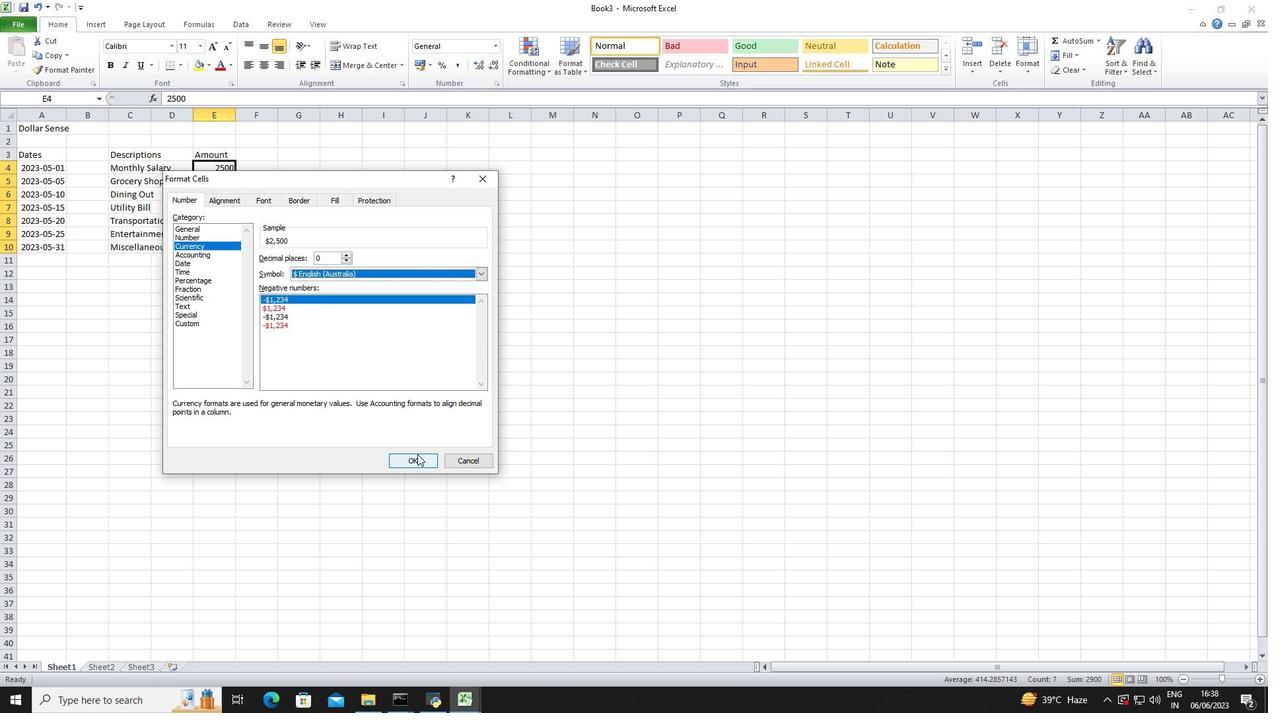 
Action: Mouse pressed left at (418, 457)
Screenshot: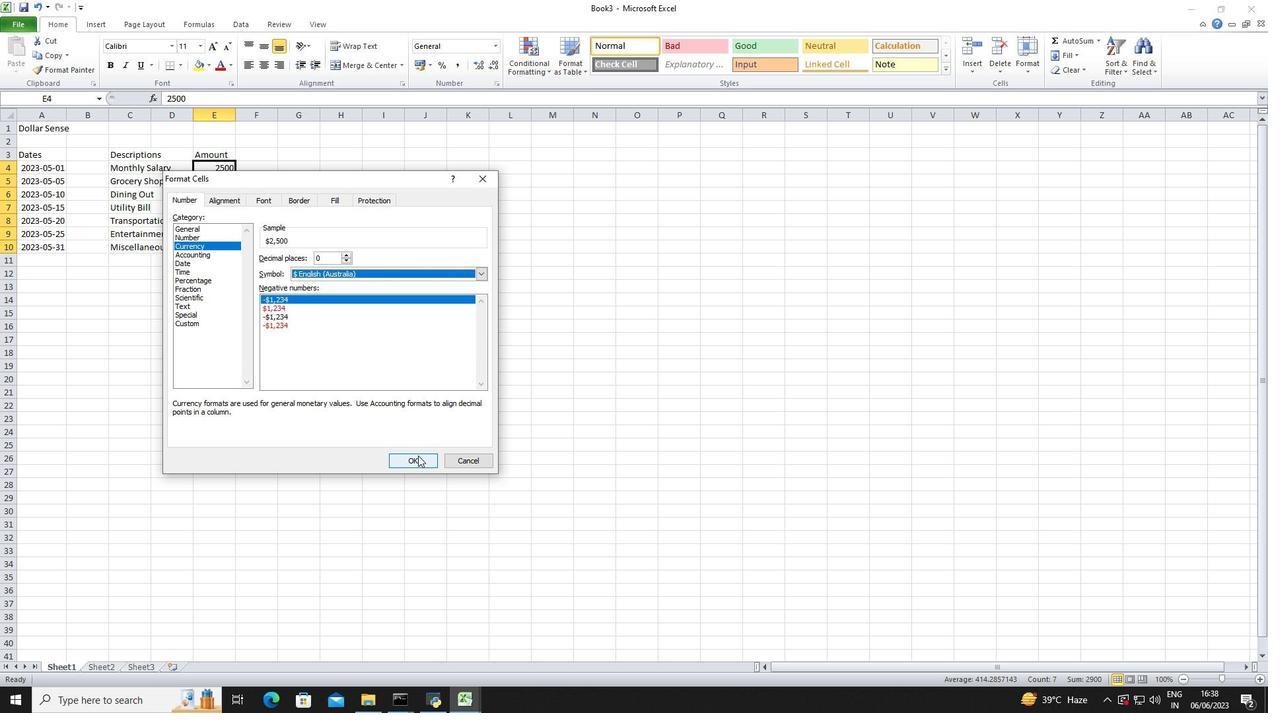 
Action: Mouse moved to (285, 151)
Screenshot: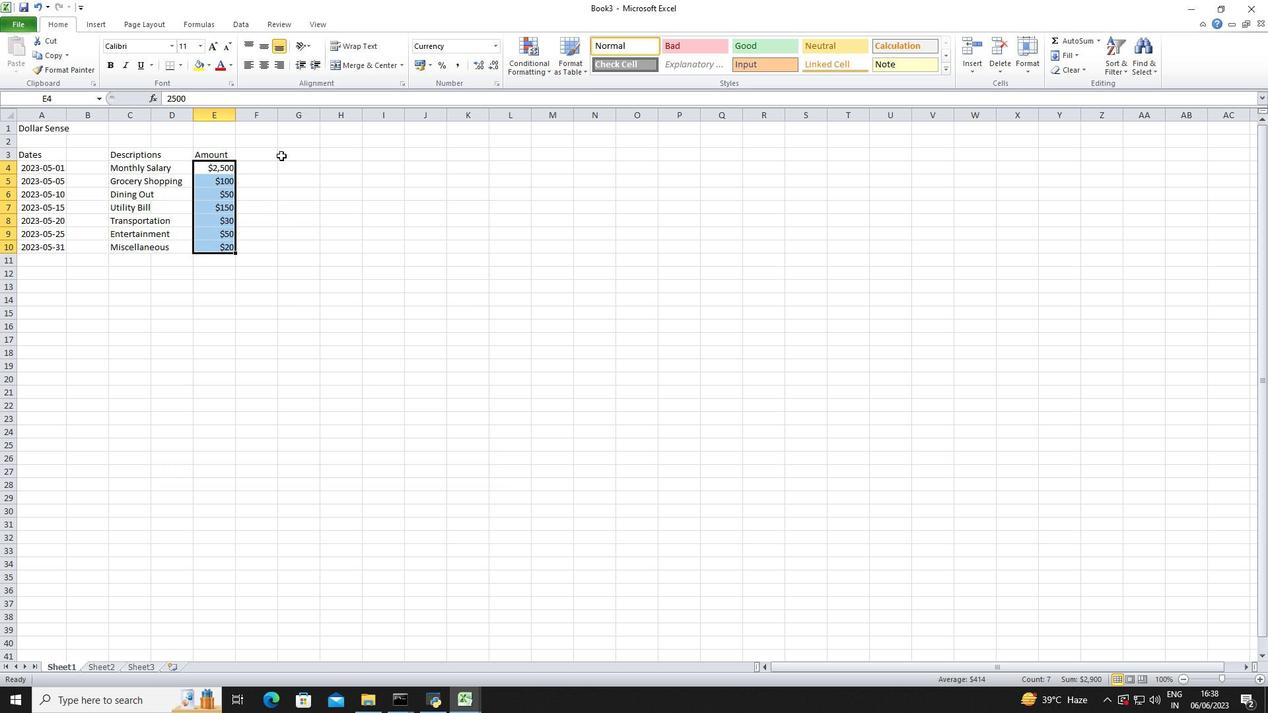 
Action: Mouse pressed left at (285, 151)
Screenshot: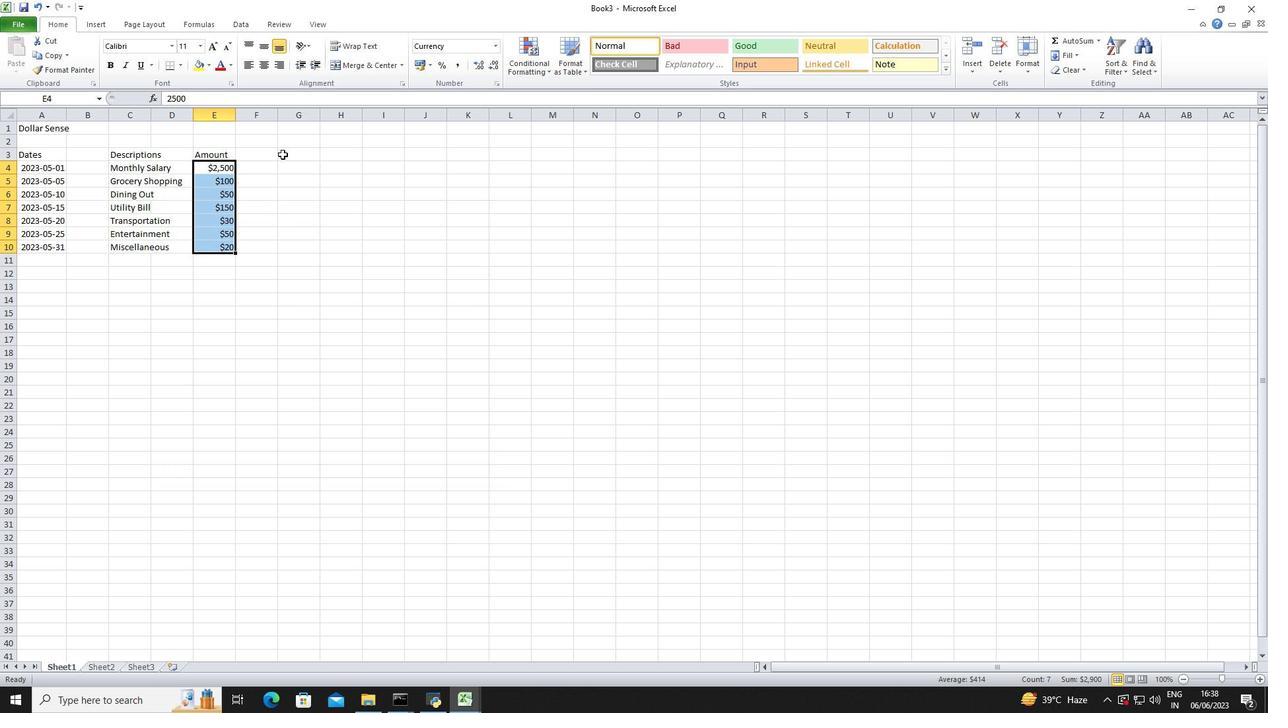 
Action: Key pressed <Key.shift>Income/<Key.shift>Expnse<Key.backspace><Key.backspace><Key.backspace>ense<Key.right><Key.down><Key.left><Key.shift>Income
Screenshot: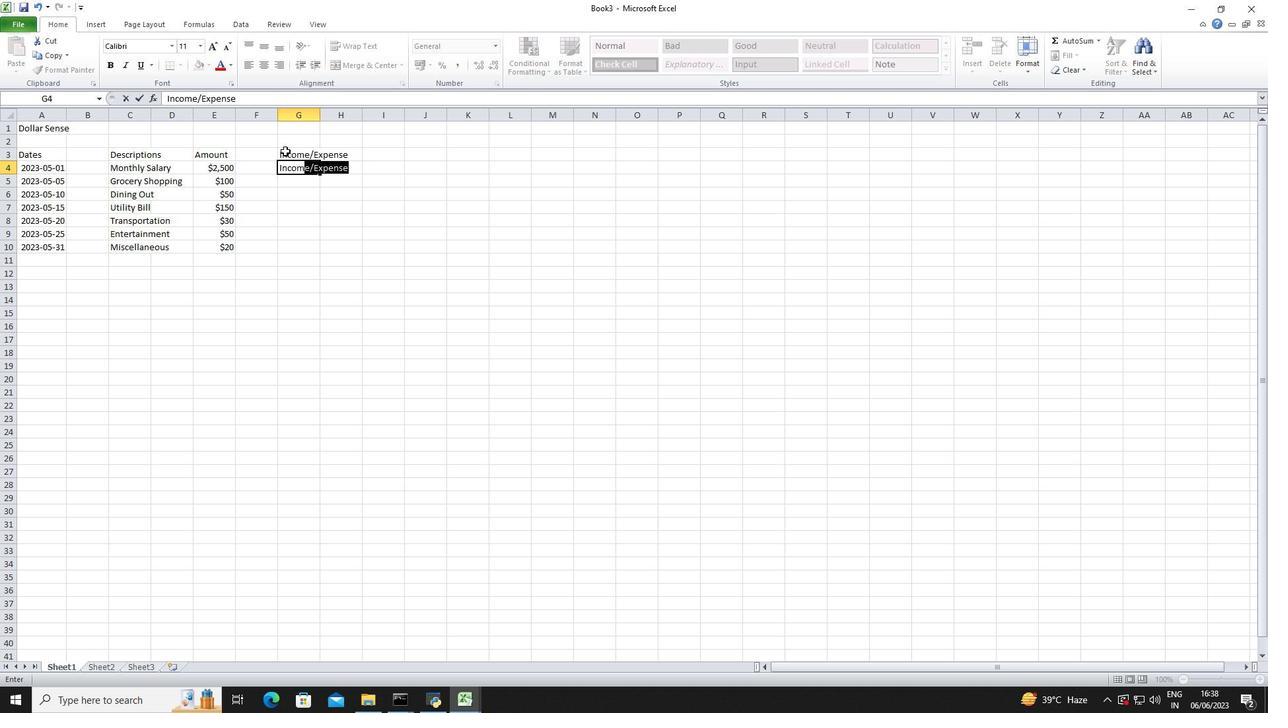 
Action: Mouse moved to (308, 165)
Screenshot: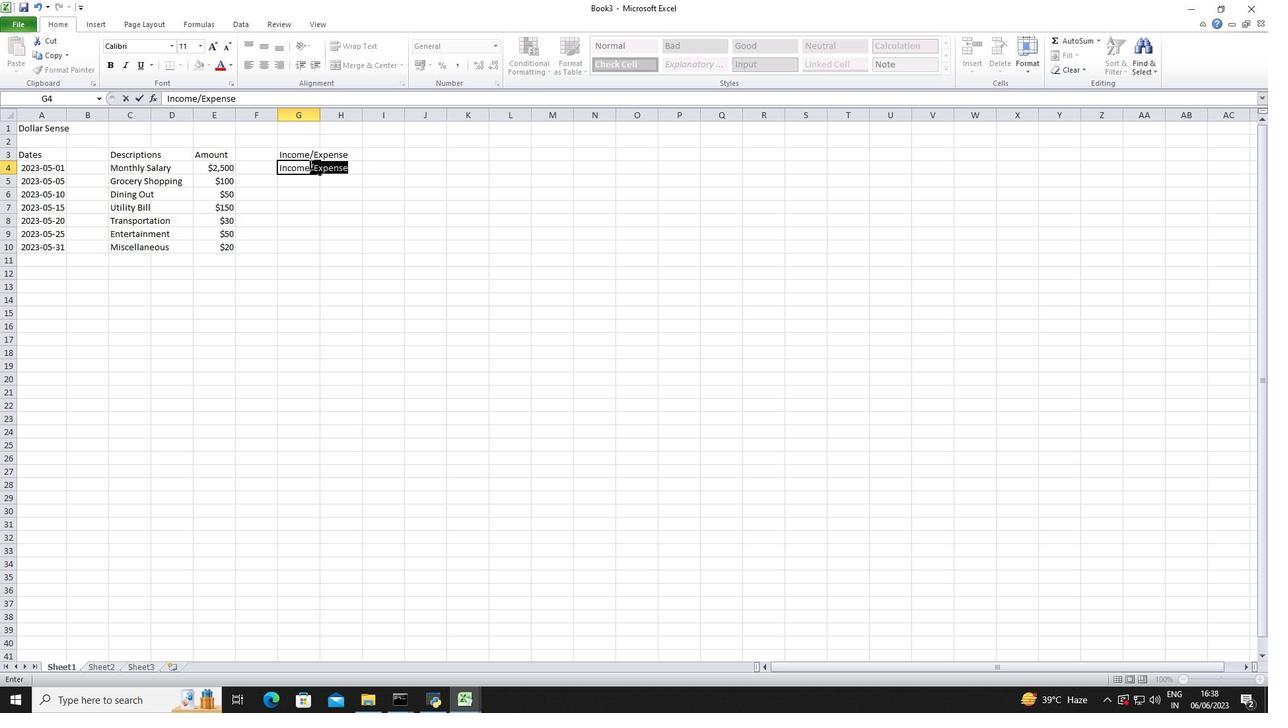 
Action: Mouse pressed left at (308, 165)
Screenshot: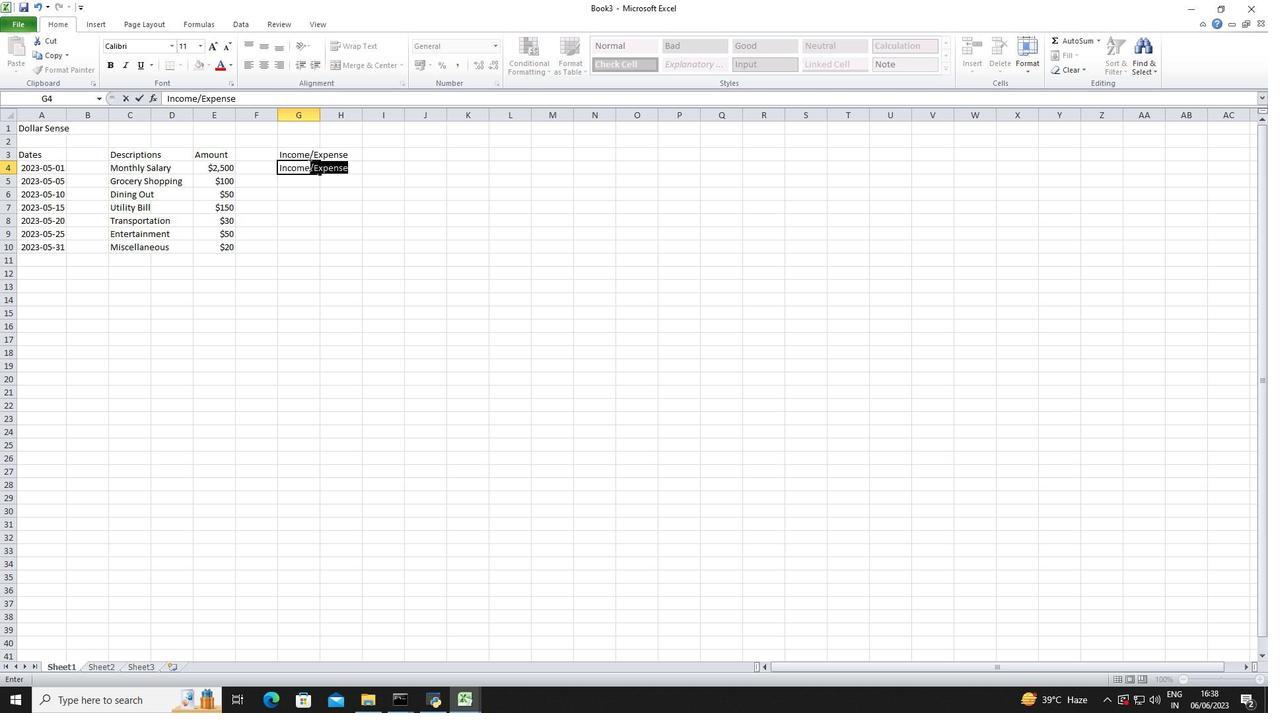 
Action: Mouse moved to (366, 163)
Screenshot: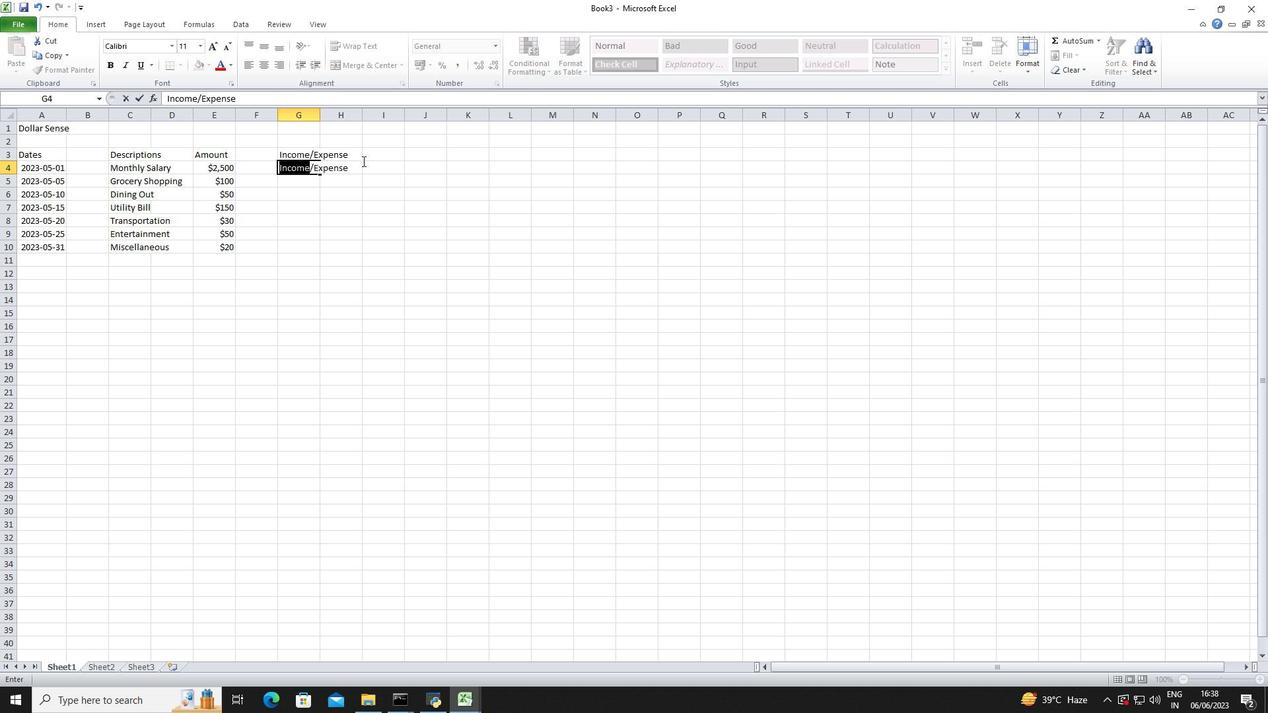 
Action: Key pressed <Key.backspace><Key.right><Key.enter><Key.shift>Expense<Key.down><Key.shift>E<Key.up>
Screenshot: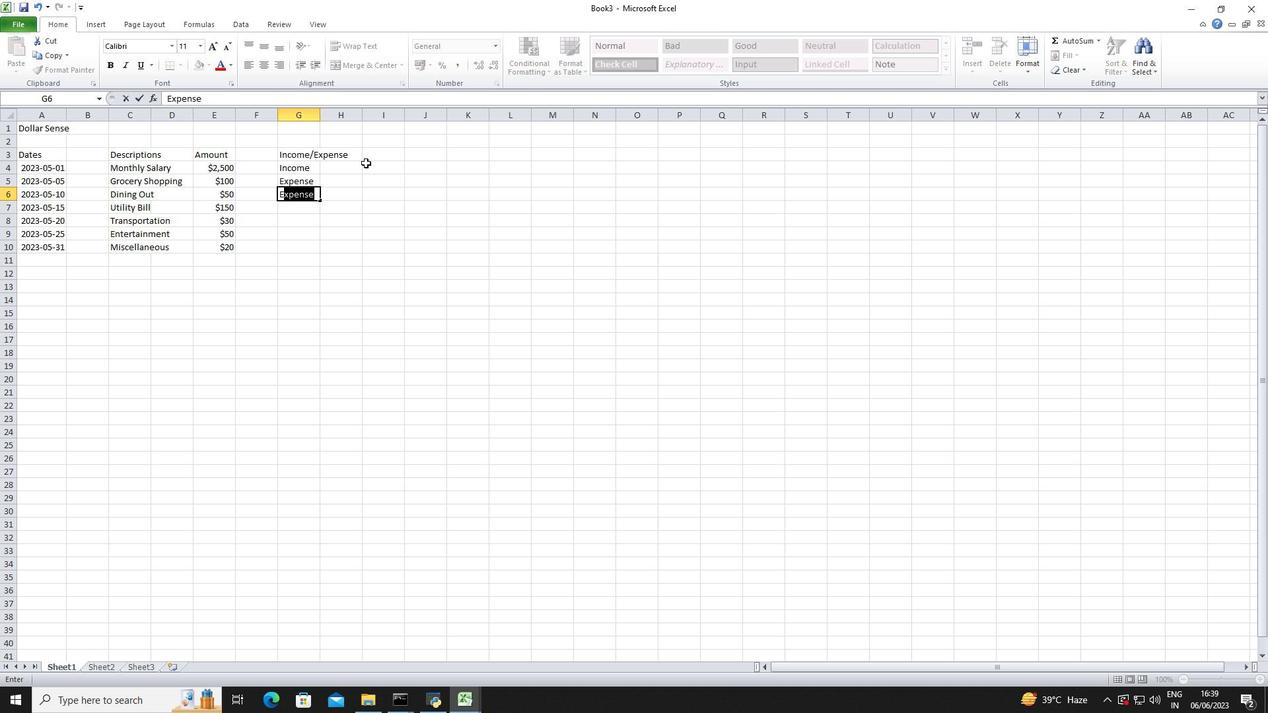 
Action: Mouse moved to (316, 180)
Screenshot: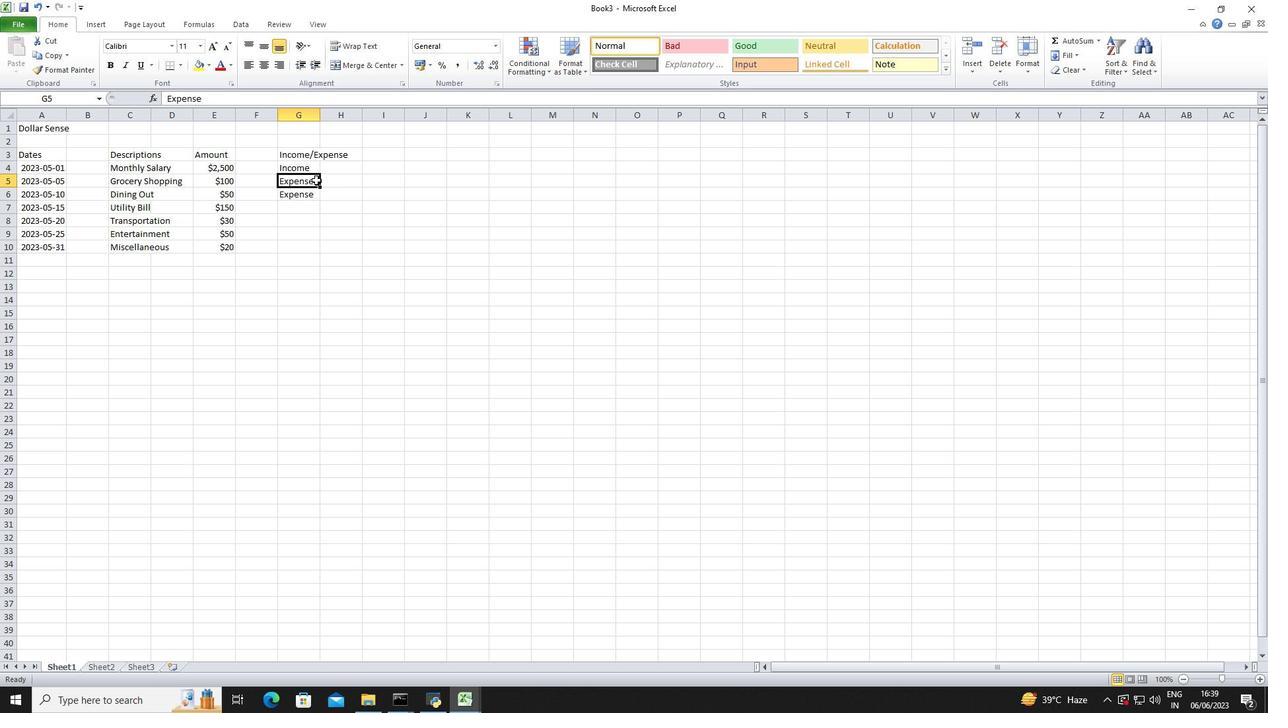 
Action: Mouse pressed left at (316, 180)
Screenshot: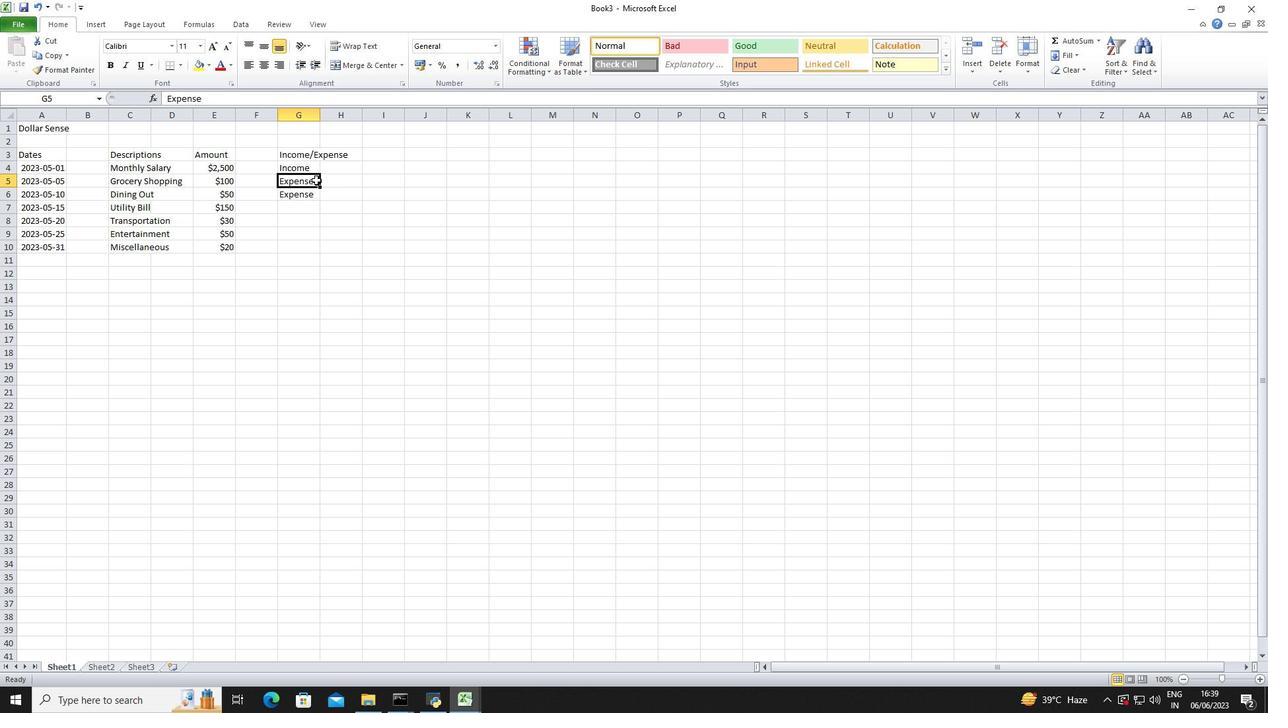 
Action: Mouse pressed left at (316, 180)
Screenshot: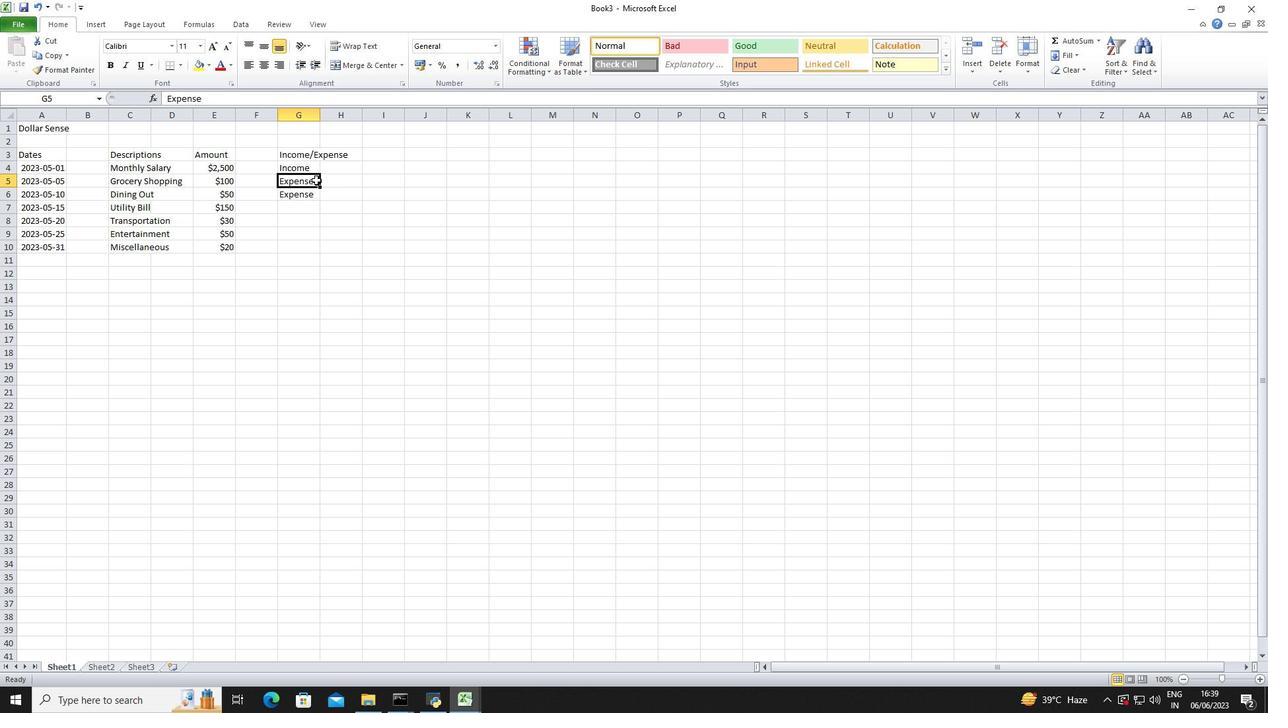 
Action: Mouse moved to (332, 191)
Screenshot: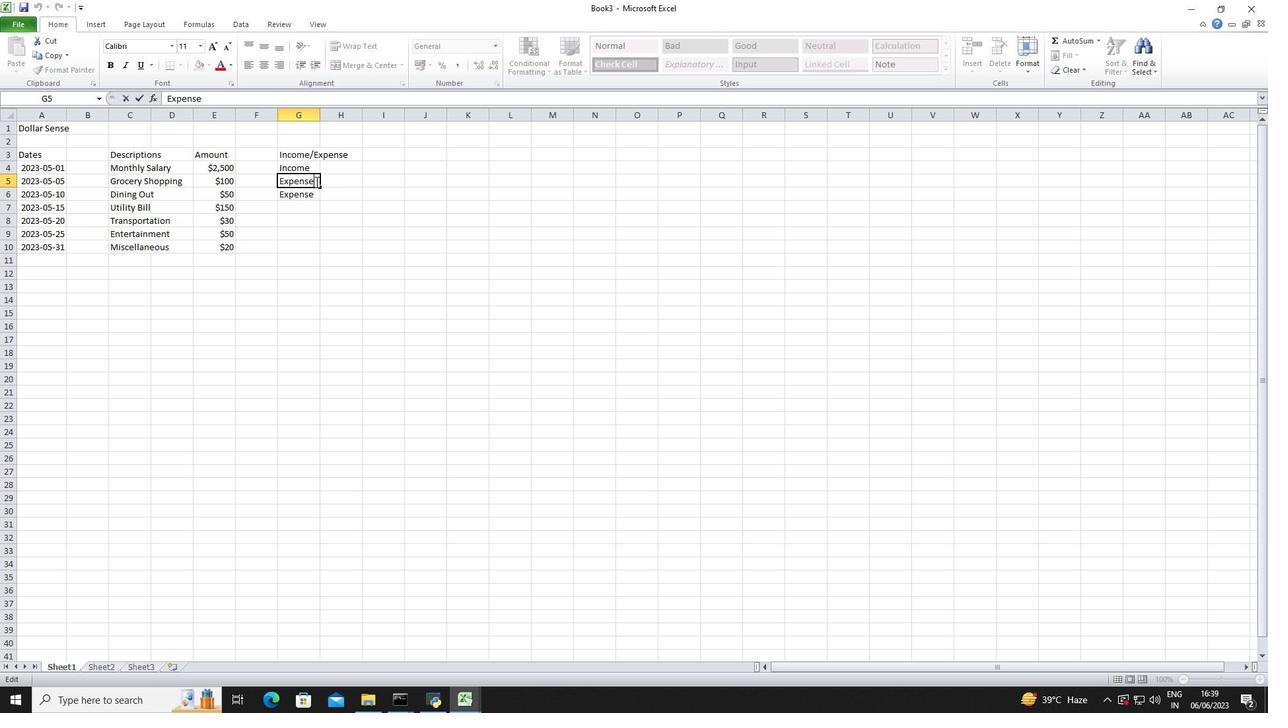 
Action: Key pressed s<Key.enter>
Screenshot: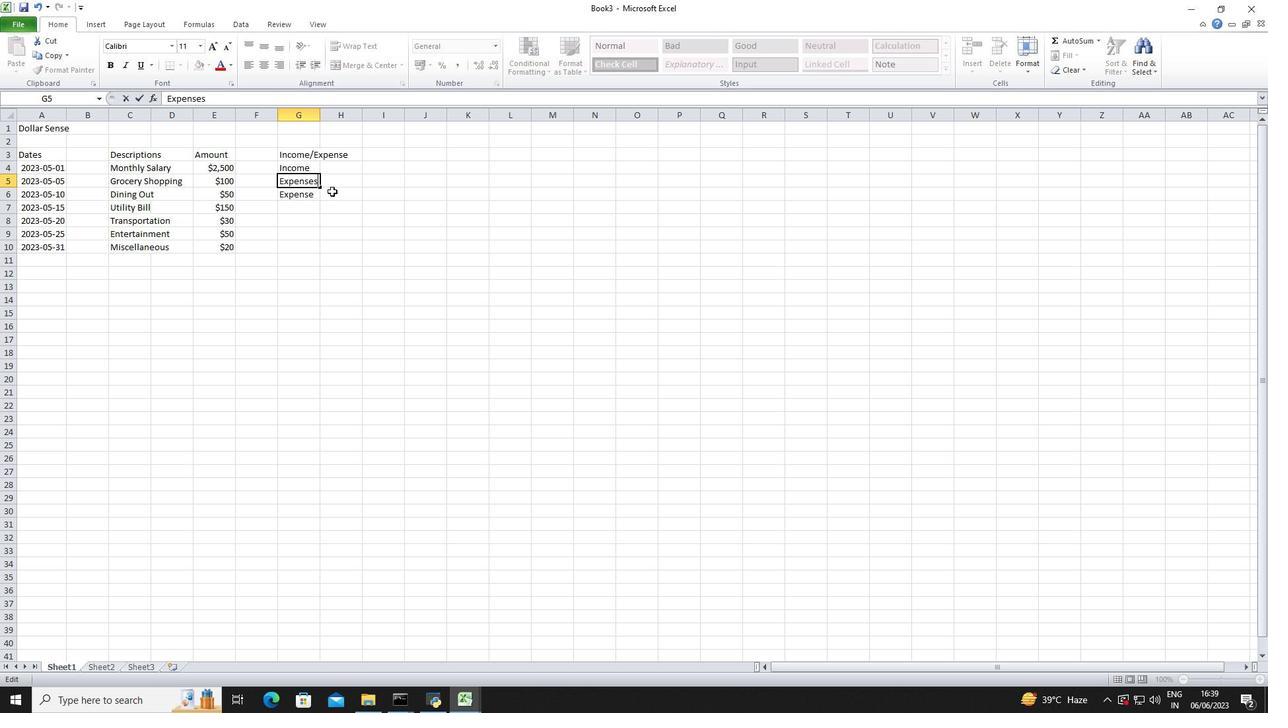 
Action: Mouse moved to (311, 193)
Screenshot: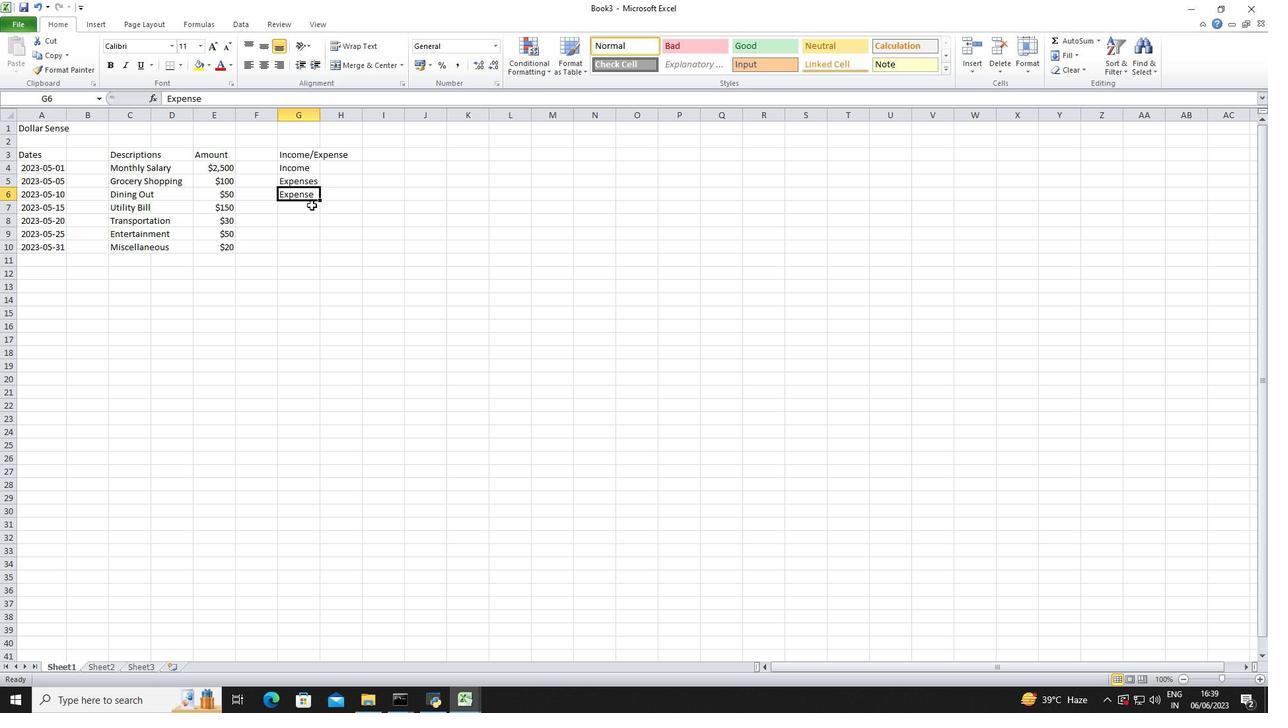 
Action: Mouse pressed left at (311, 193)
Screenshot: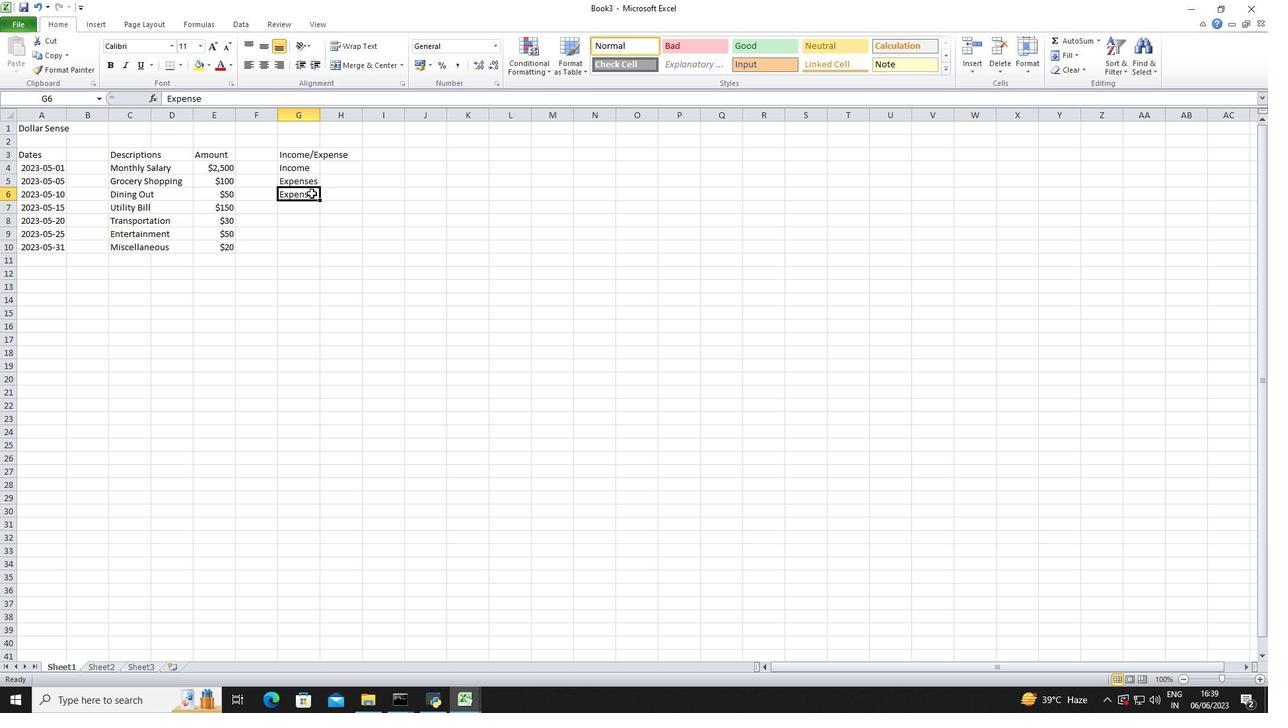 
Action: Mouse pressed left at (311, 193)
Screenshot: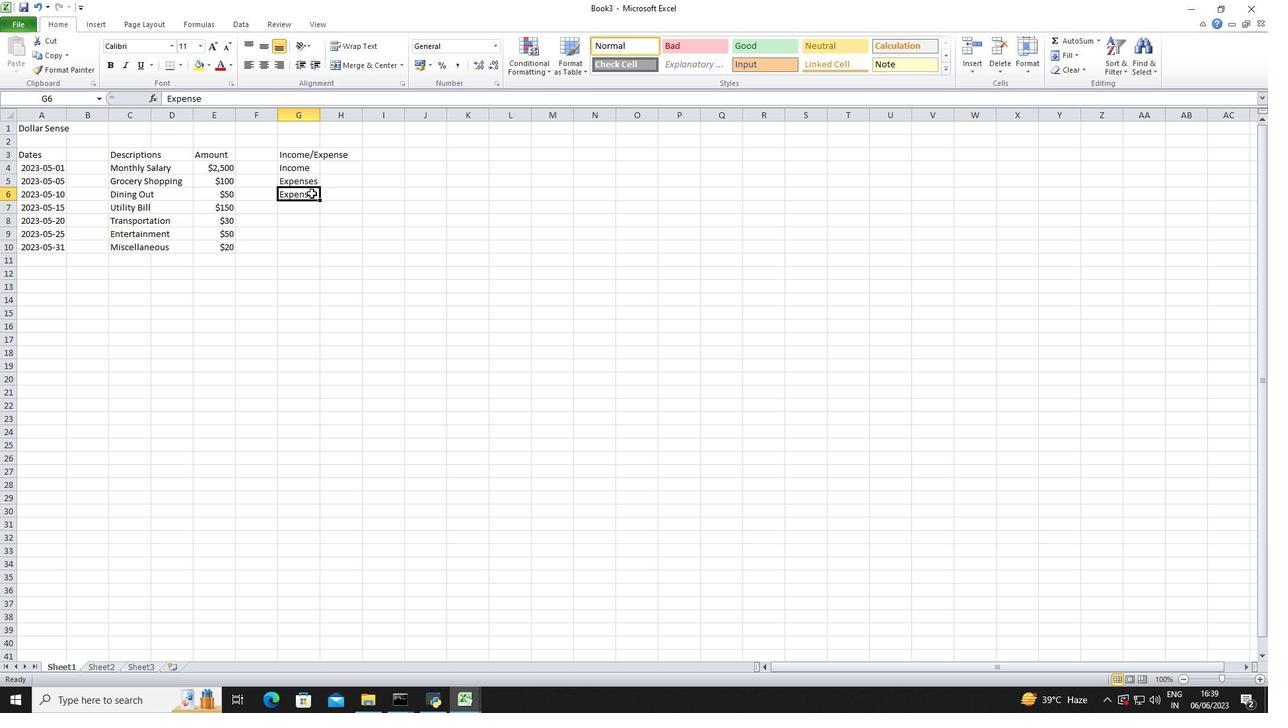 
Action: Mouse moved to (333, 203)
Screenshot: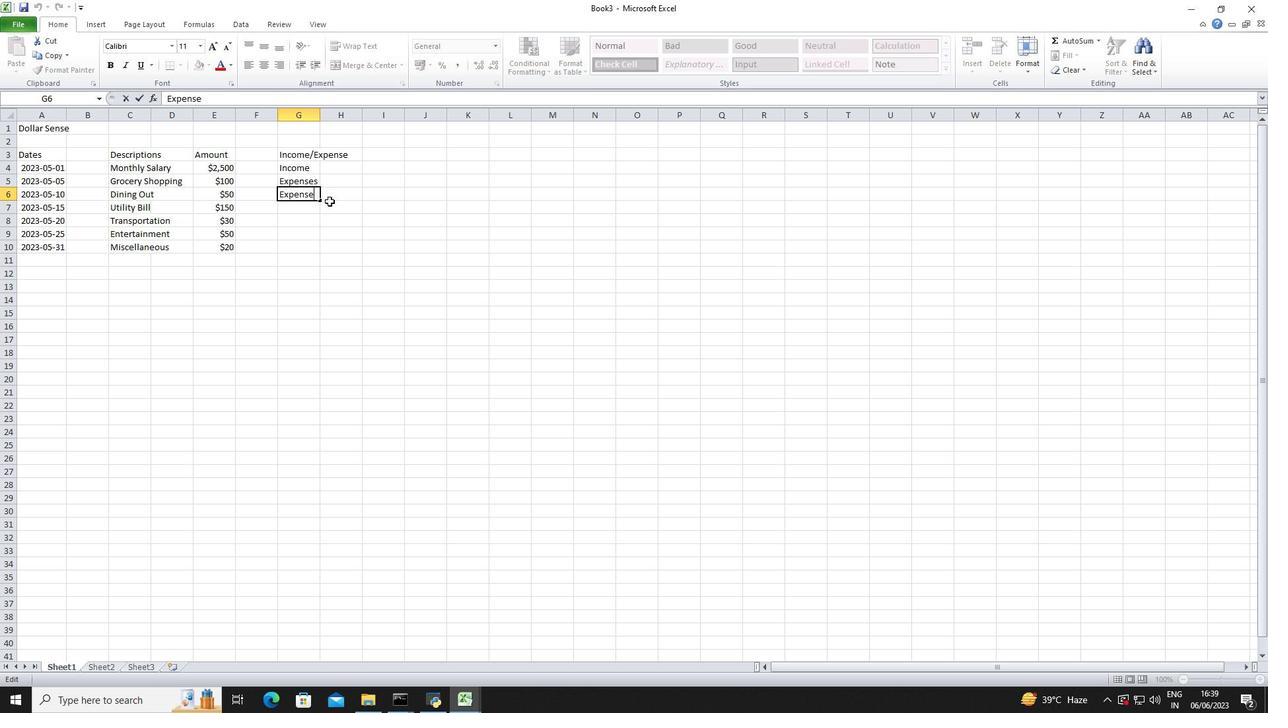 
Action: Key pressed s<Key.down><Key.enter><Key.shift><Key.shift><Key.shift><Key.shift><Key.shift><Key.shift><Key.shift><Key.shift>Expenses<Key.enter><Key.shift>Expenses<Key.enter><Key.shift>Expenses<Key.enter><Key.shift>Expenses<Key.enter><Key.right><Key.right><Key.up><Key.up><Key.up><Key.up><Key.up><Key.up><Key.up><Key.up><Key.shift><Key.shift><Key.shift><Key.shift><Key.shift><Key.shift><Key.shift><Key.shift><Key.shift><Key.shift><Key.shift><Key.shift><Key.shift><Key.shift>Balance<Key.right><Key.down><Key.left>2500<Key.down>2400<Key.down>2350<Key.down>2200<Key.down>2170<Key.down>2120<Key.down>2100<Key.down>
Screenshot: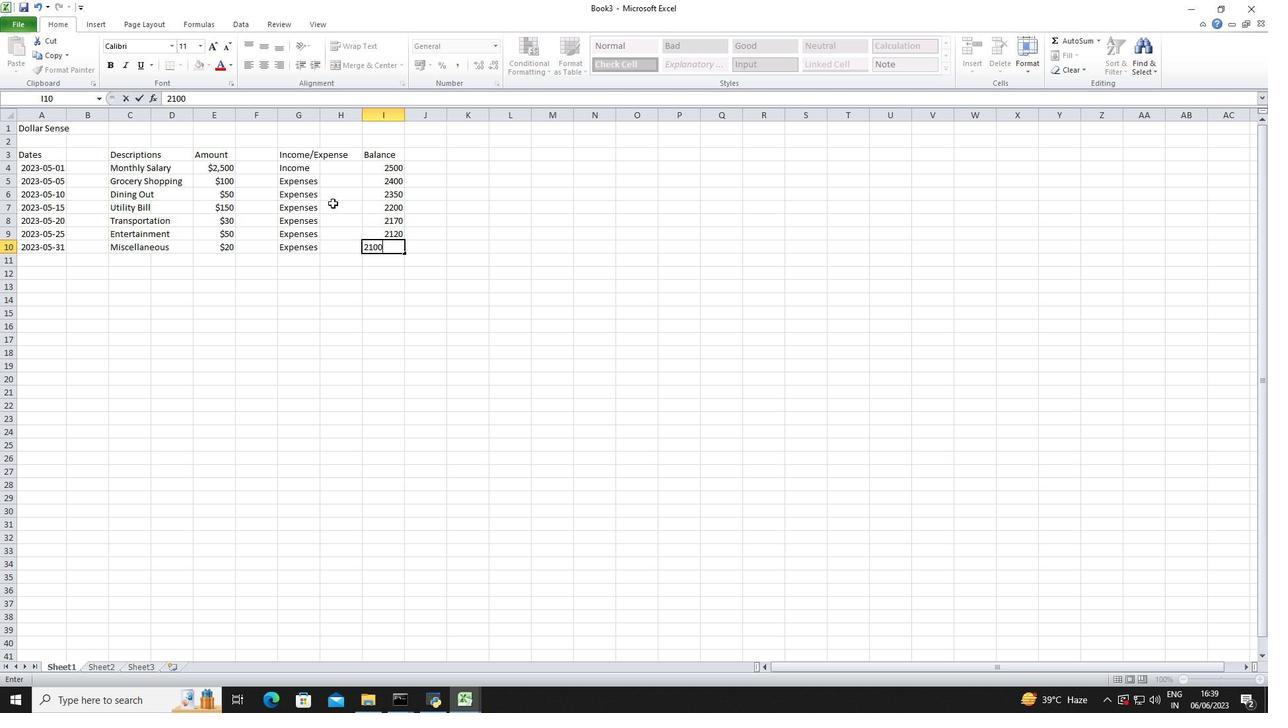 
Action: Mouse moved to (395, 164)
Screenshot: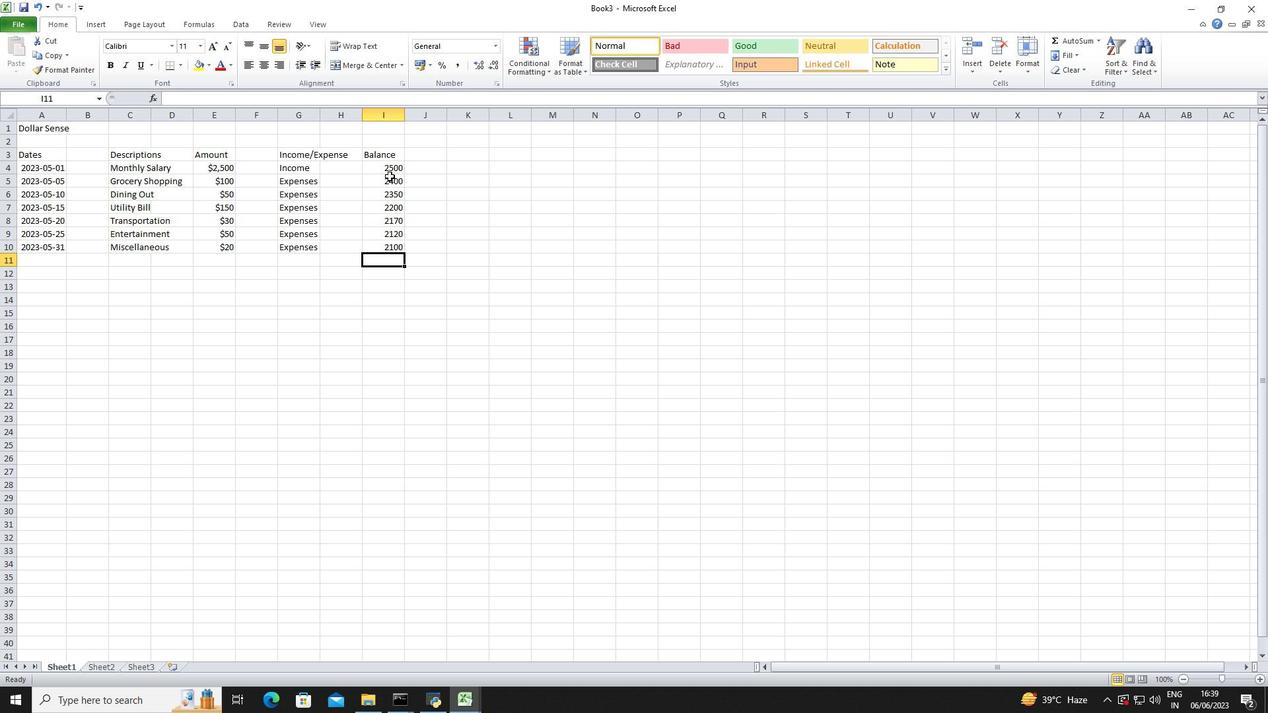
Action: Mouse pressed left at (395, 164)
Screenshot: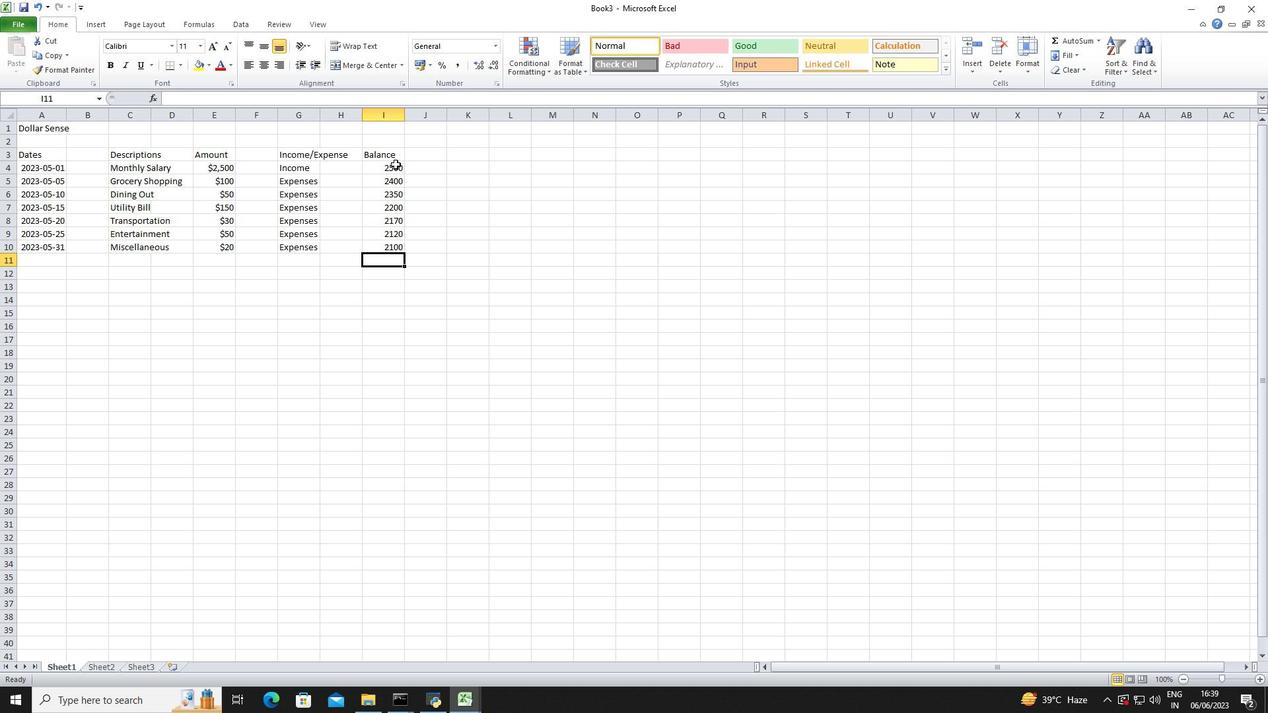 
Action: Mouse moved to (497, 46)
Screenshot: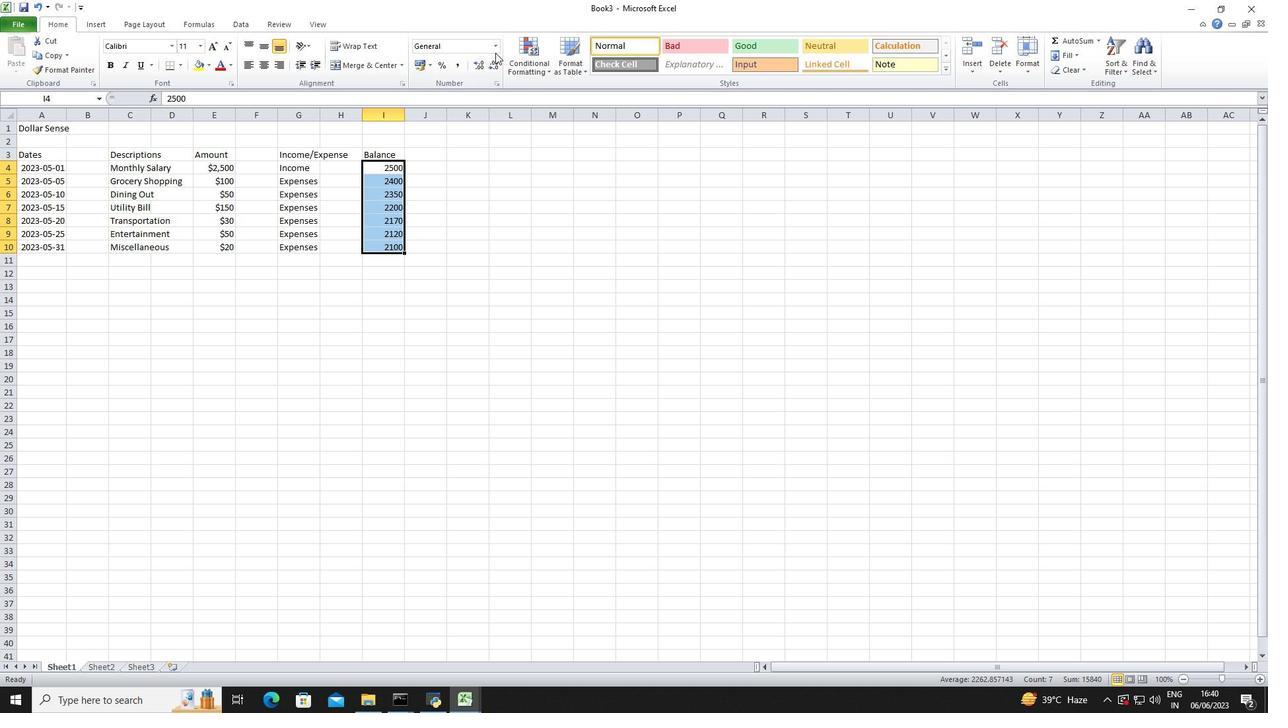 
Action: Mouse pressed left at (497, 46)
Screenshot: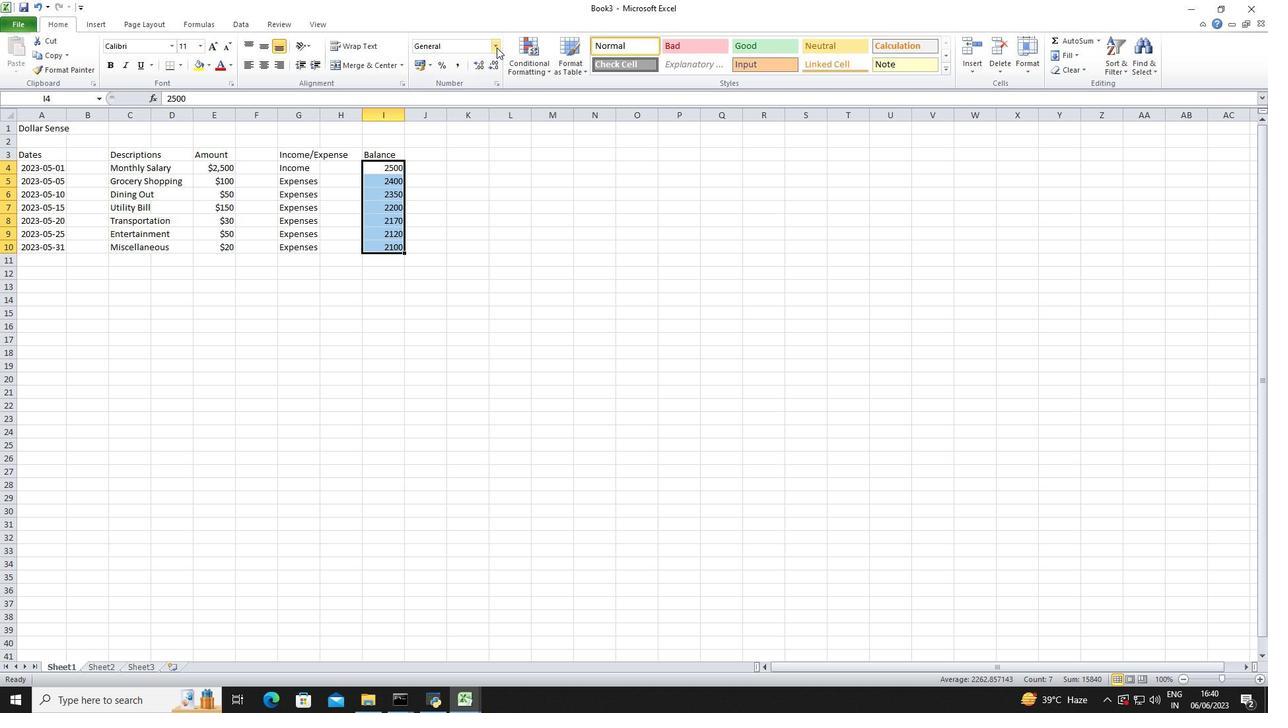 
Action: Mouse moved to (481, 378)
Screenshot: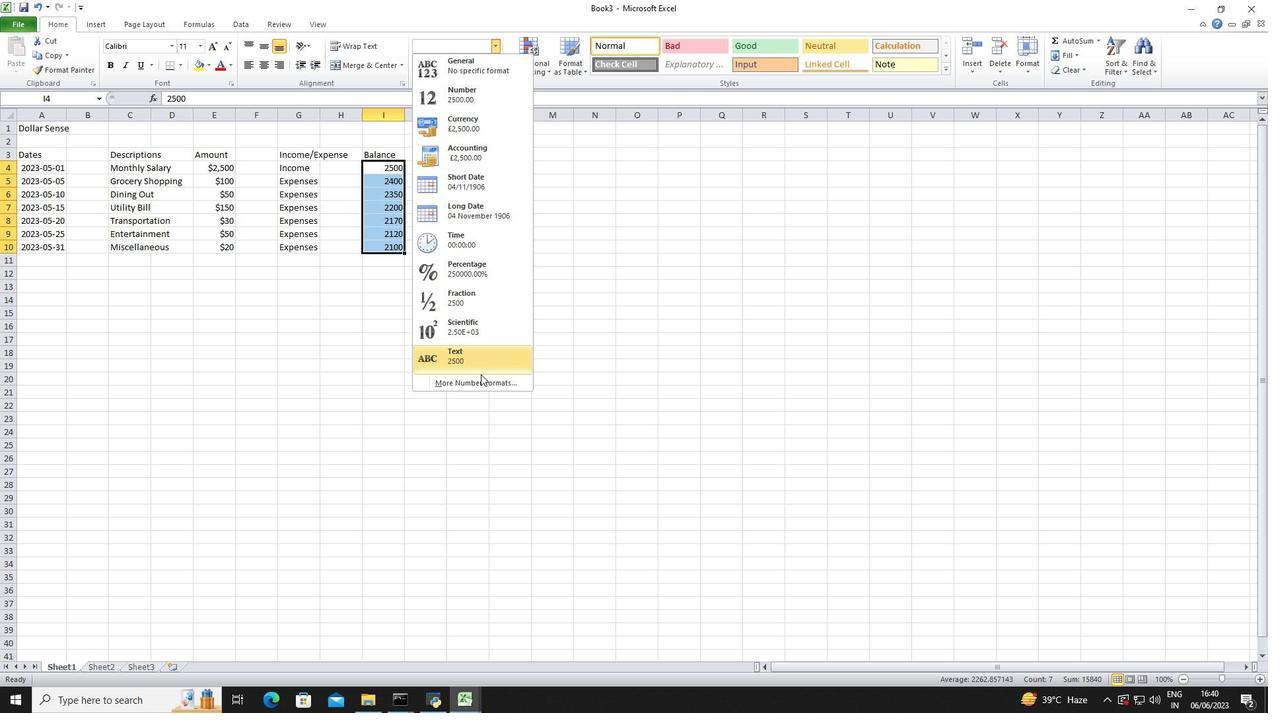 
Action: Mouse pressed left at (481, 378)
Screenshot: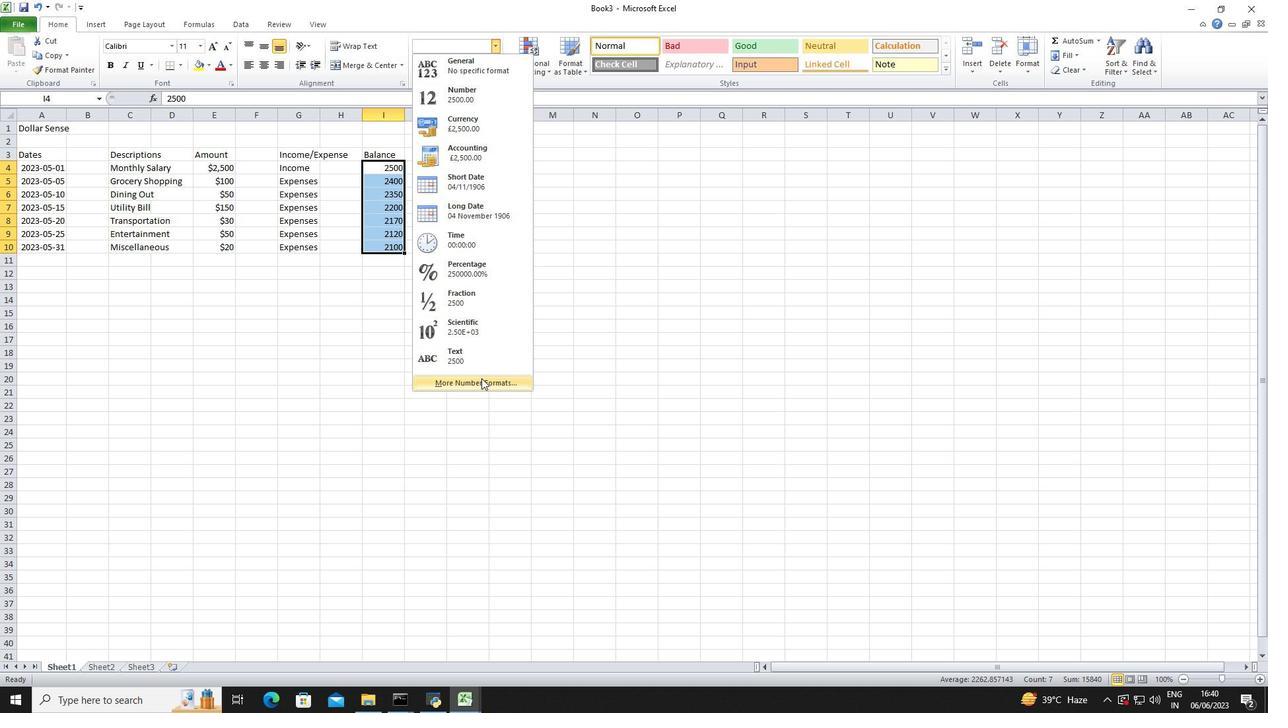 
Action: Mouse moved to (193, 247)
Screenshot: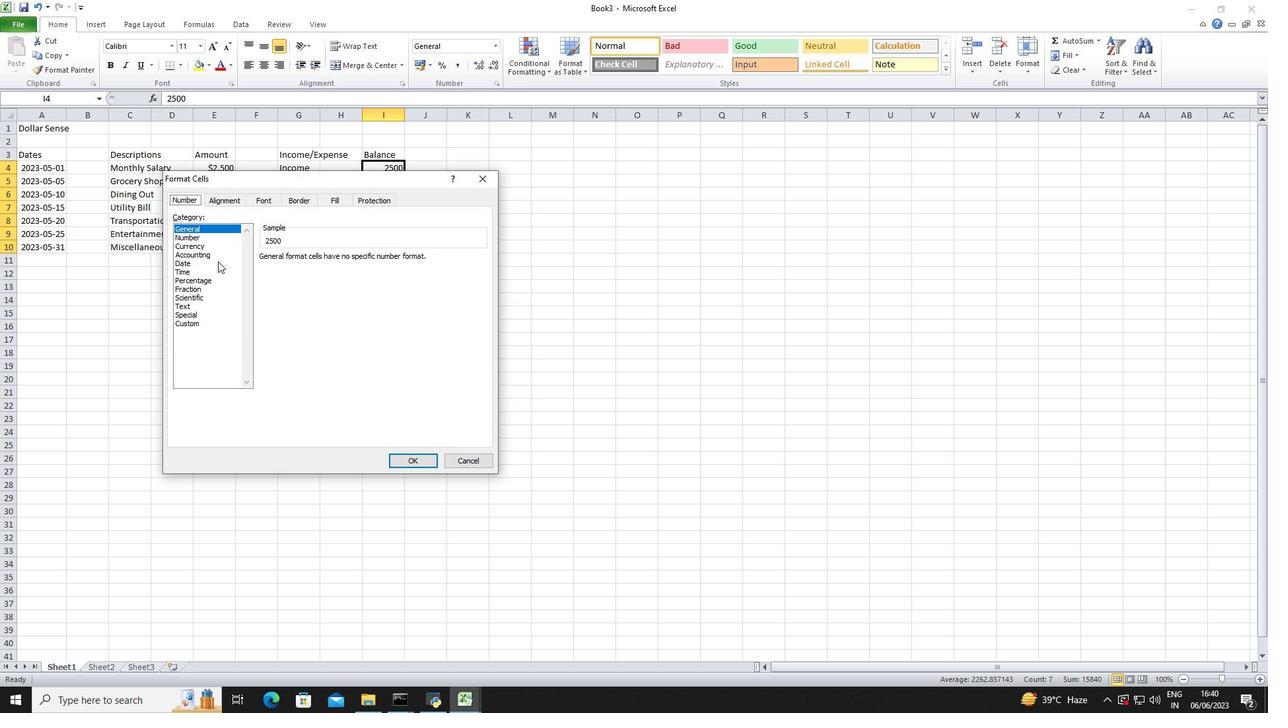 
Action: Mouse pressed left at (193, 247)
Screenshot: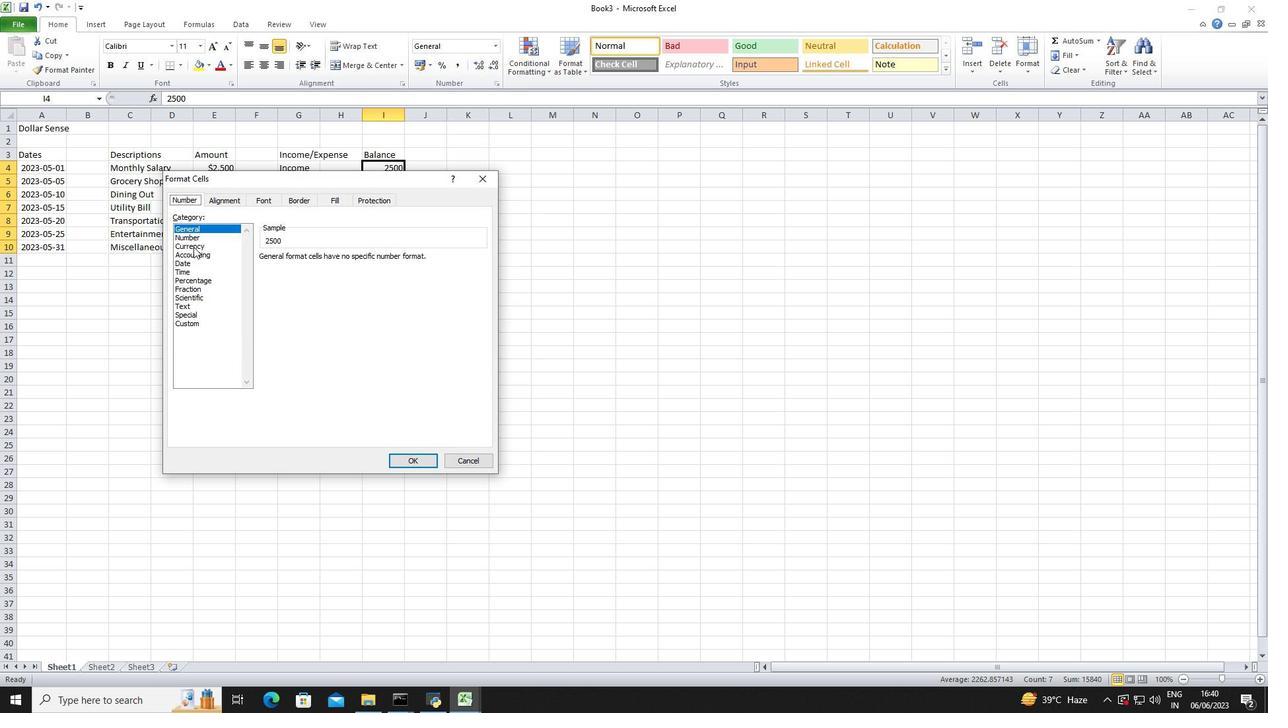 
Action: Mouse moved to (343, 260)
Screenshot: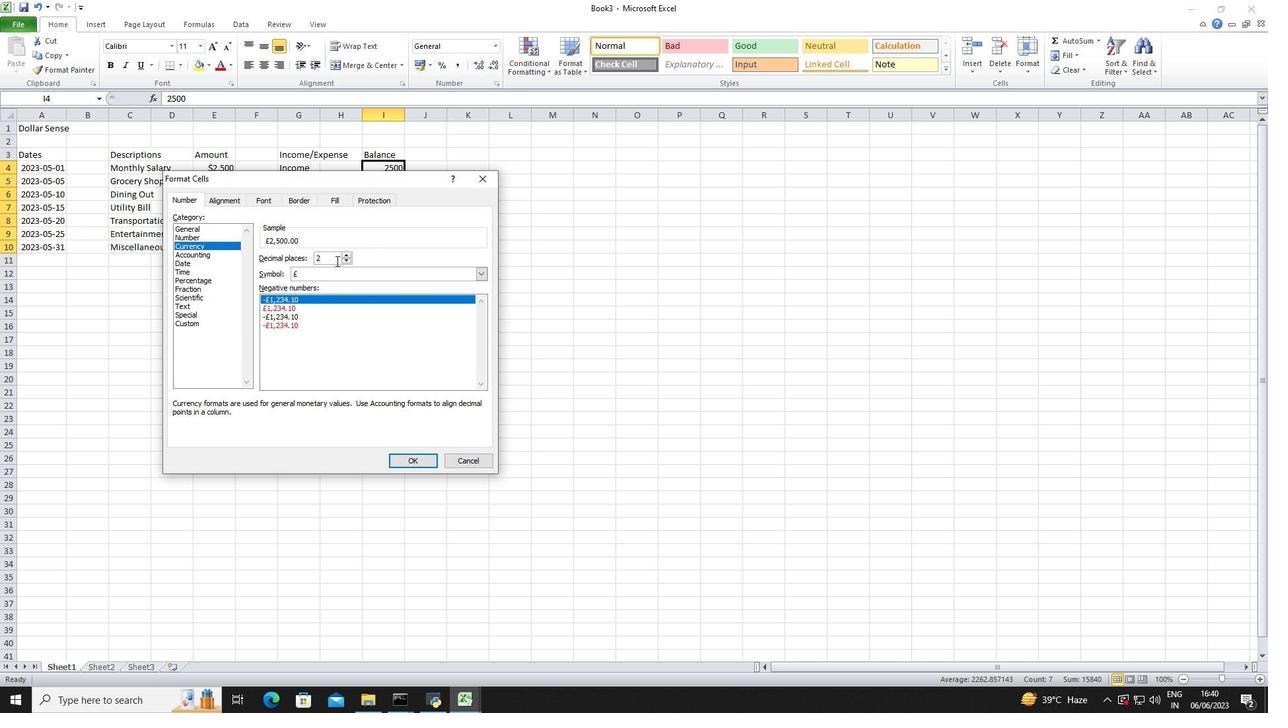 
Action: Mouse pressed left at (343, 260)
Screenshot: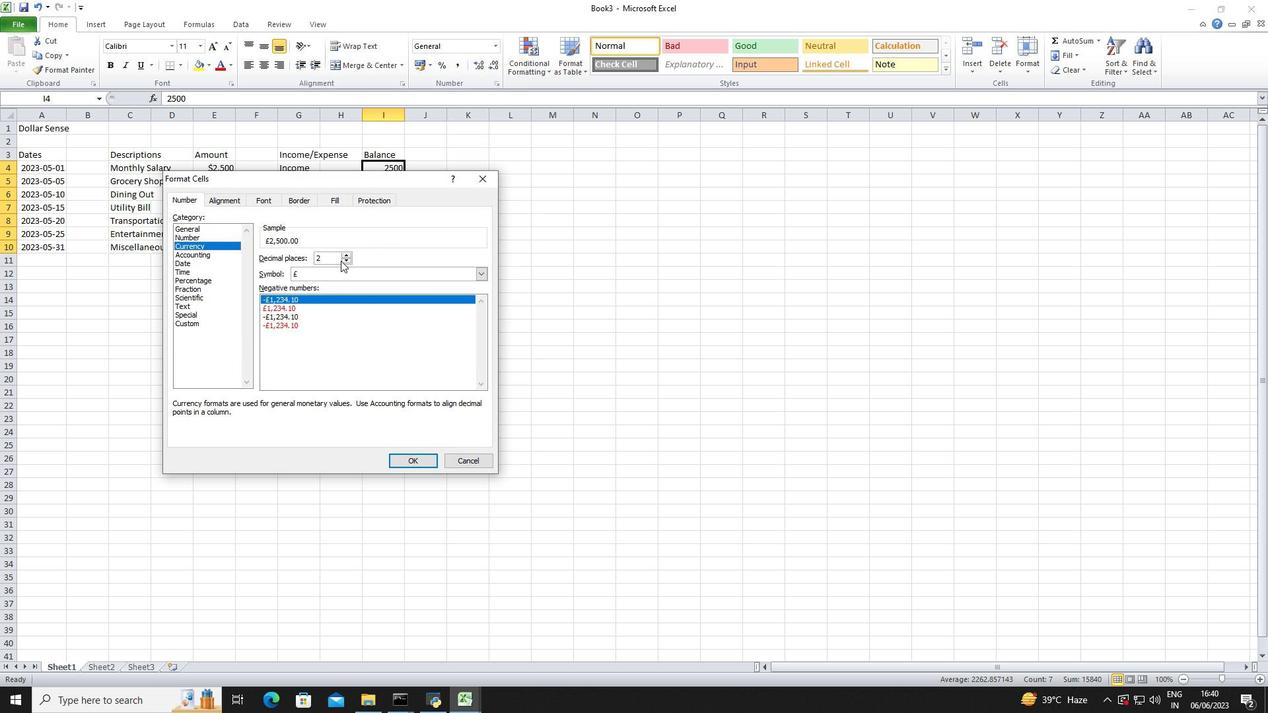 
Action: Mouse pressed left at (343, 260)
Screenshot: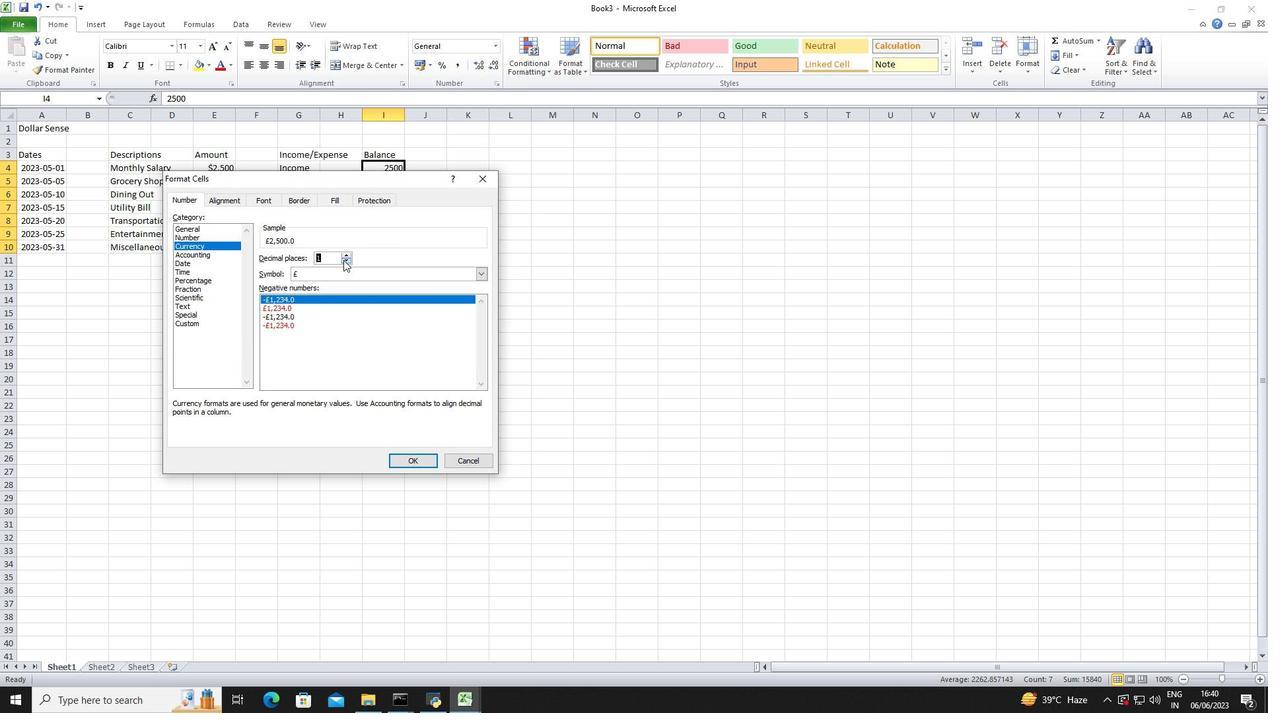 
Action: Mouse moved to (348, 270)
Screenshot: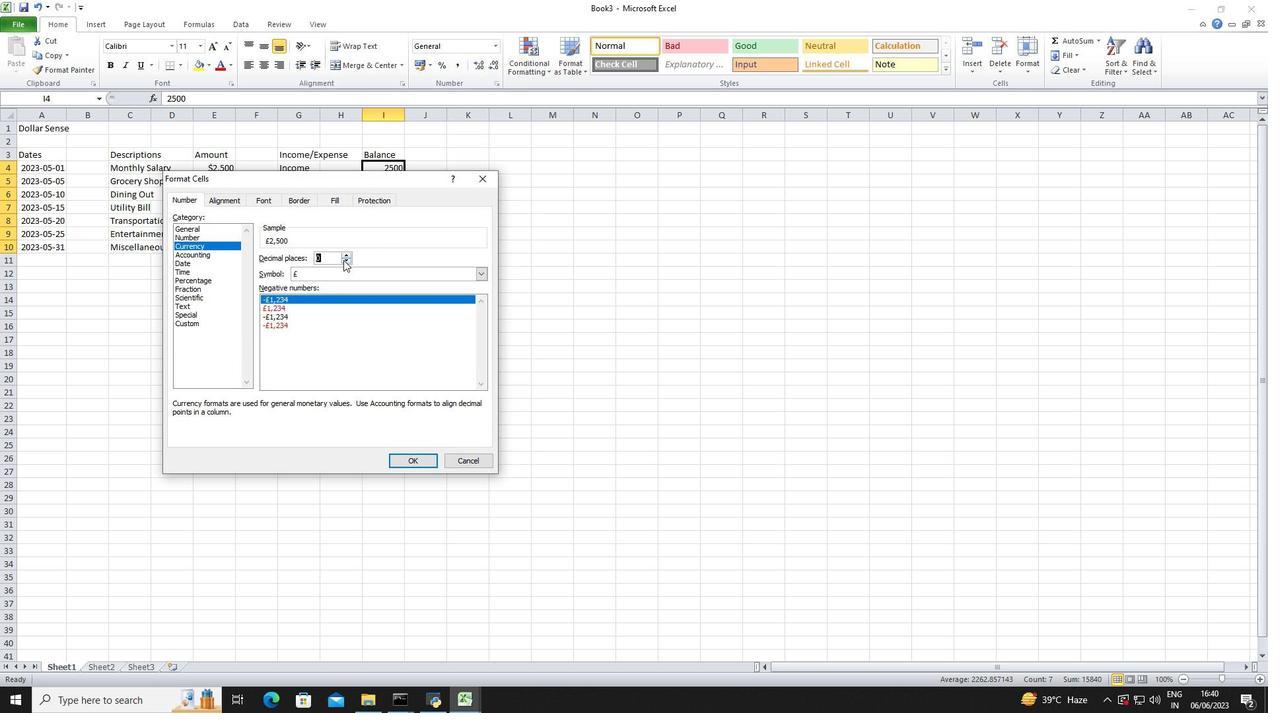
Action: Mouse pressed left at (348, 270)
Screenshot: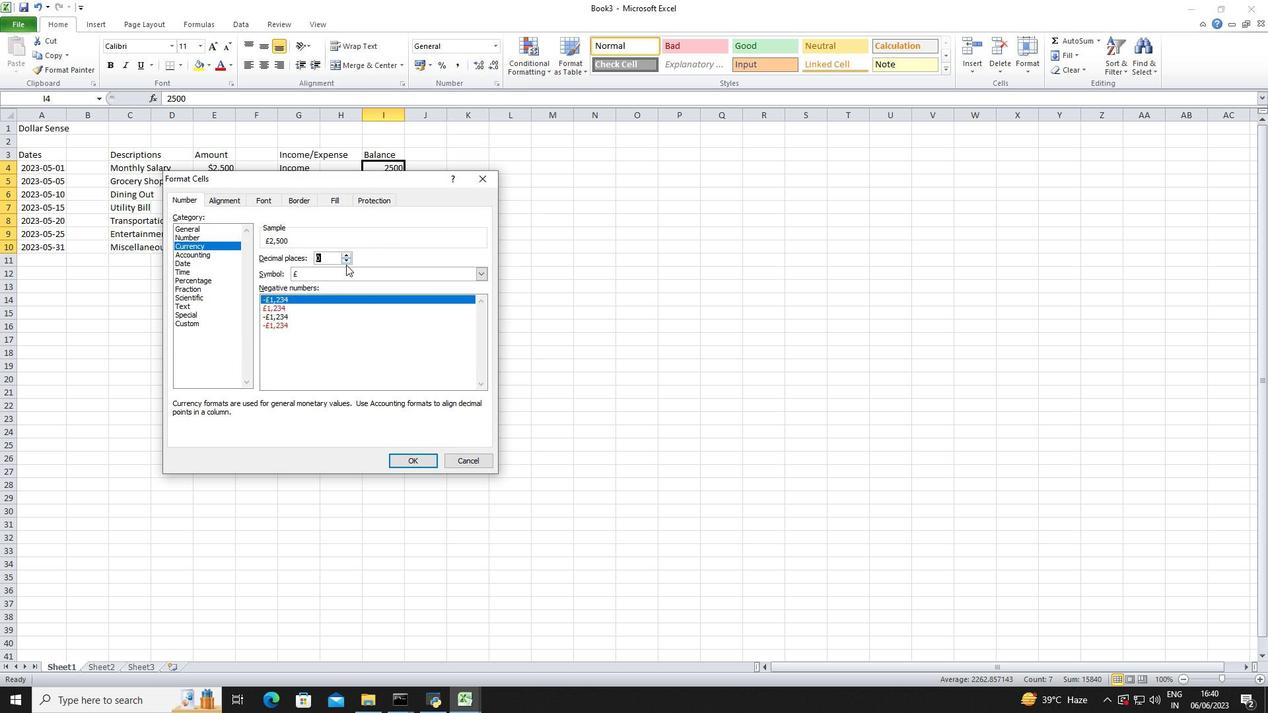 
Action: Mouse moved to (352, 296)
Screenshot: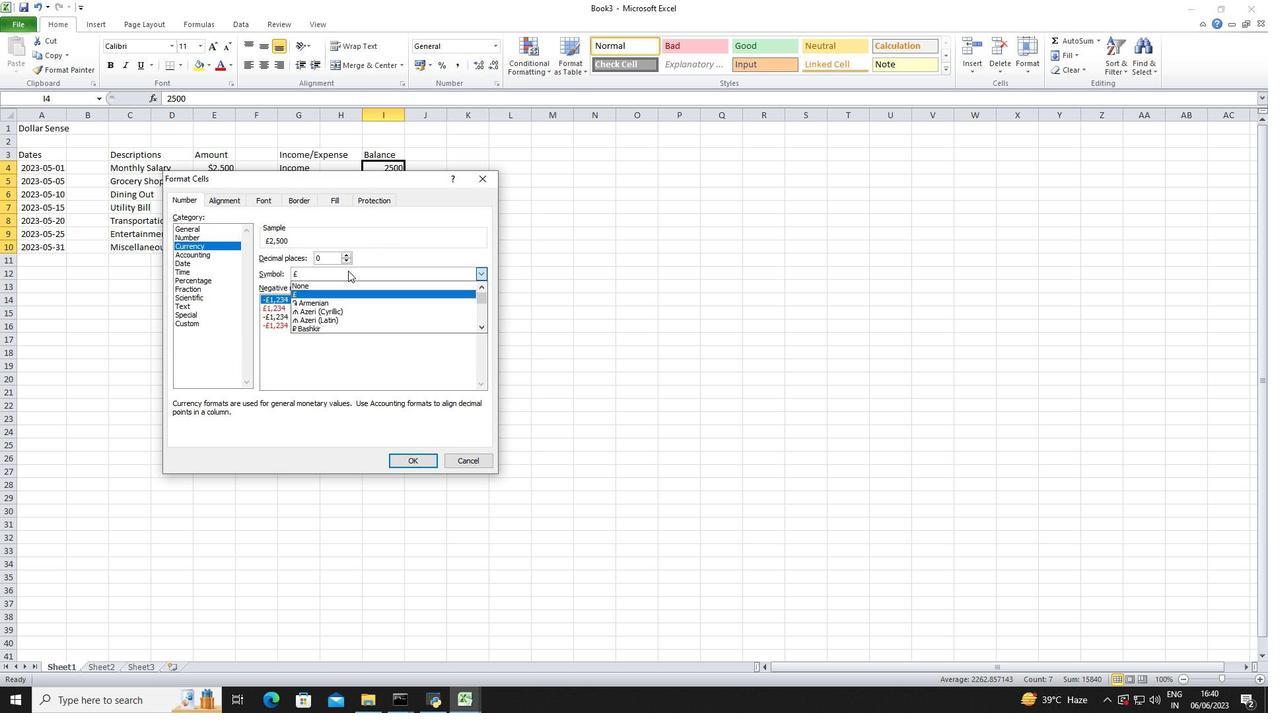 
Action: Mouse scrolled (352, 296) with delta (0, 0)
Screenshot: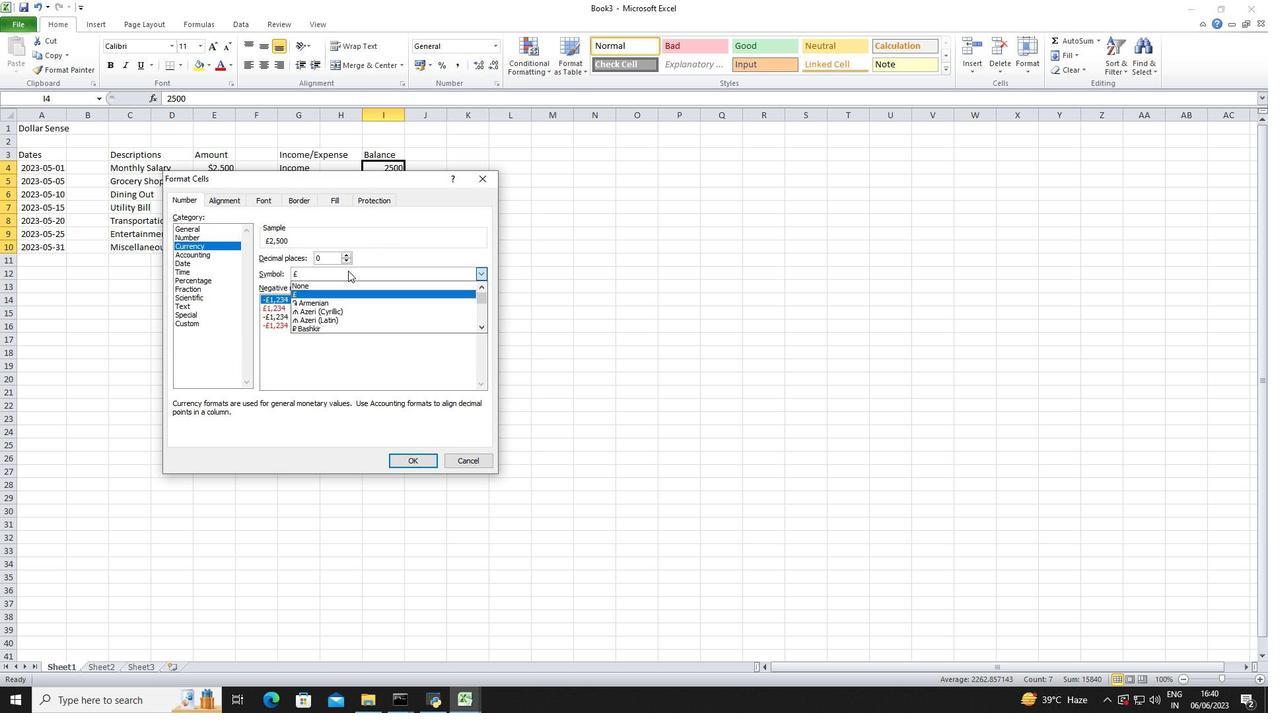 
Action: Mouse scrolled (352, 296) with delta (0, 0)
Screenshot: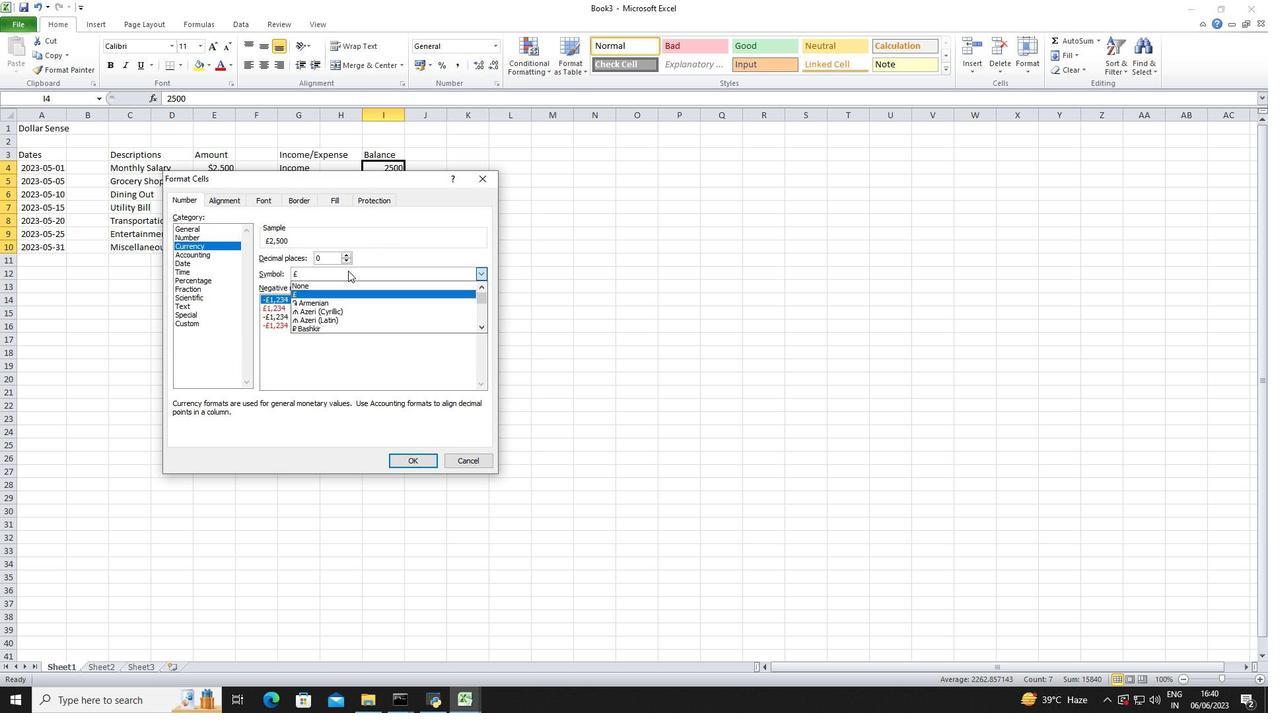 
Action: Mouse scrolled (352, 296) with delta (0, 0)
Screenshot: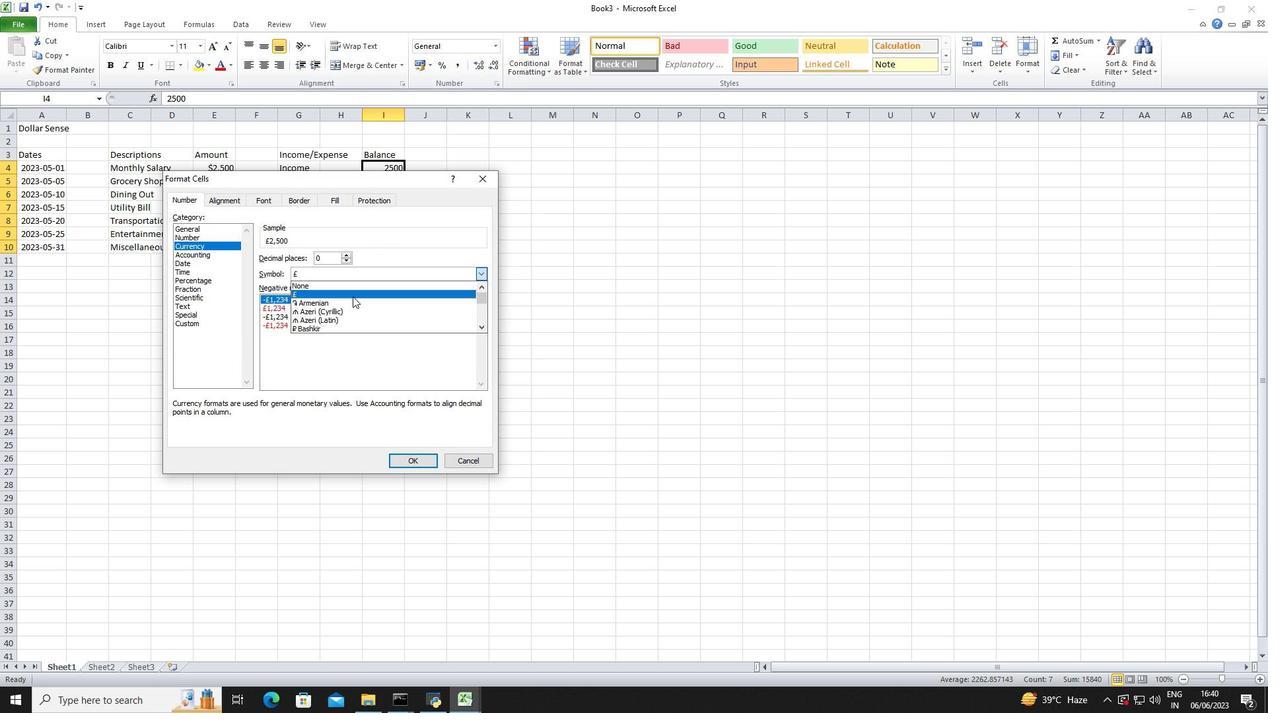
Action: Mouse moved to (352, 297)
Screenshot: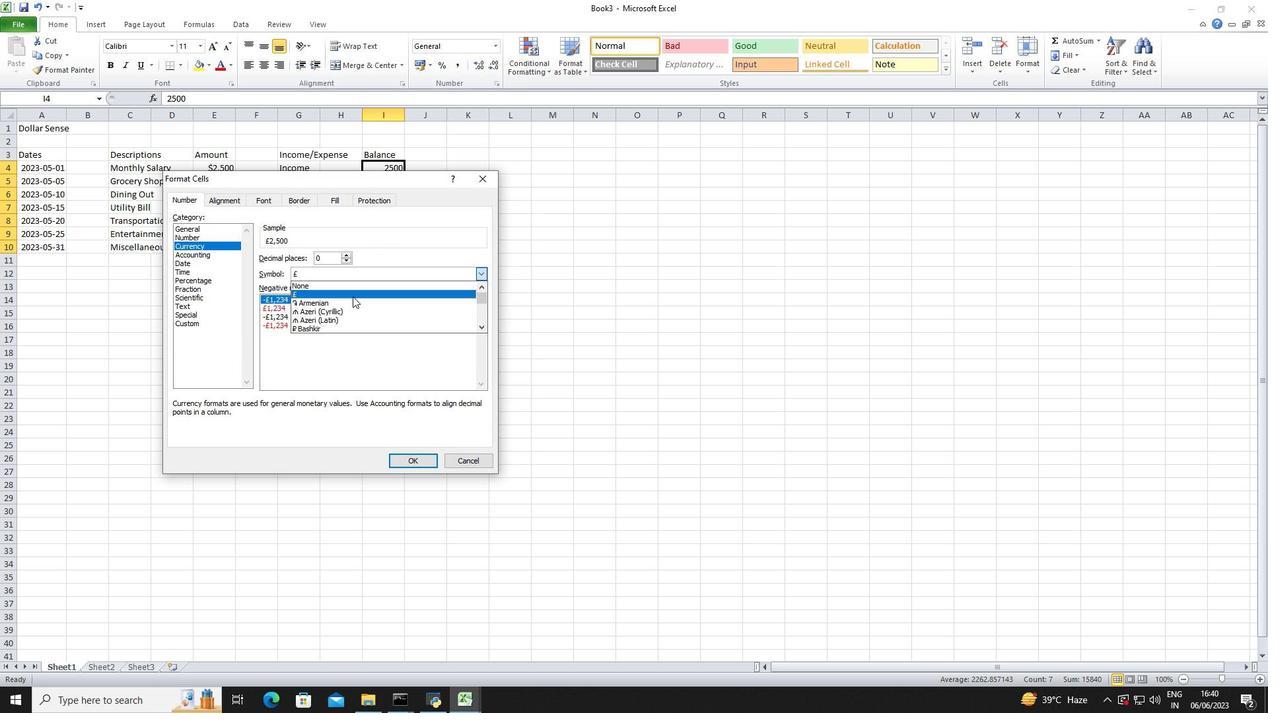 
Action: Mouse scrolled (352, 296) with delta (0, 0)
Screenshot: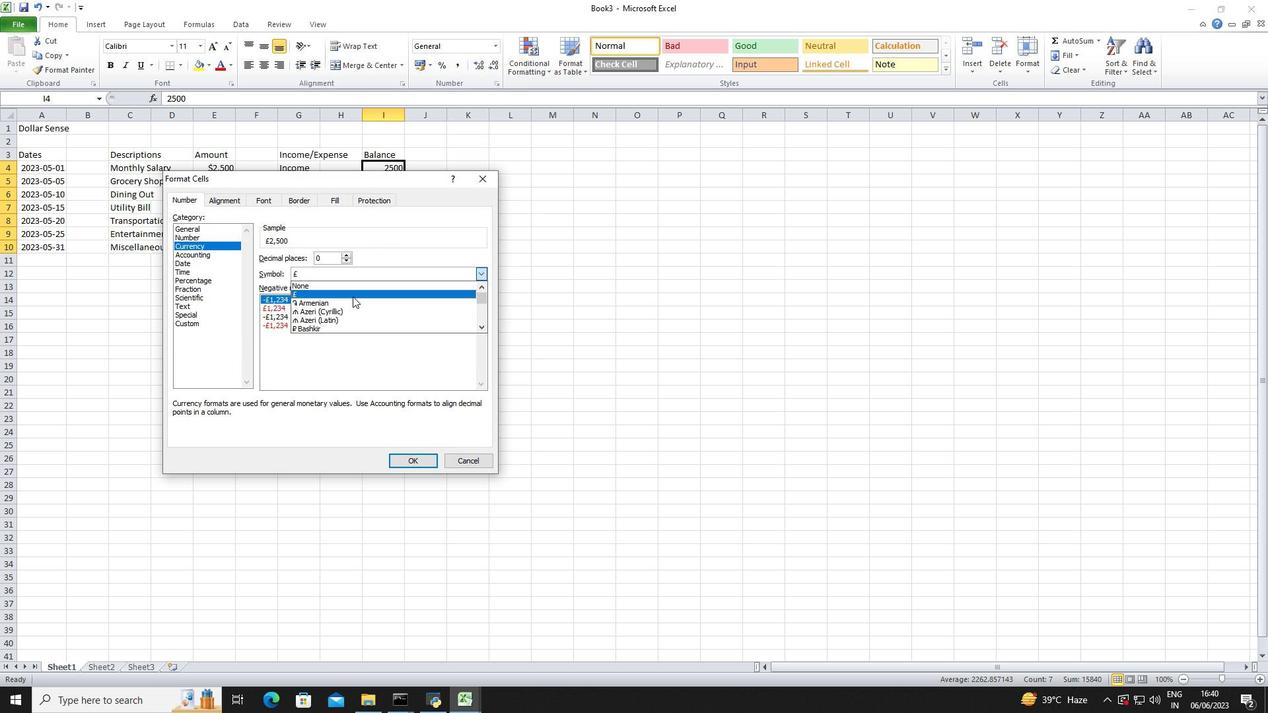 
Action: Mouse scrolled (352, 296) with delta (0, 0)
Screenshot: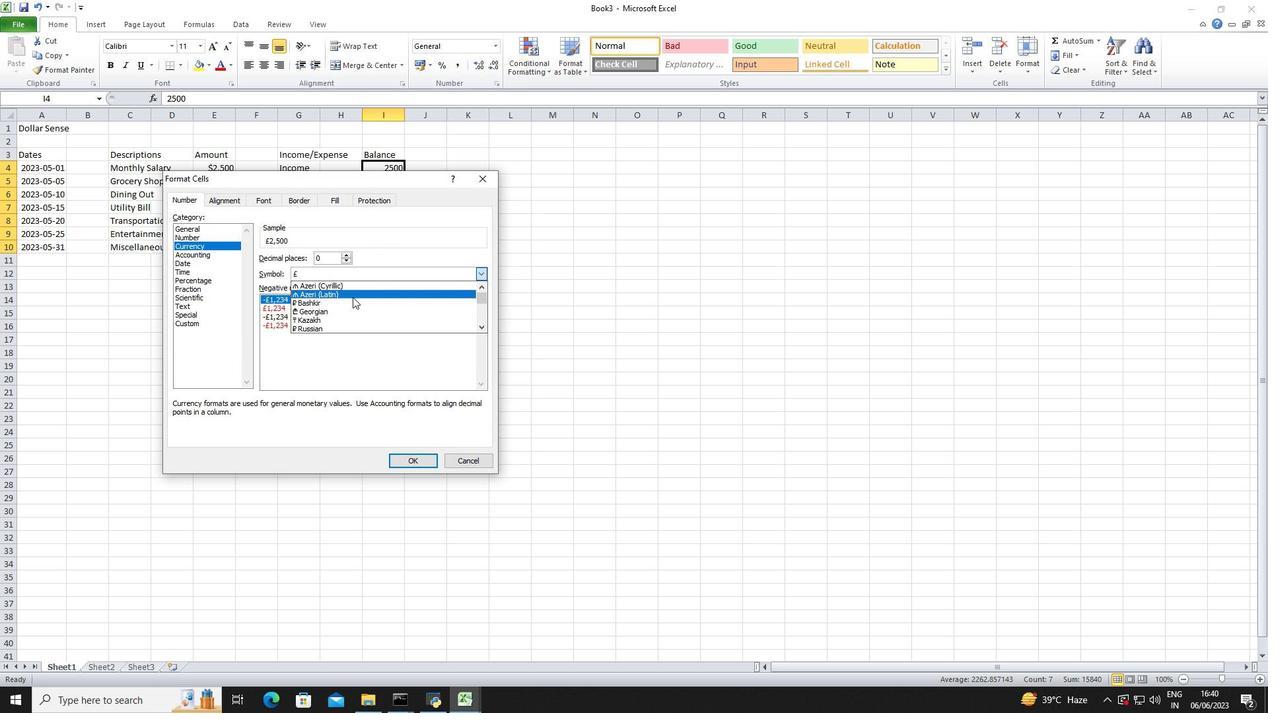 
Action: Mouse scrolled (352, 296) with delta (0, 0)
Screenshot: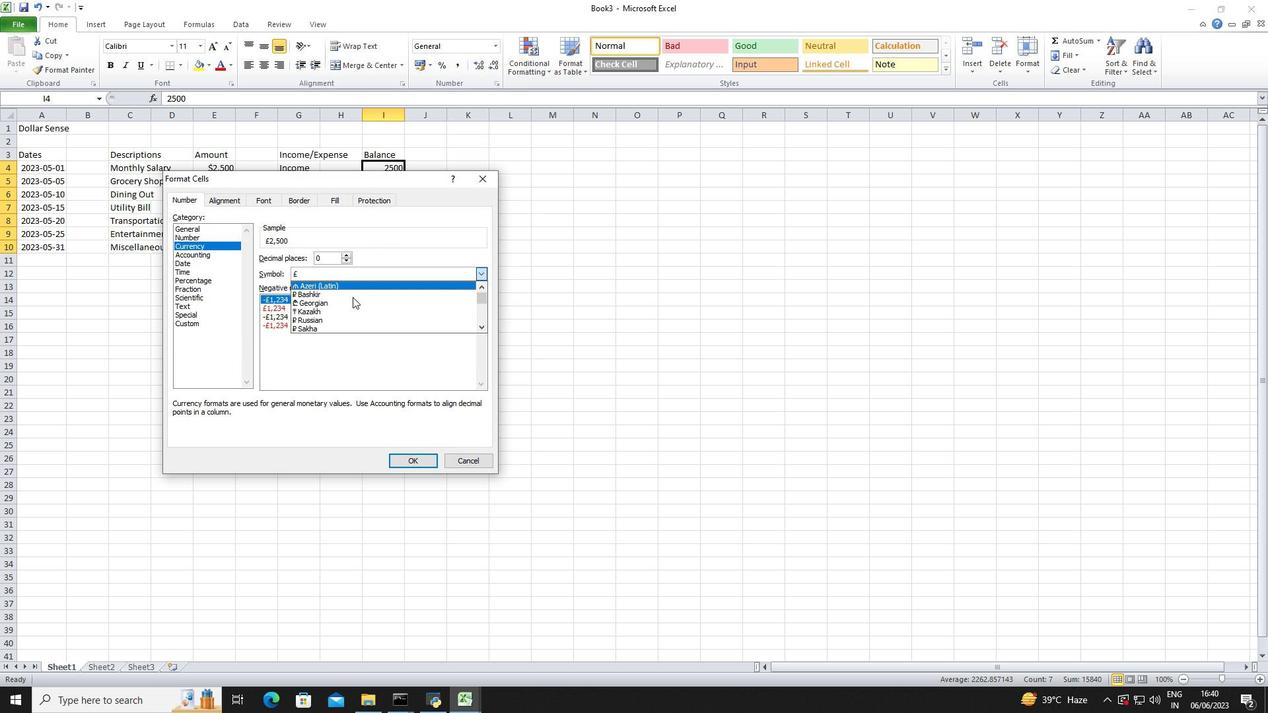 
Action: Mouse scrolled (352, 296) with delta (0, 0)
Screenshot: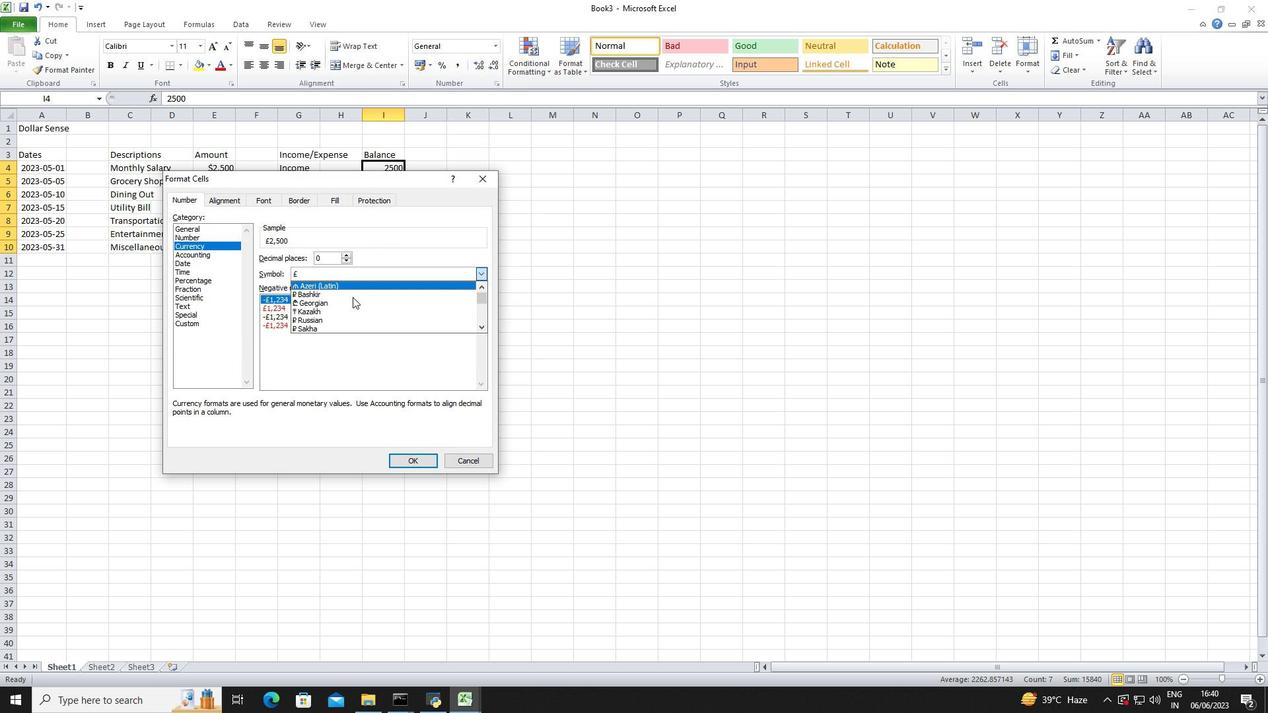 
Action: Mouse scrolled (352, 296) with delta (0, 0)
Screenshot: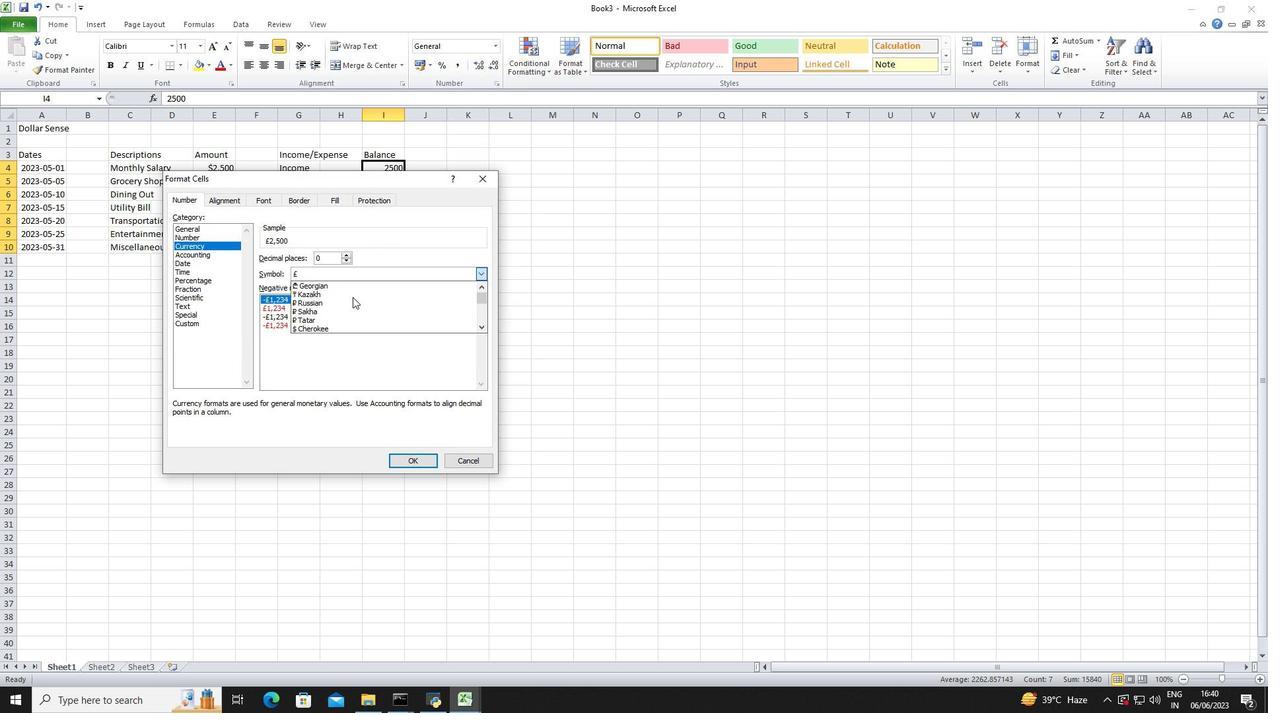 
Action: Mouse scrolled (352, 296) with delta (0, 0)
Screenshot: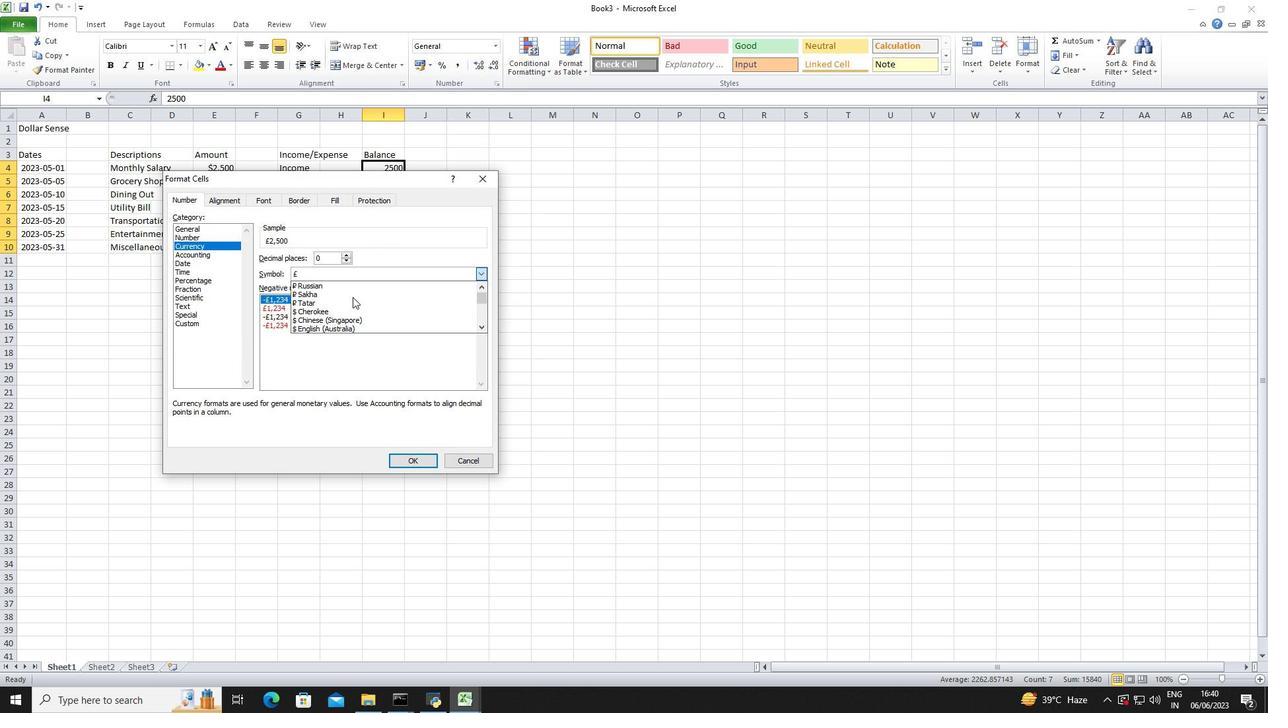 
Action: Mouse moved to (362, 317)
Screenshot: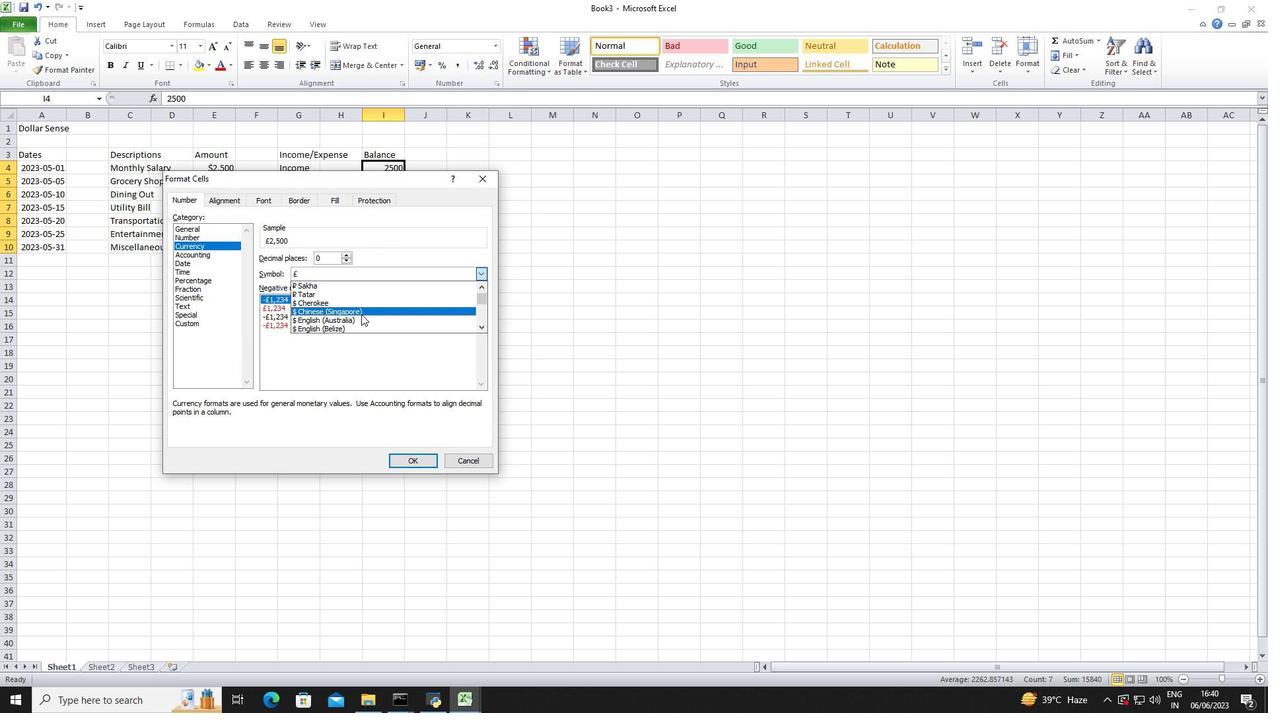 
Action: Mouse pressed left at (362, 317)
Screenshot: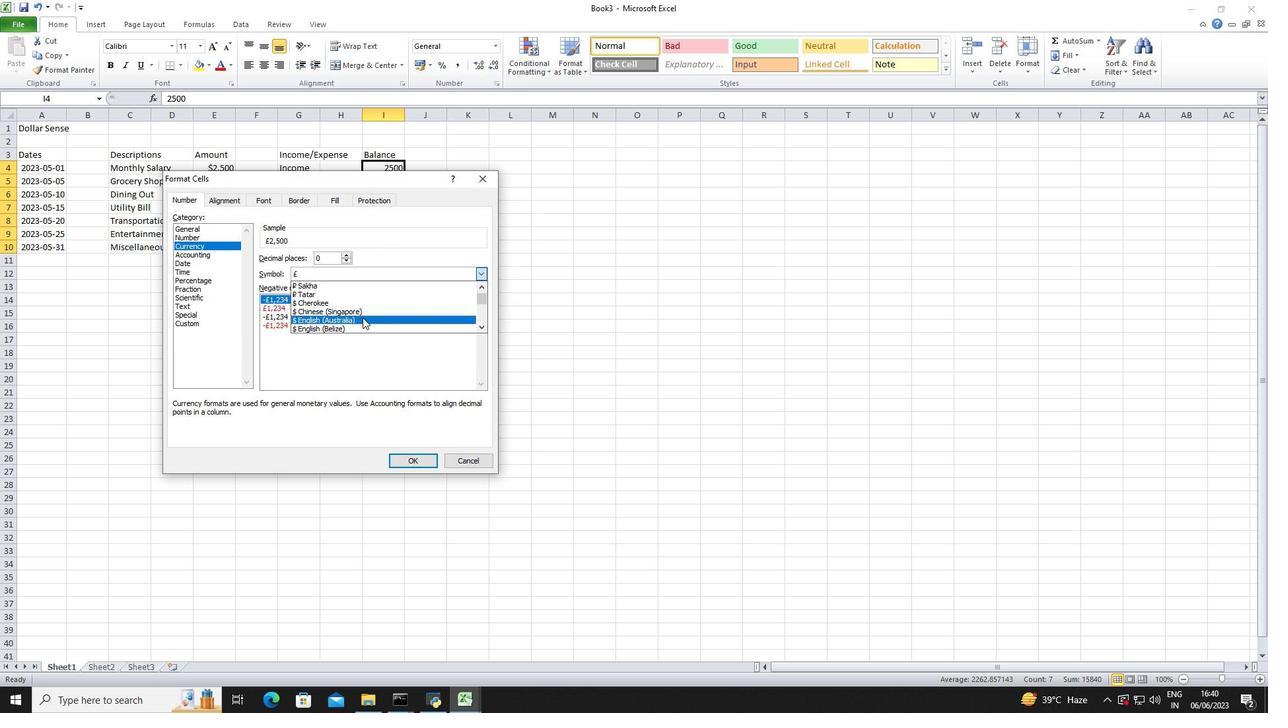 
Action: Mouse moved to (415, 461)
Screenshot: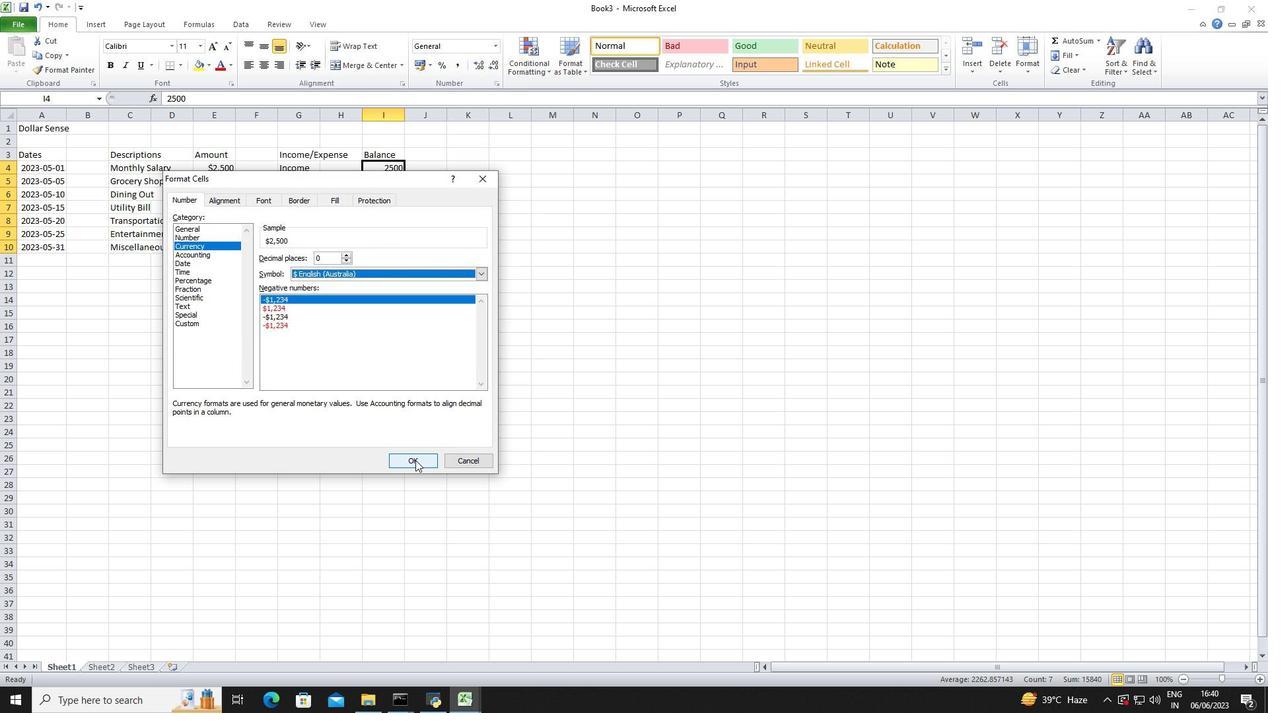 
Action: Mouse pressed left at (415, 461)
Screenshot: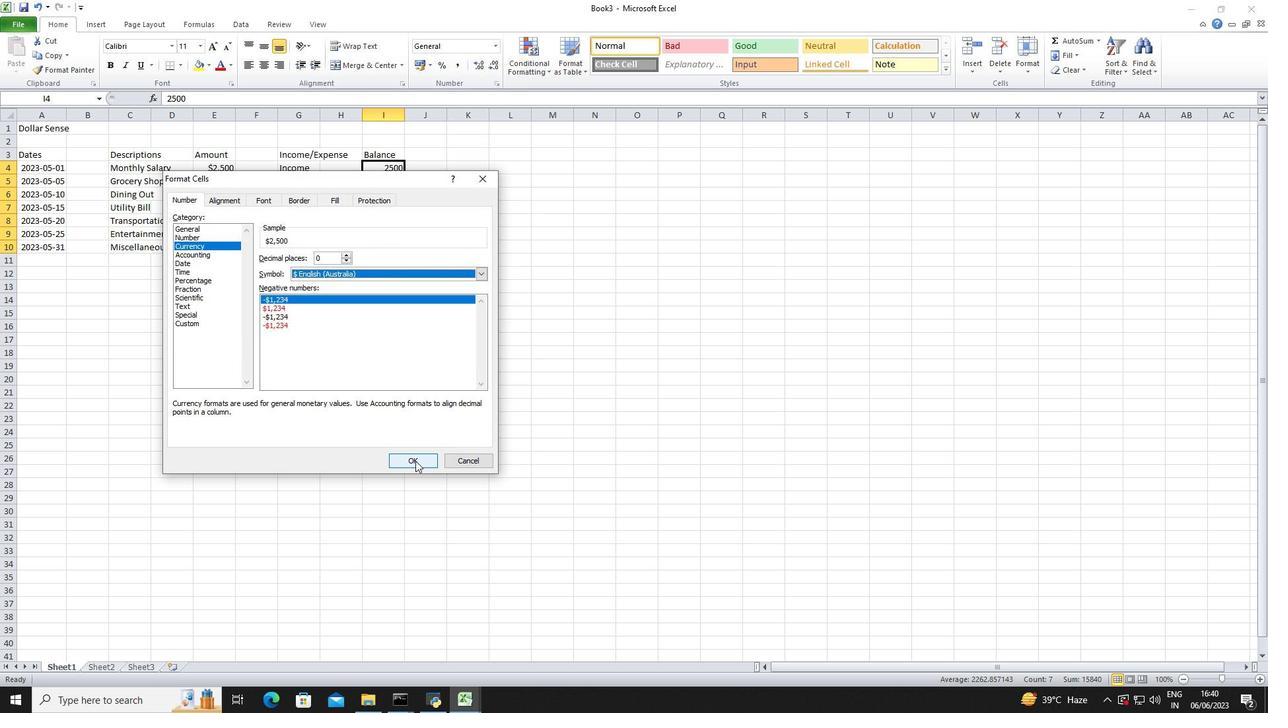 
Action: Mouse moved to (477, 255)
Screenshot: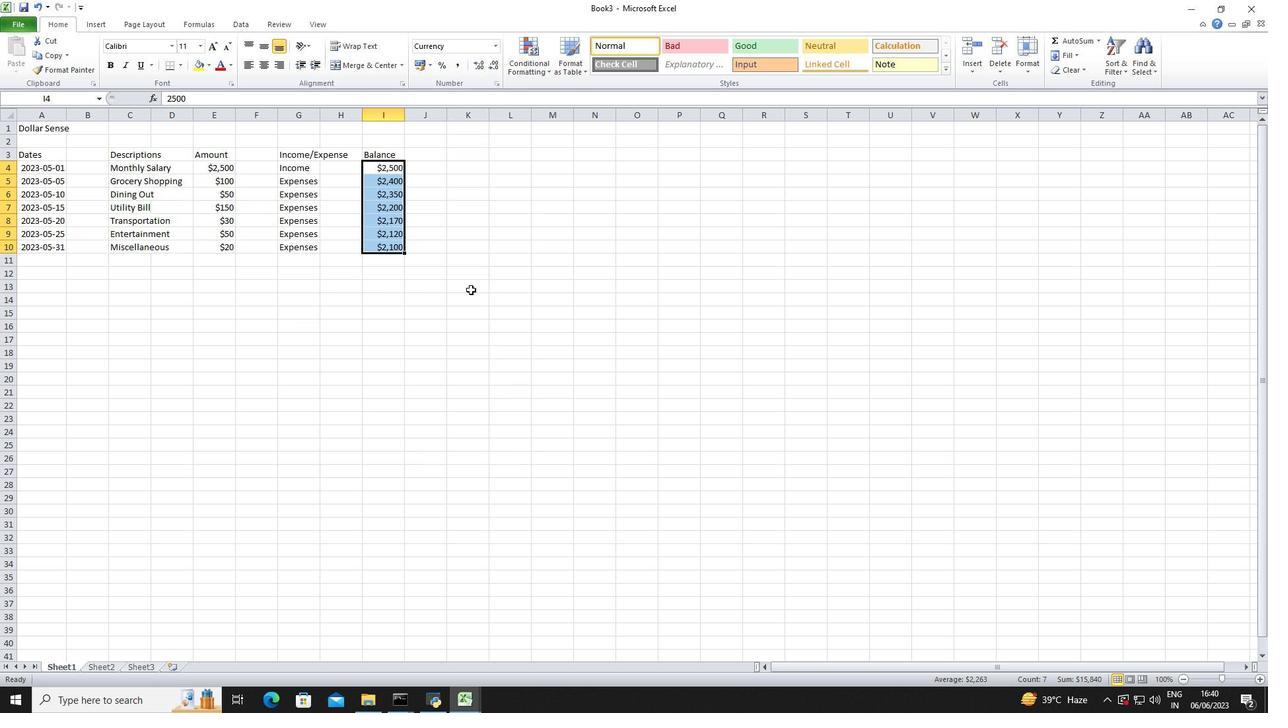 
Action: Mouse pressed left at (477, 255)
Screenshot: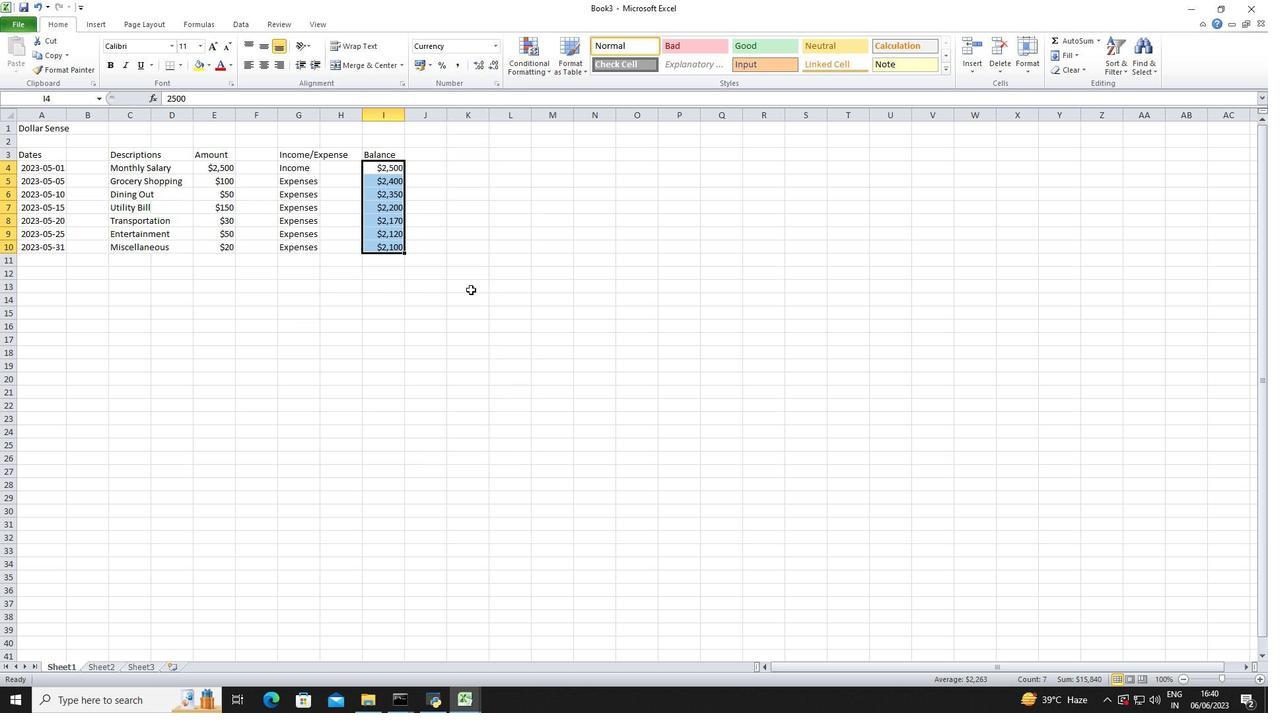 
Action: Key pressed ctrl+S<Key.shift>Financial<Key.space><Key.shift><Key.shift><Key.shift>Tracking<Key.space><Key.shift><Key.shift><Key.shift><Key.shift>Template<Key.space><Key.shift>Workbok<Key.left>o<Key.enter>
Screenshot: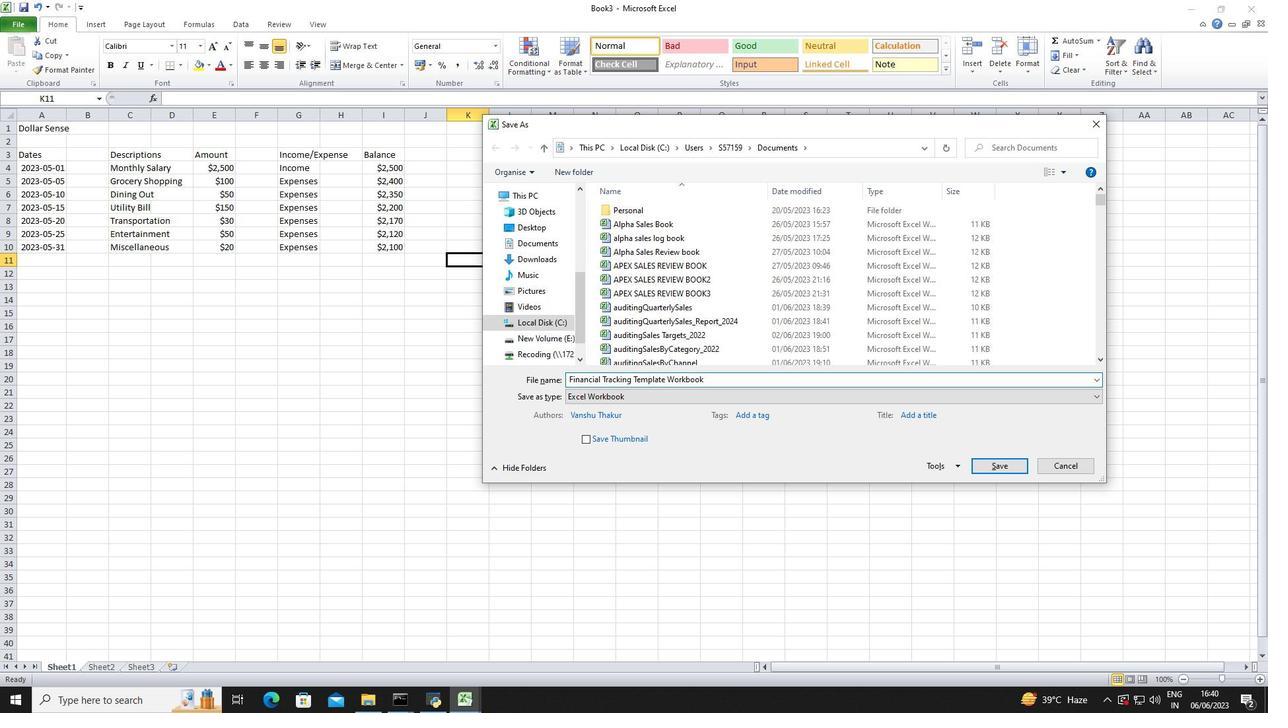 
